 Task: Determine the distance from San Diego to Anza-Borrego Desert State Park.
Action: Mouse pressed left at (224, 79)
Screenshot: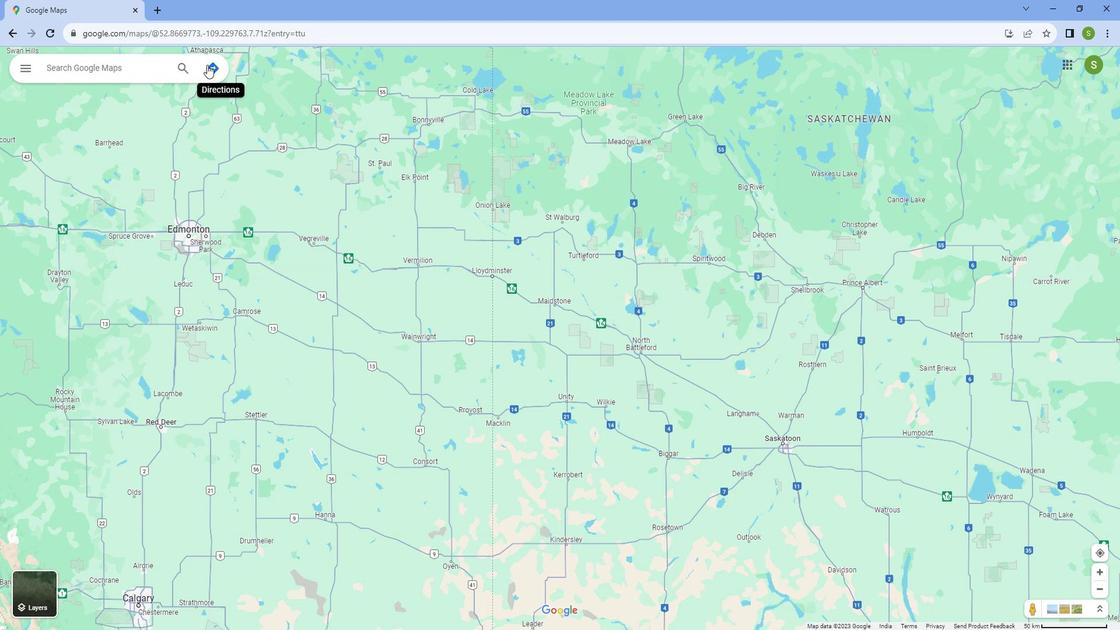
Action: Mouse moved to (143, 113)
Screenshot: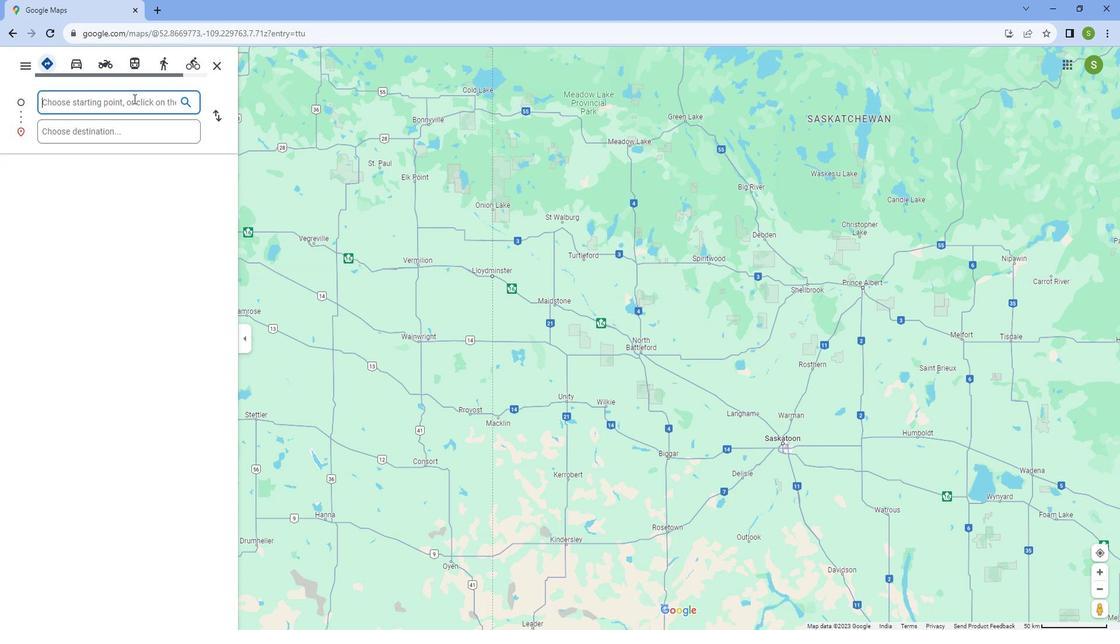 
Action: Mouse pressed left at (143, 113)
Screenshot: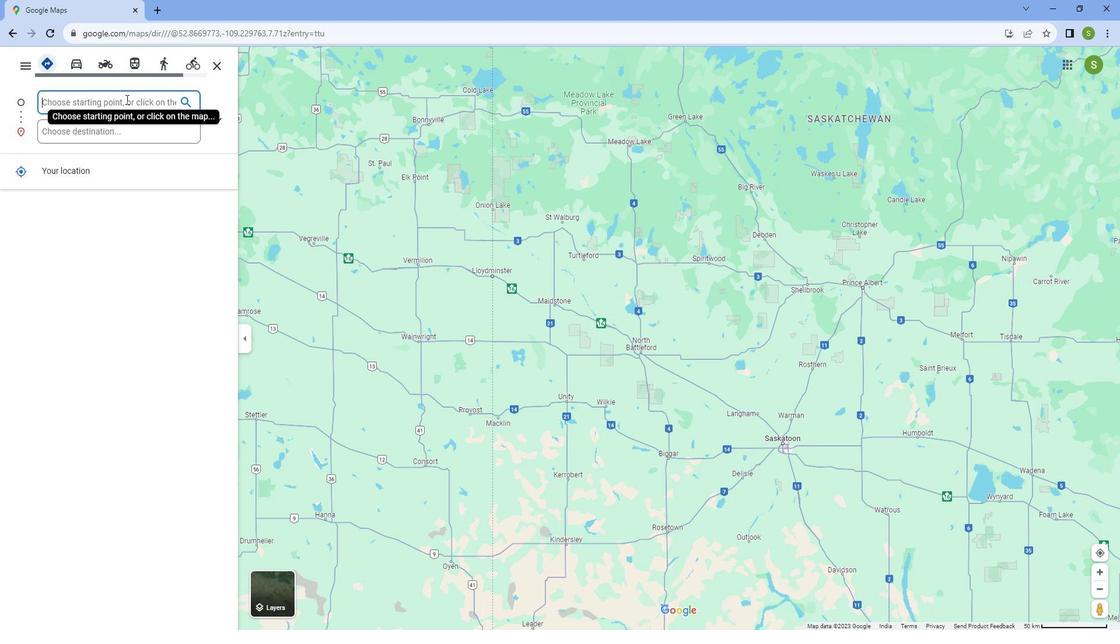 
Action: Key pressed <Key.caps_lock>S<Key.caps_lock>an<Key.space><Key.caps_lock>D<Key.caps_lock>iego
Screenshot: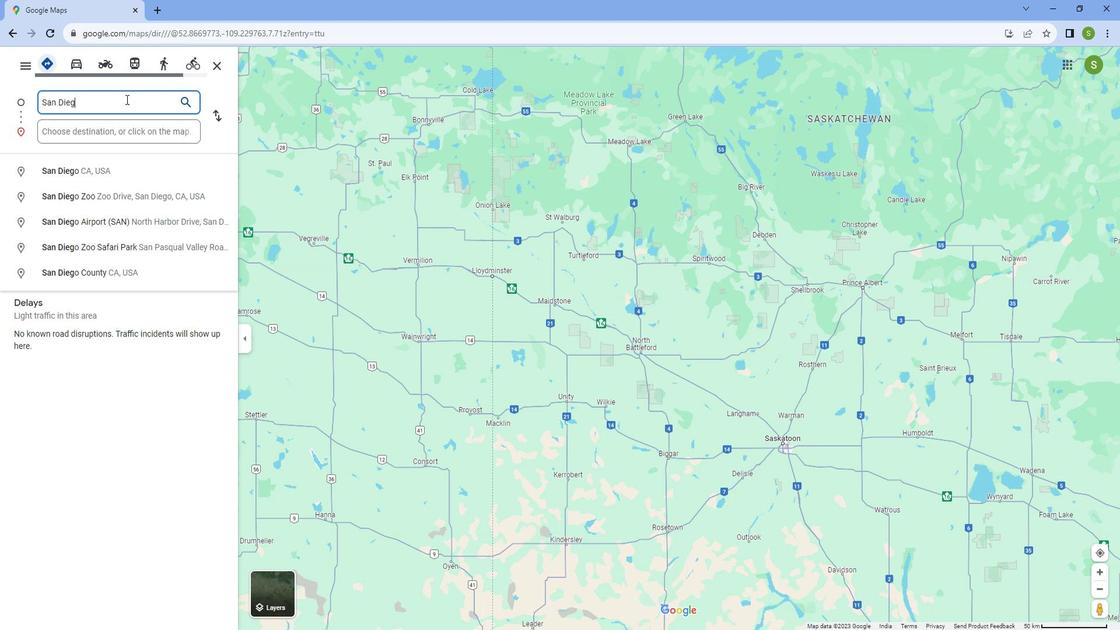 
Action: Mouse moved to (97, 171)
Screenshot: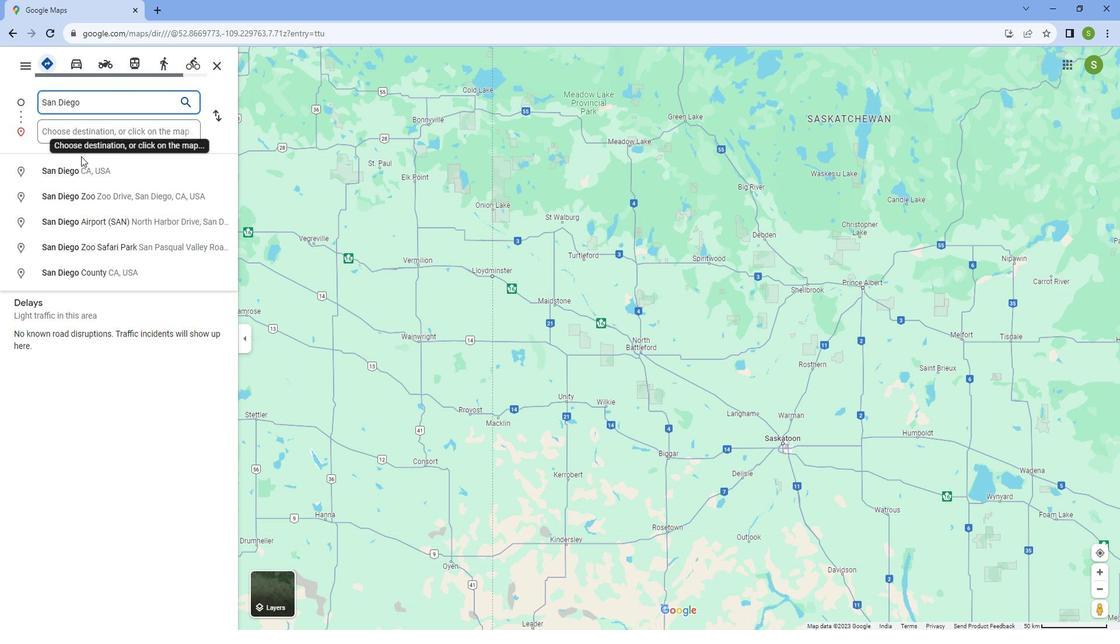 
Action: Mouse pressed left at (97, 171)
Screenshot: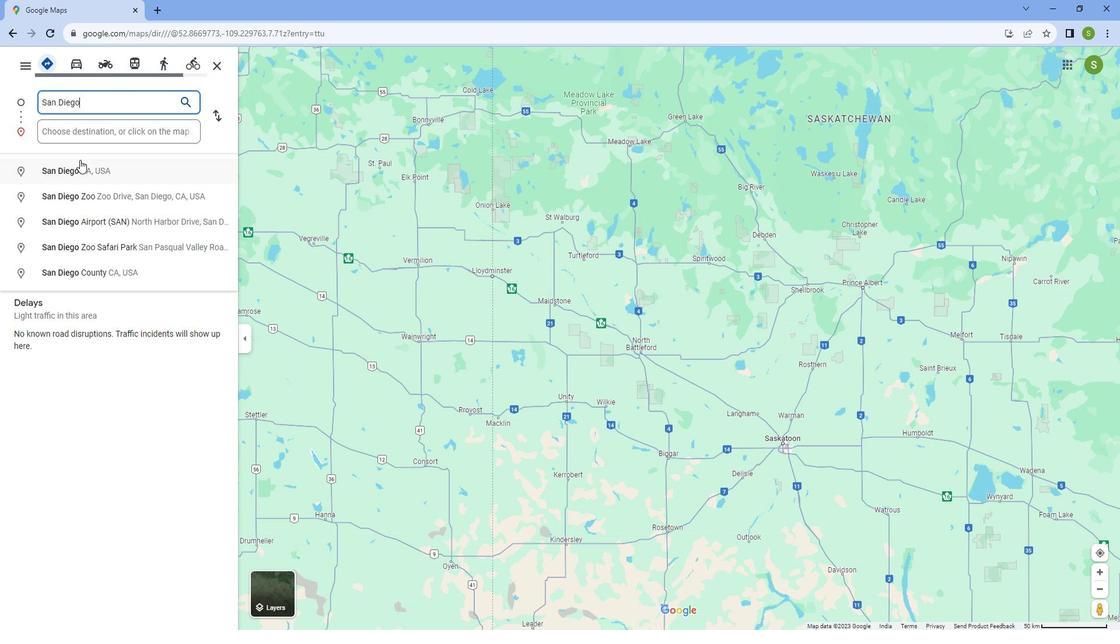 
Action: Mouse moved to (110, 140)
Screenshot: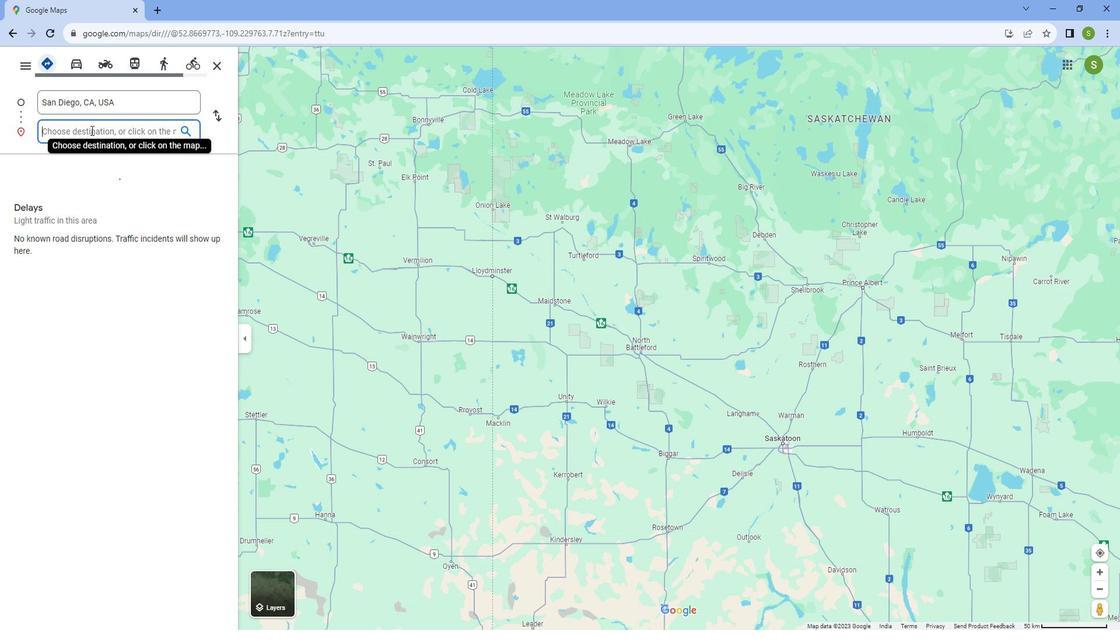 
Action: Mouse pressed left at (110, 140)
Screenshot: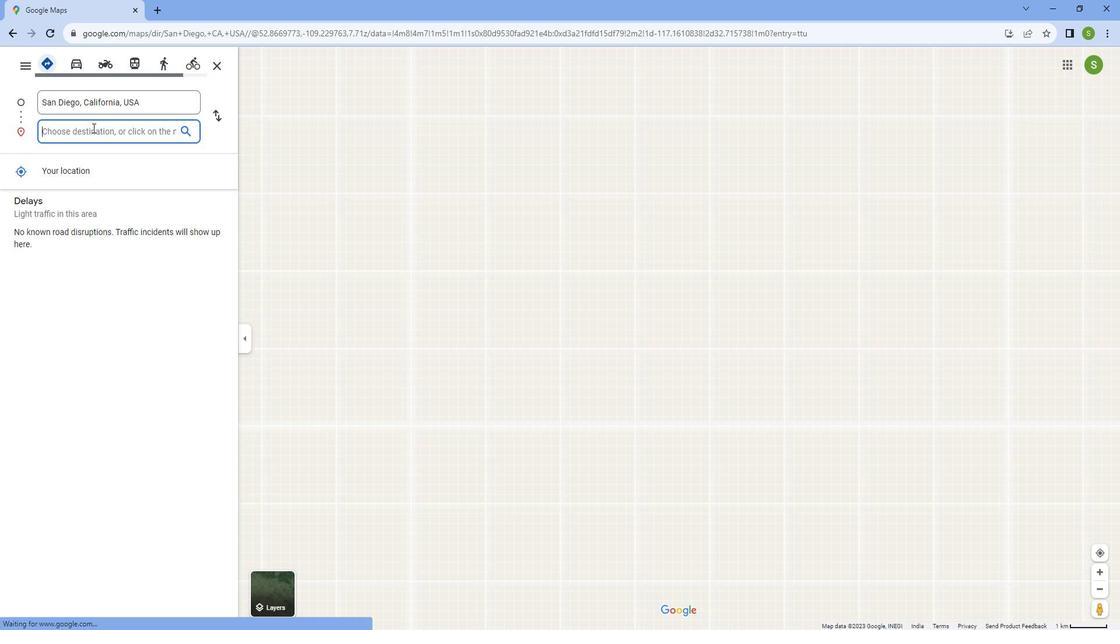 
Action: Key pressed <Key.caps_lock>A<Key.caps_lock>nza<Key.space><Key.caps_lock>B<Key.caps_lock>orrego<Key.space><Key.caps_lock>D<Key.caps_lock>eset<Key.space><Key.caps_lock>S<Key.caps_lock>tate<Key.space><Key.caps_lock>P<Key.caps_lock>ark
Screenshot: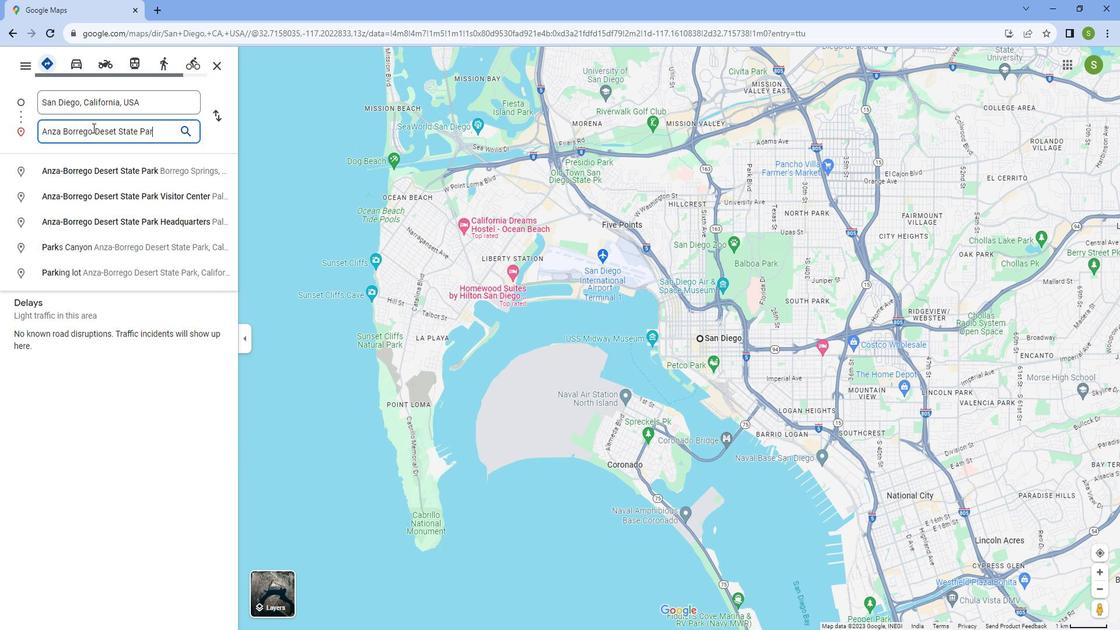 
Action: Mouse moved to (119, 172)
Screenshot: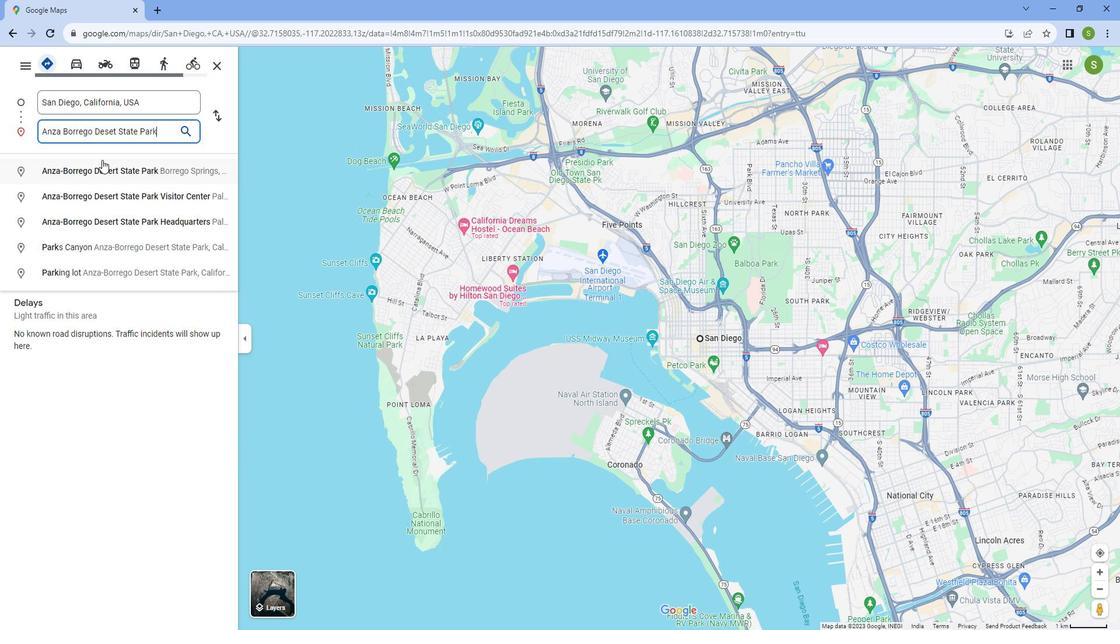 
Action: Mouse pressed left at (119, 172)
Screenshot: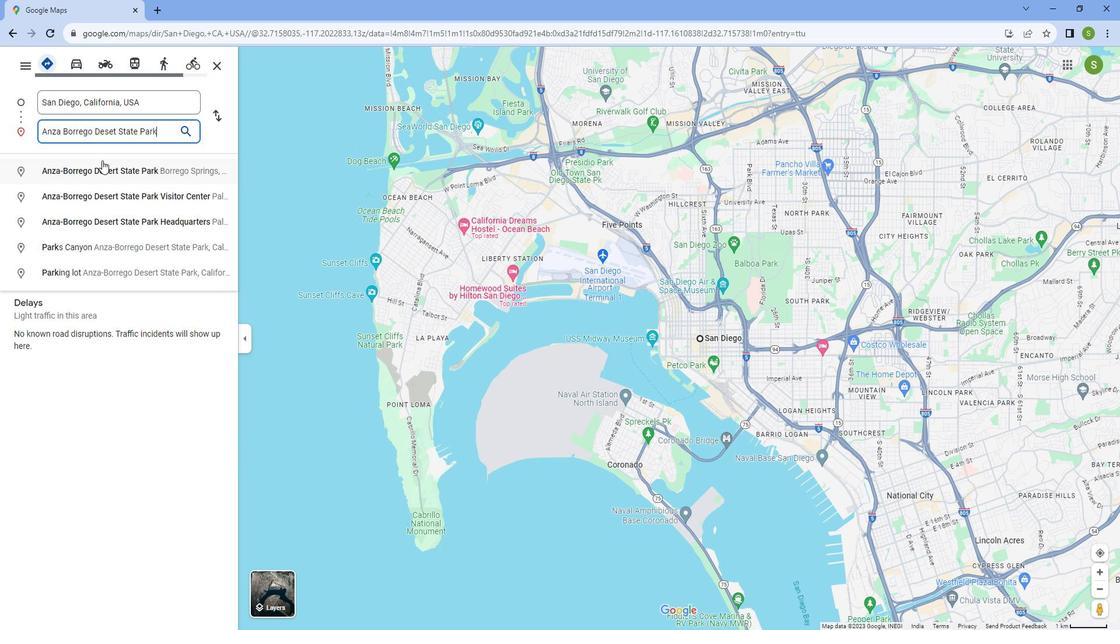 
Action: Mouse moved to (474, 588)
Screenshot: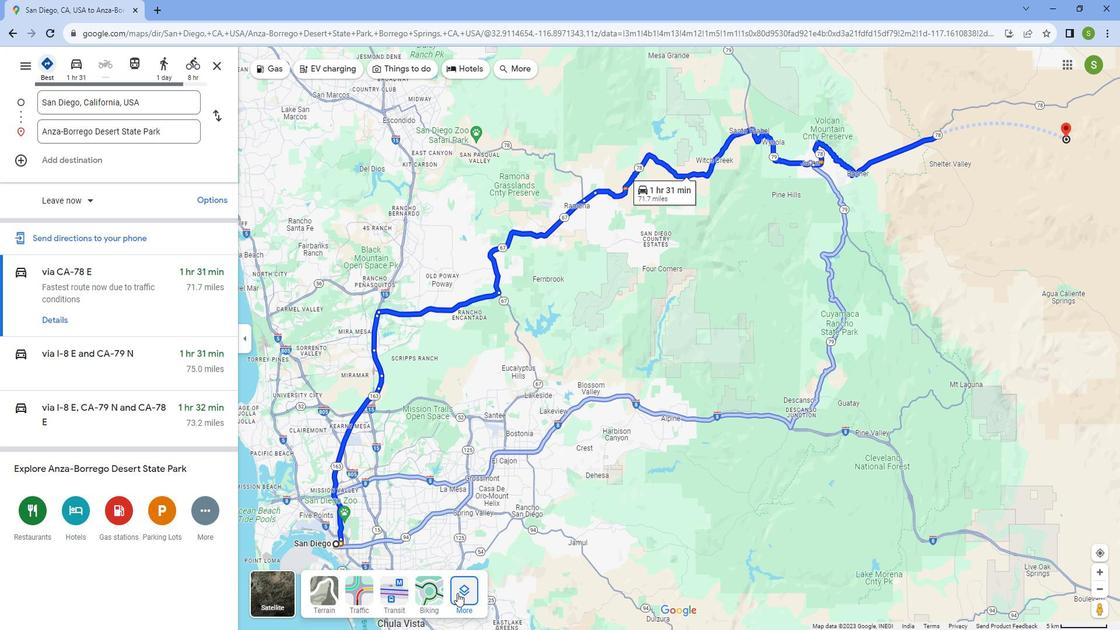 
Action: Mouse pressed left at (474, 588)
Screenshot: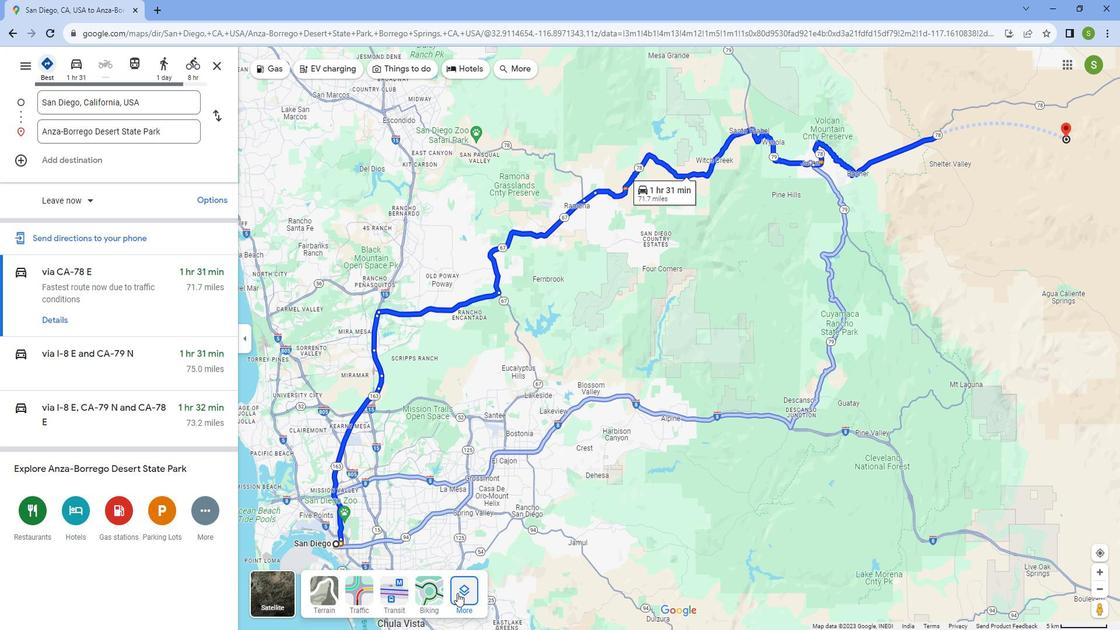 
Action: Mouse moved to (378, 488)
Screenshot: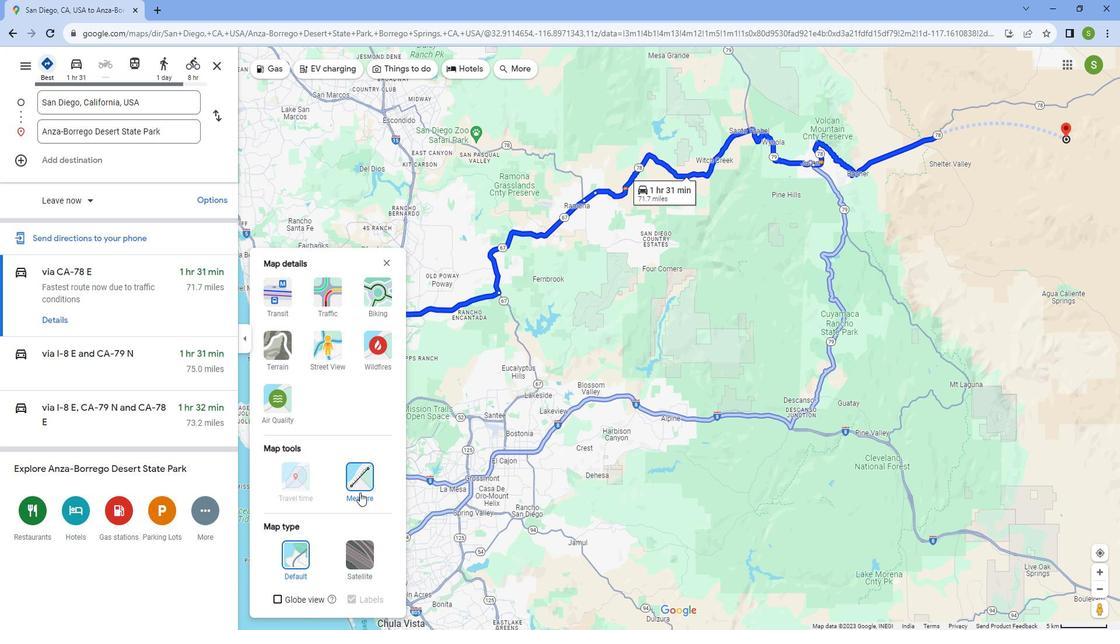 
Action: Mouse pressed left at (378, 488)
Screenshot: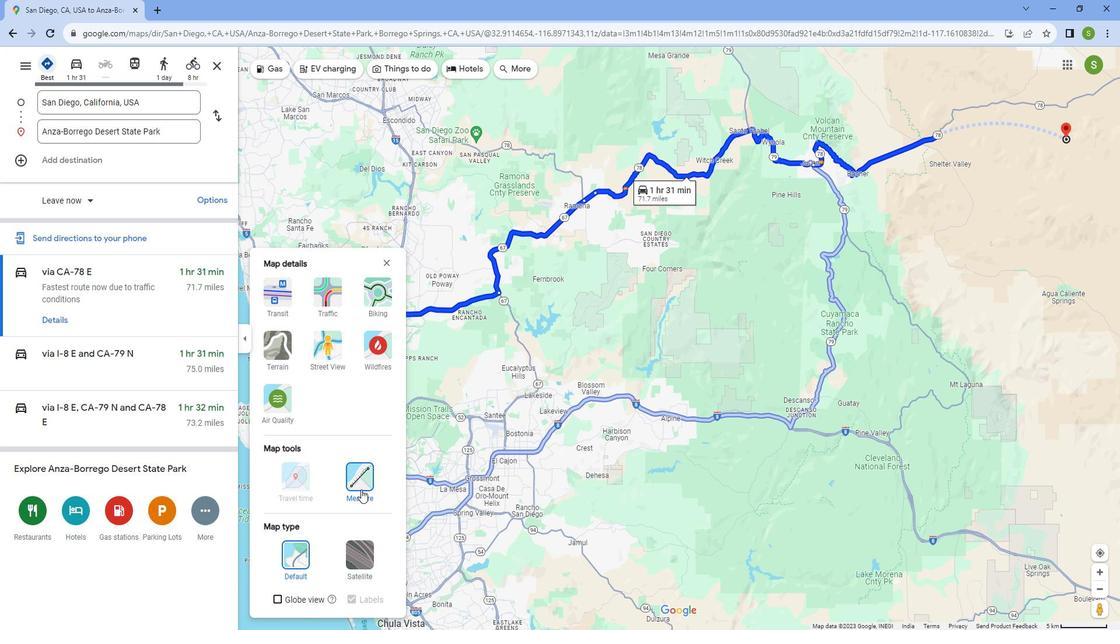 
Action: Mouse moved to (519, 486)
Screenshot: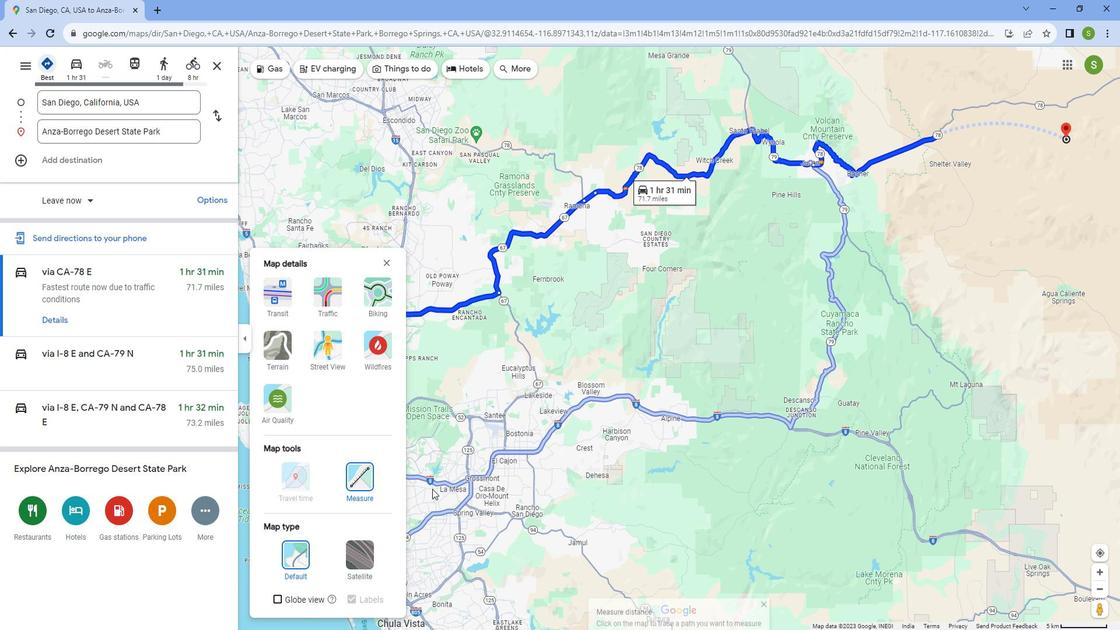 
Action: Mouse scrolled (519, 485) with delta (0, 0)
Screenshot: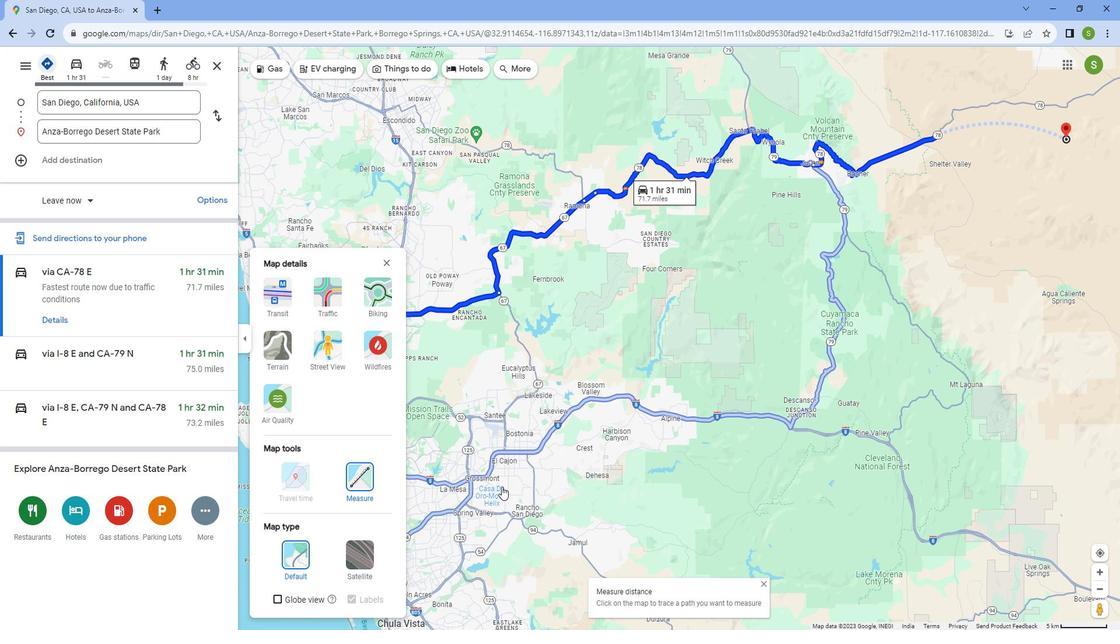 
Action: Mouse scrolled (519, 485) with delta (0, 0)
Screenshot: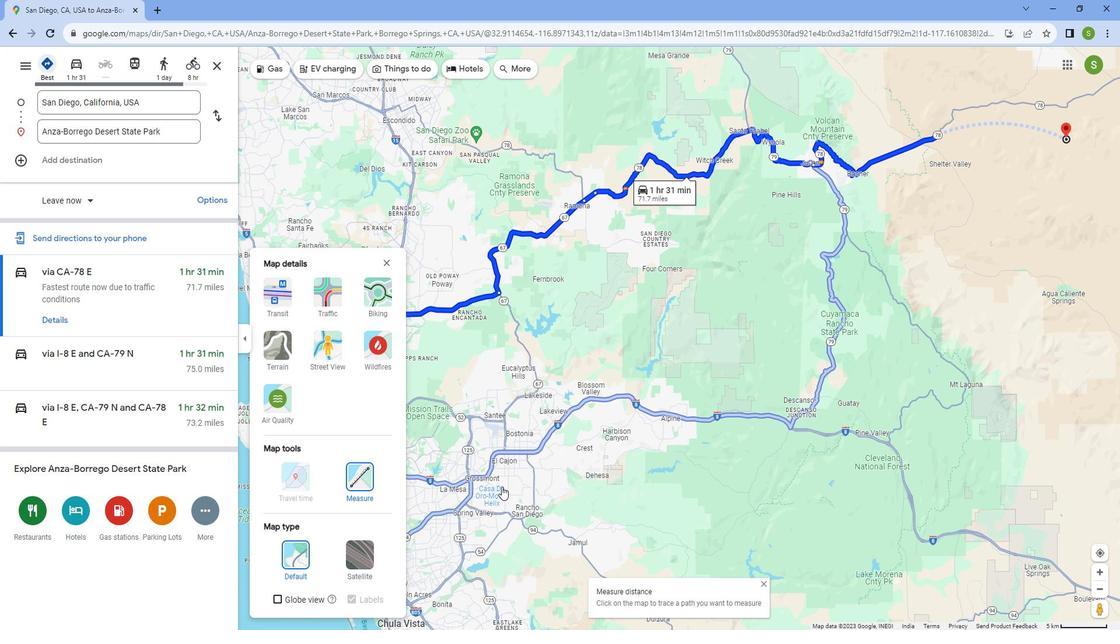 
Action: Mouse scrolled (519, 485) with delta (0, 0)
Screenshot: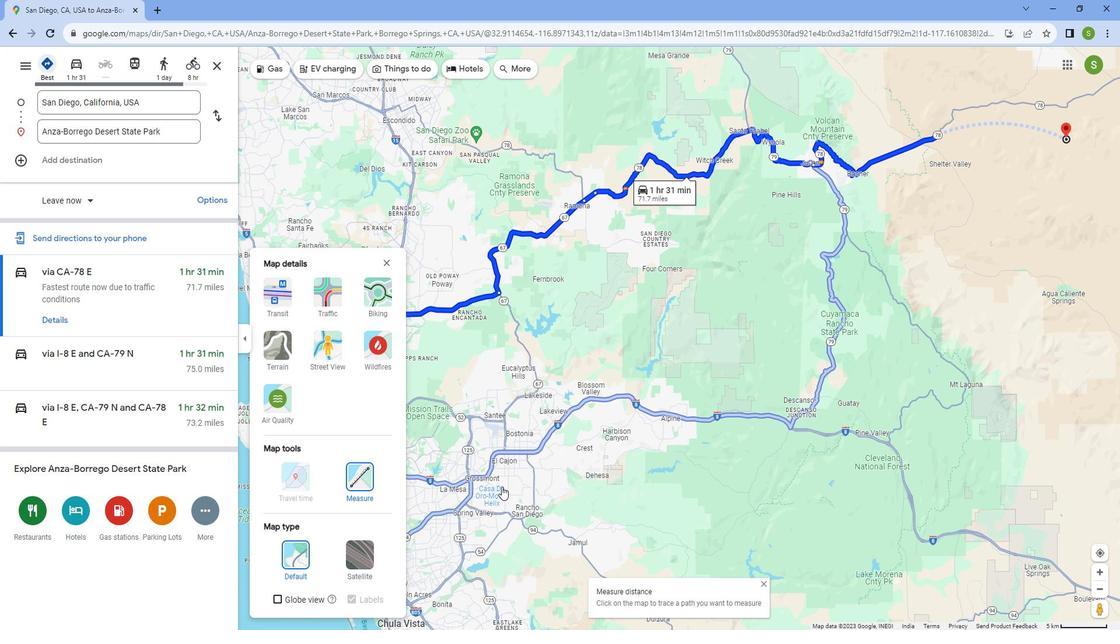 
Action: Mouse scrolled (519, 485) with delta (0, 0)
Screenshot: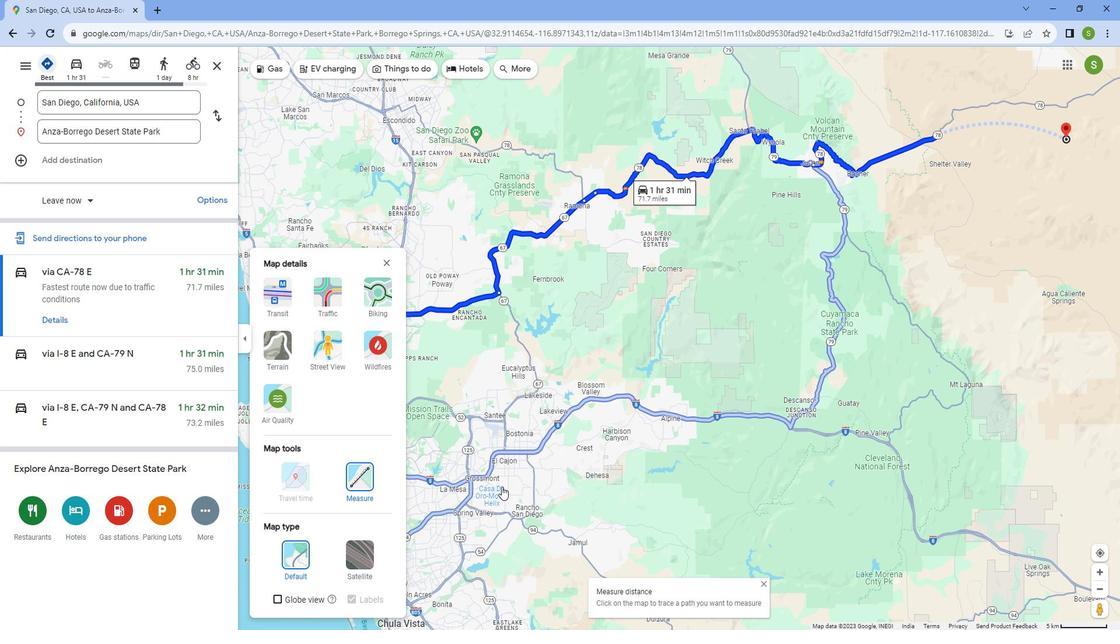 
Action: Mouse scrolled (519, 485) with delta (0, 0)
Screenshot: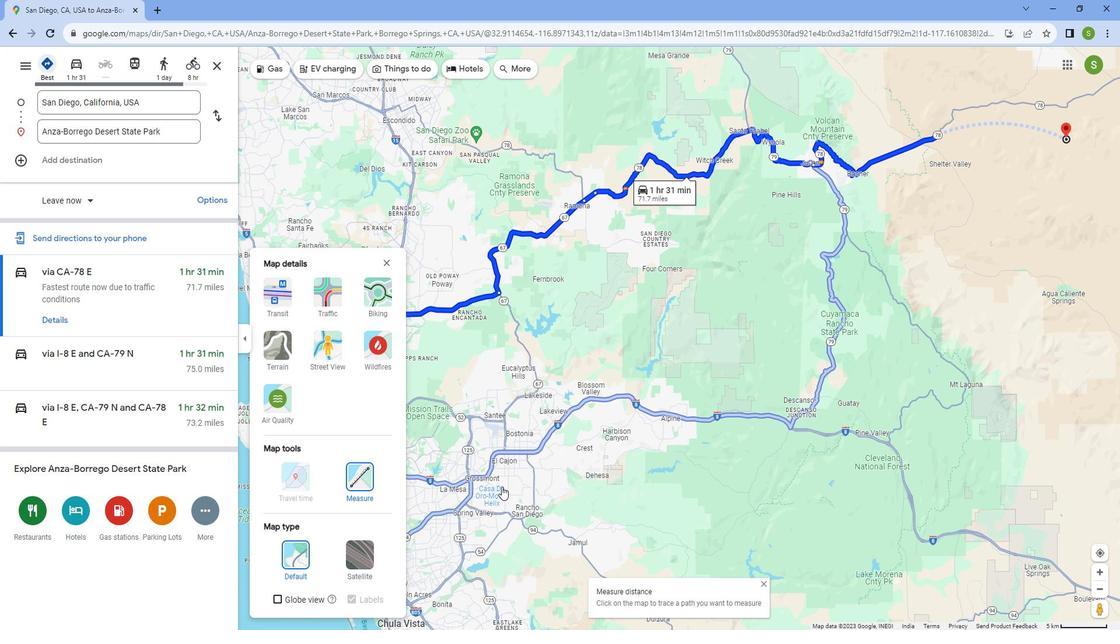 
Action: Mouse scrolled (519, 485) with delta (0, 0)
Screenshot: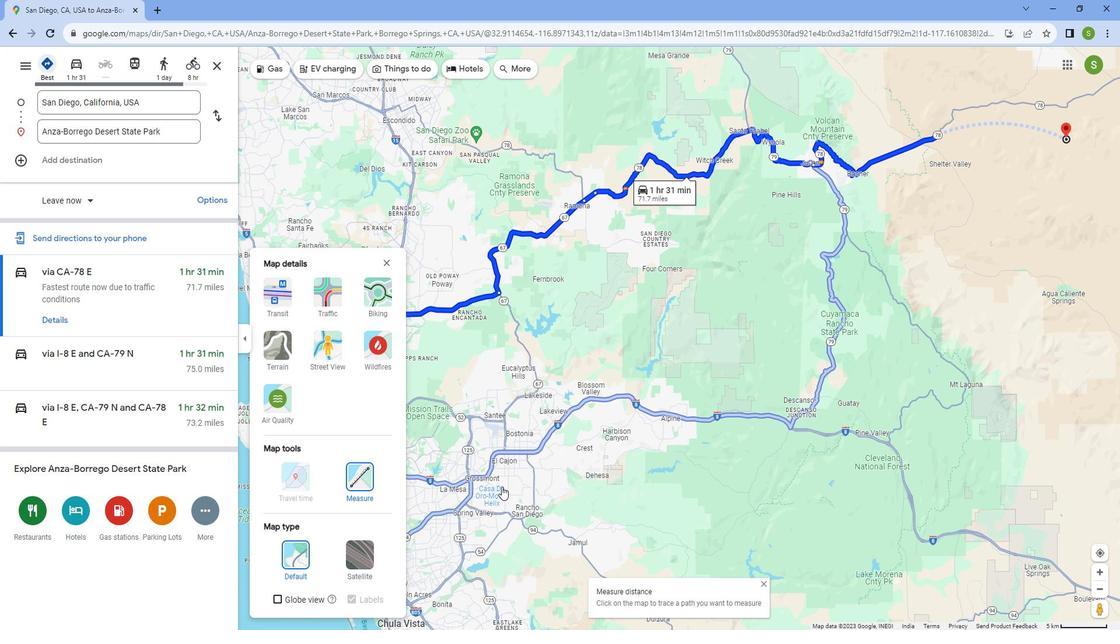 
Action: Mouse scrolled (519, 485) with delta (0, 0)
Screenshot: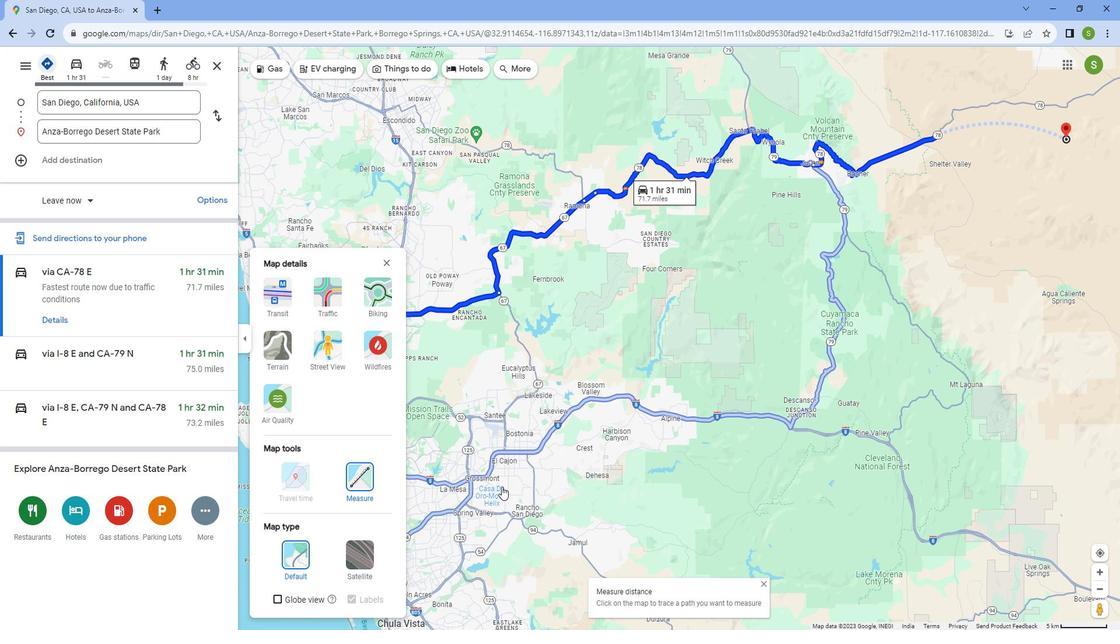 
Action: Mouse scrolled (519, 485) with delta (0, 0)
Screenshot: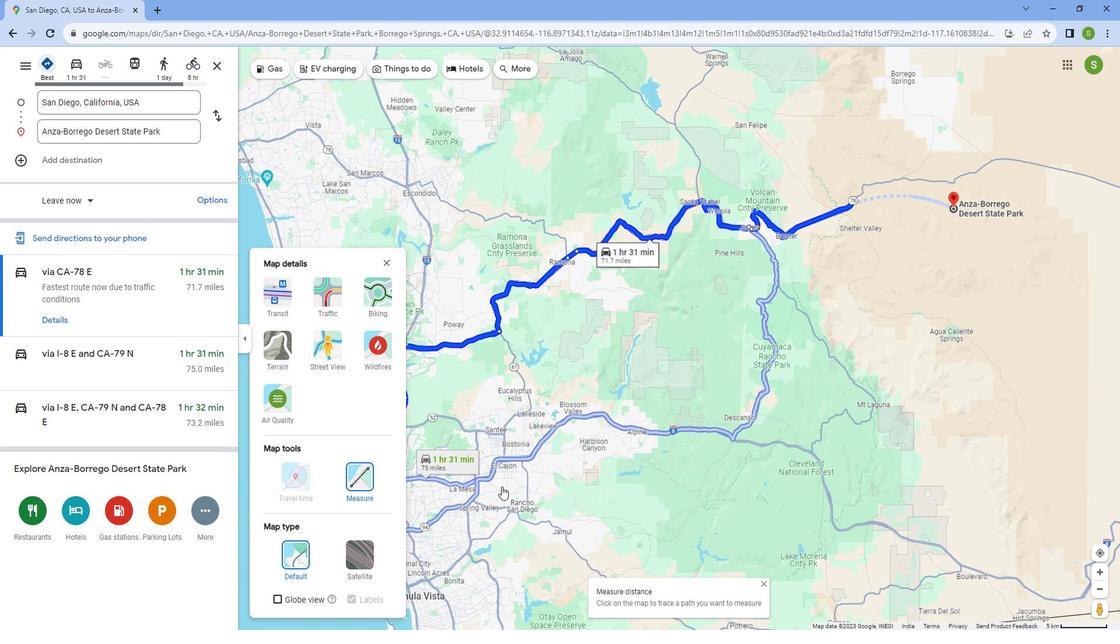 
Action: Mouse scrolled (519, 485) with delta (0, 0)
Screenshot: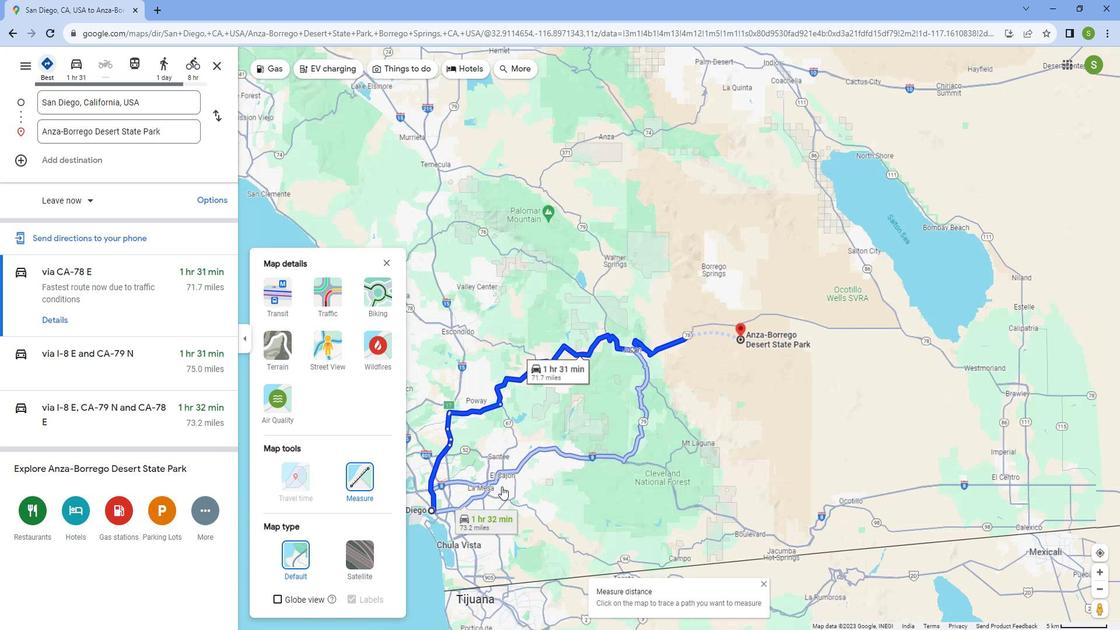 
Action: Mouse scrolled (519, 485) with delta (0, 0)
Screenshot: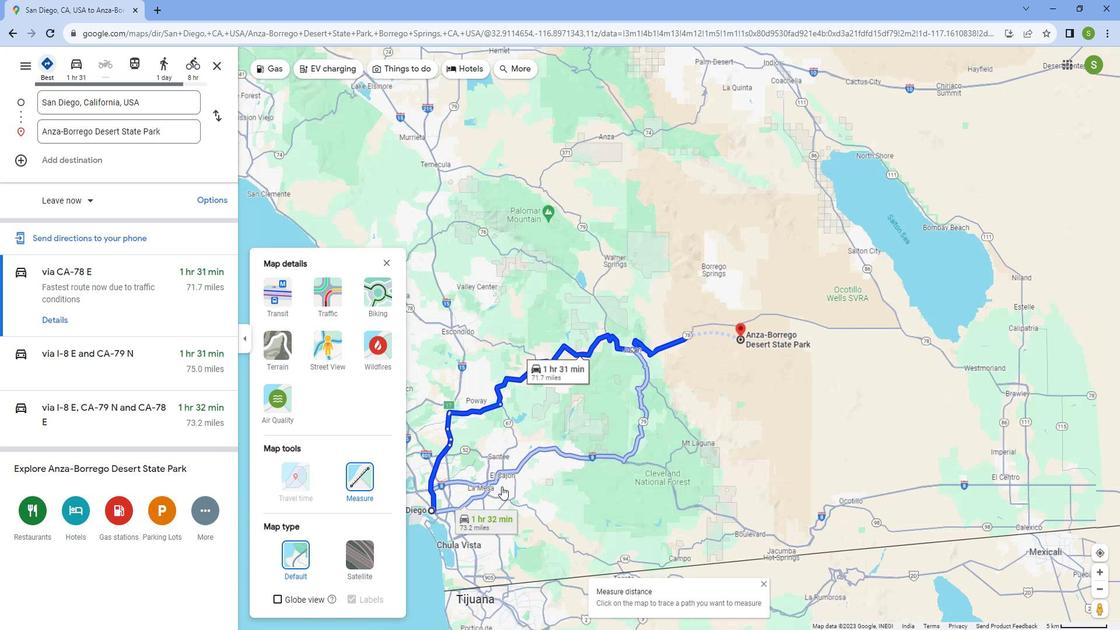 
Action: Mouse scrolled (519, 485) with delta (0, 0)
Screenshot: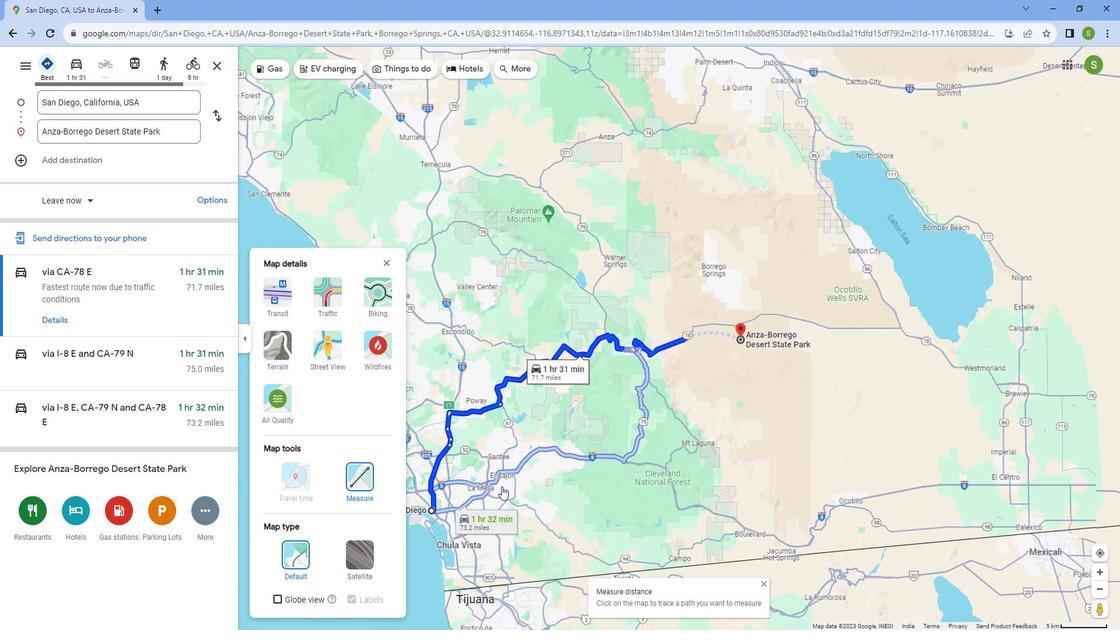 
Action: Mouse scrolled (519, 485) with delta (0, 0)
Screenshot: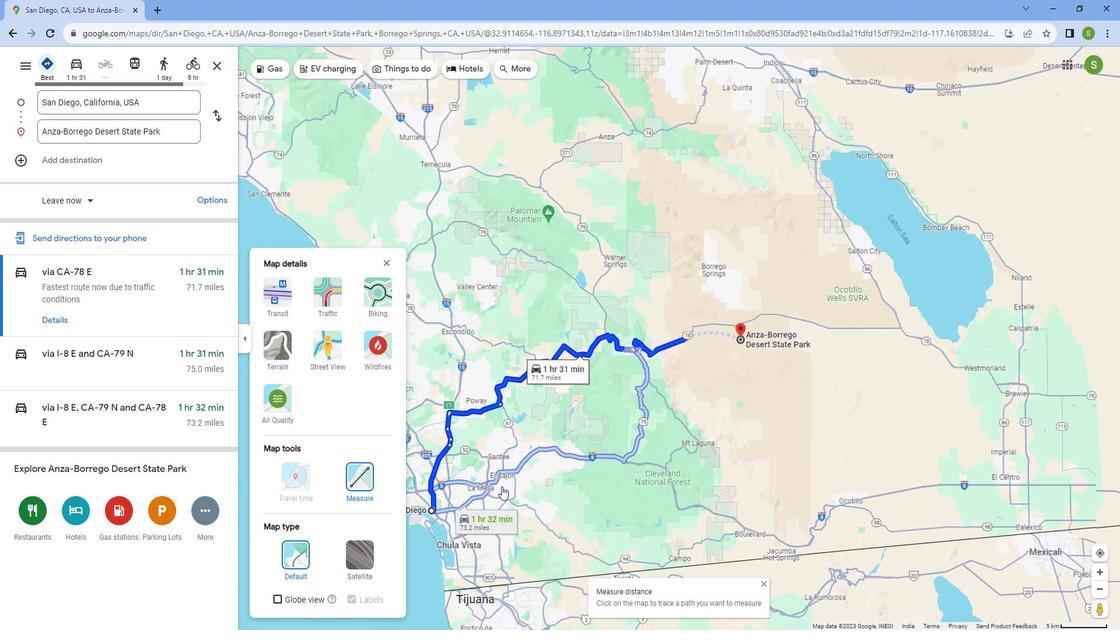 
Action: Mouse moved to (477, 500)
Screenshot: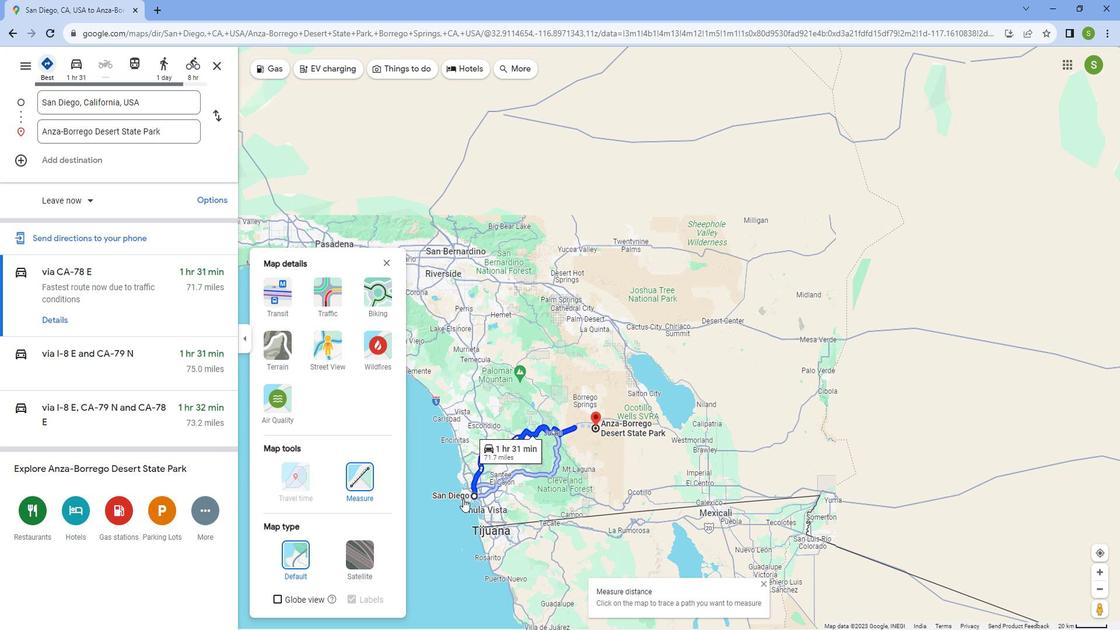 
Action: Mouse scrolled (477, 501) with delta (0, 0)
Screenshot: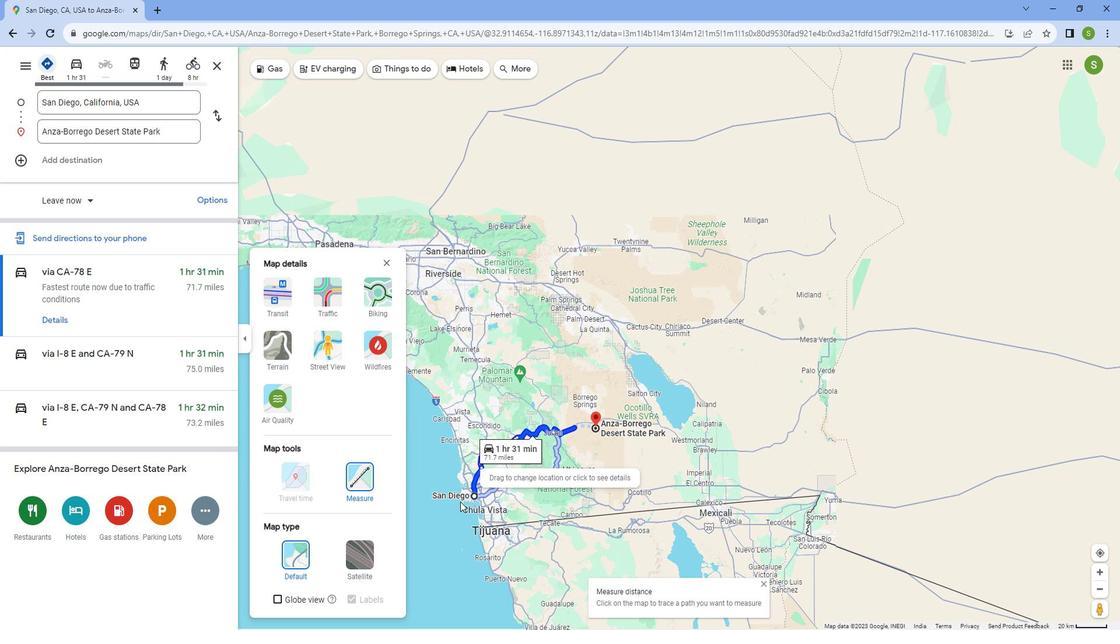 
Action: Mouse moved to (477, 502)
Screenshot: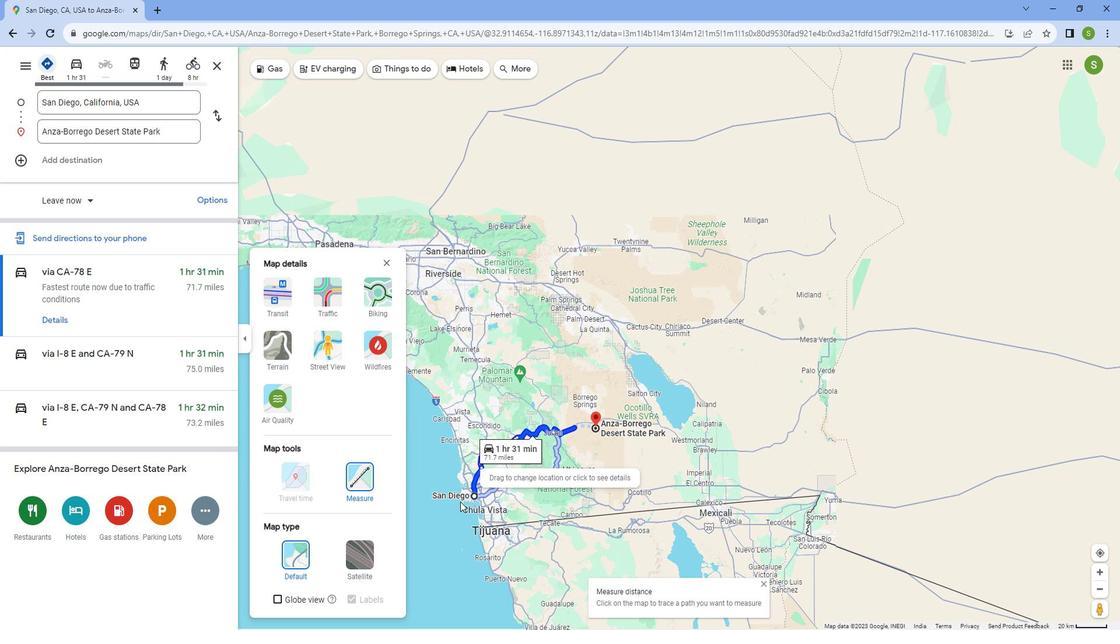 
Action: Mouse scrolled (477, 502) with delta (0, 0)
Screenshot: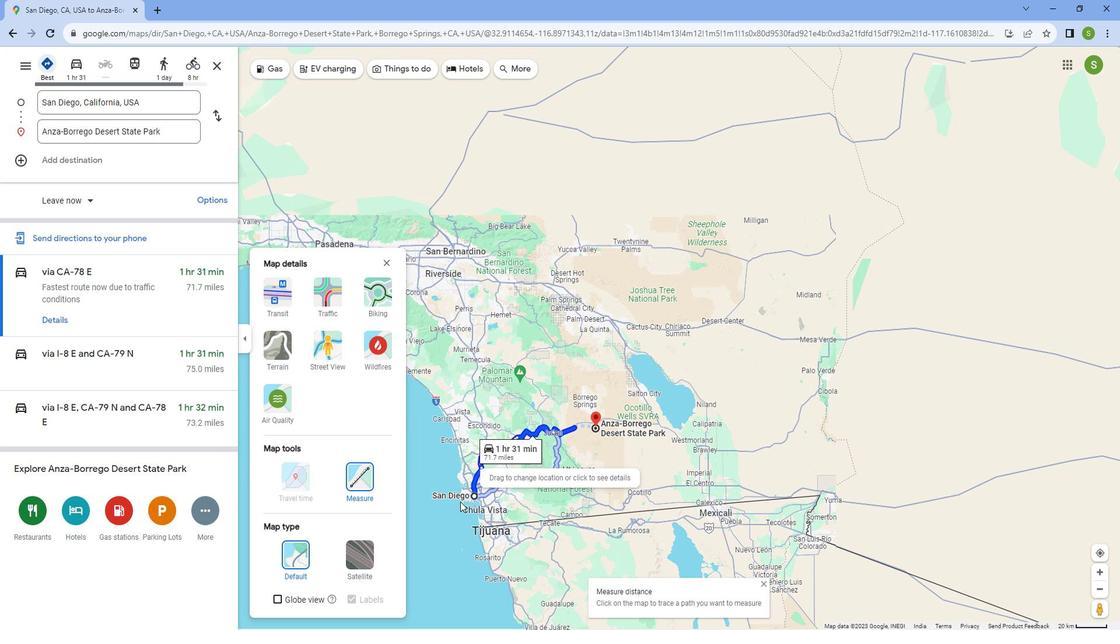 
Action: Mouse moved to (477, 502)
Screenshot: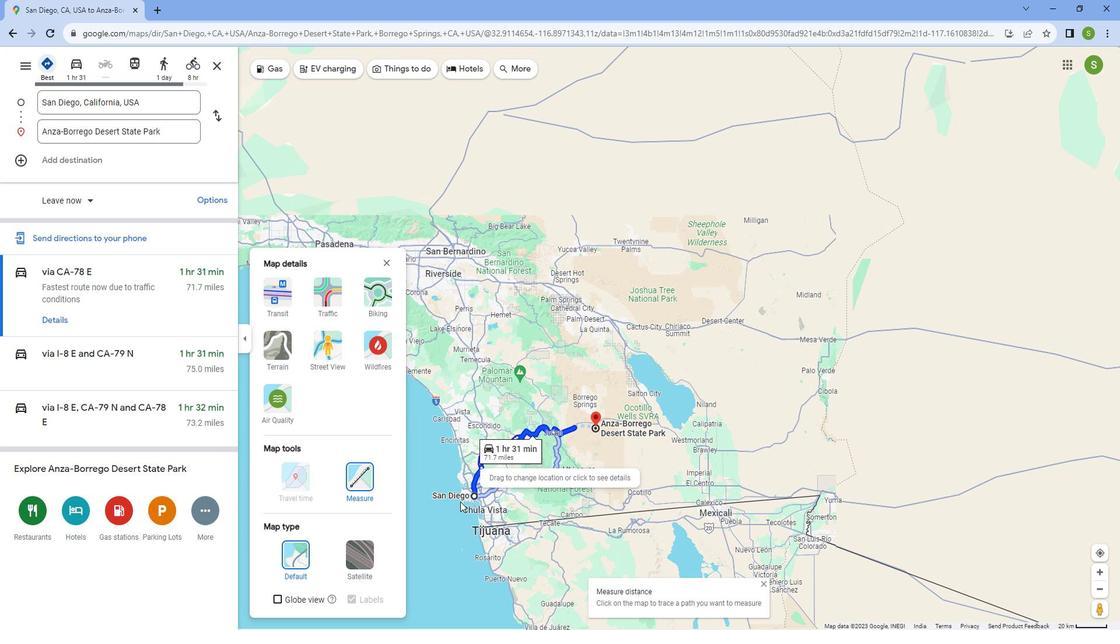 
Action: Mouse scrolled (477, 502) with delta (0, 0)
Screenshot: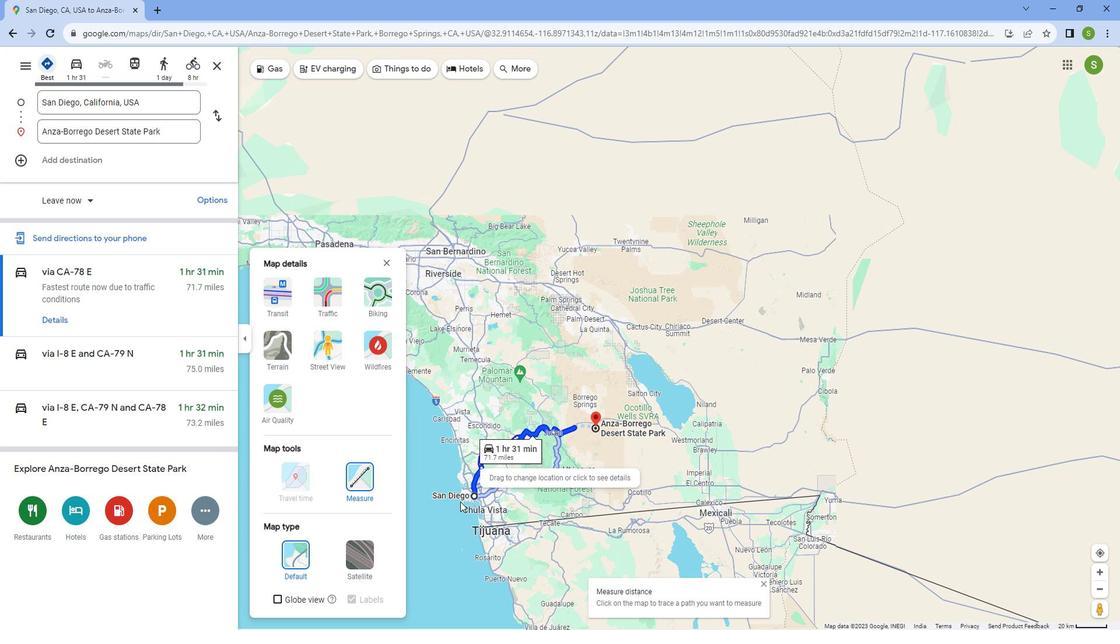 
Action: Mouse moved to (475, 502)
Screenshot: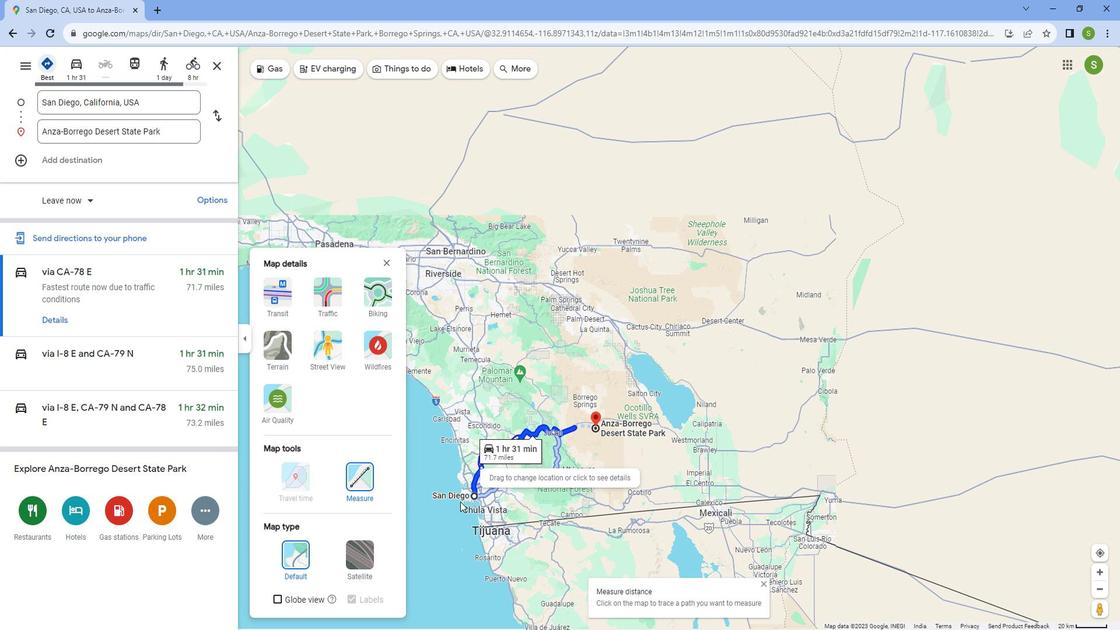 
Action: Mouse scrolled (475, 503) with delta (0, 0)
Screenshot: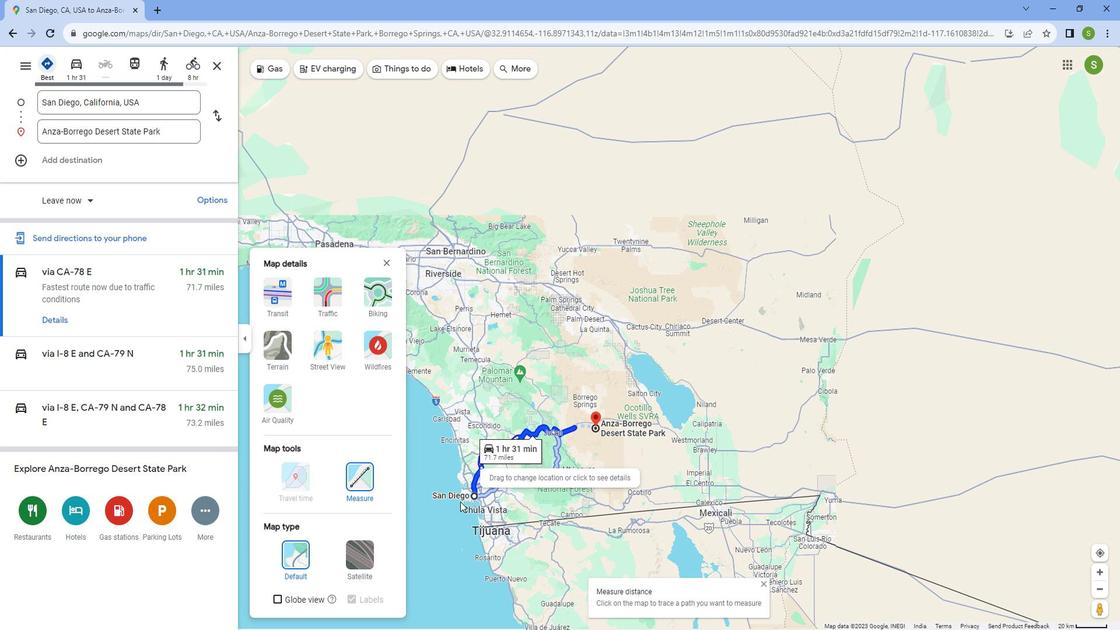 
Action: Mouse moved to (473, 503)
Screenshot: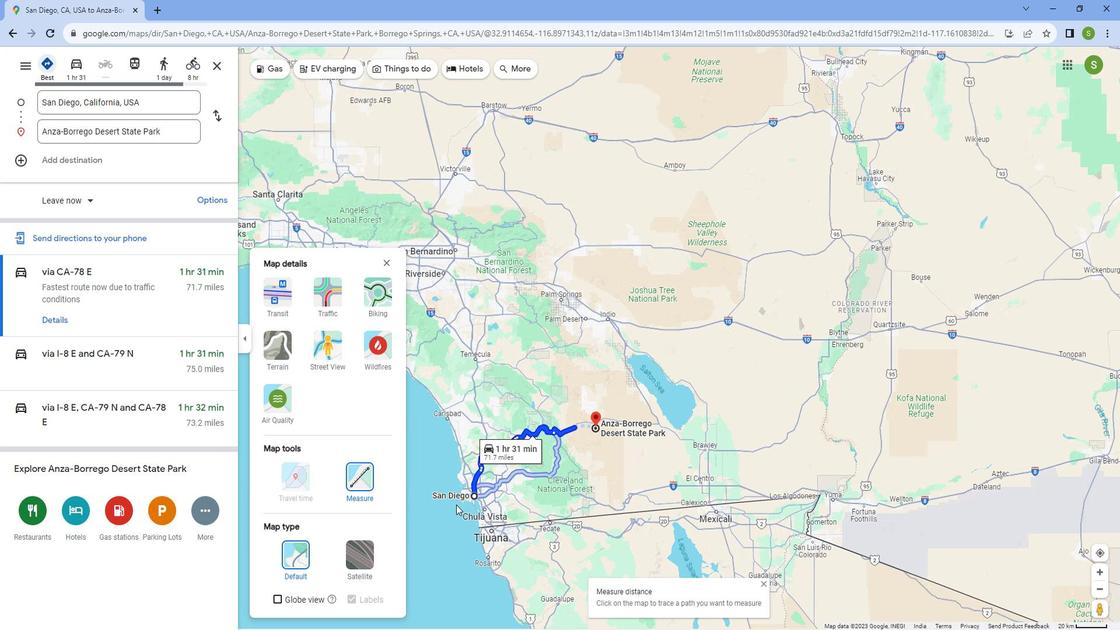 
Action: Mouse scrolled (473, 504) with delta (0, 0)
Screenshot: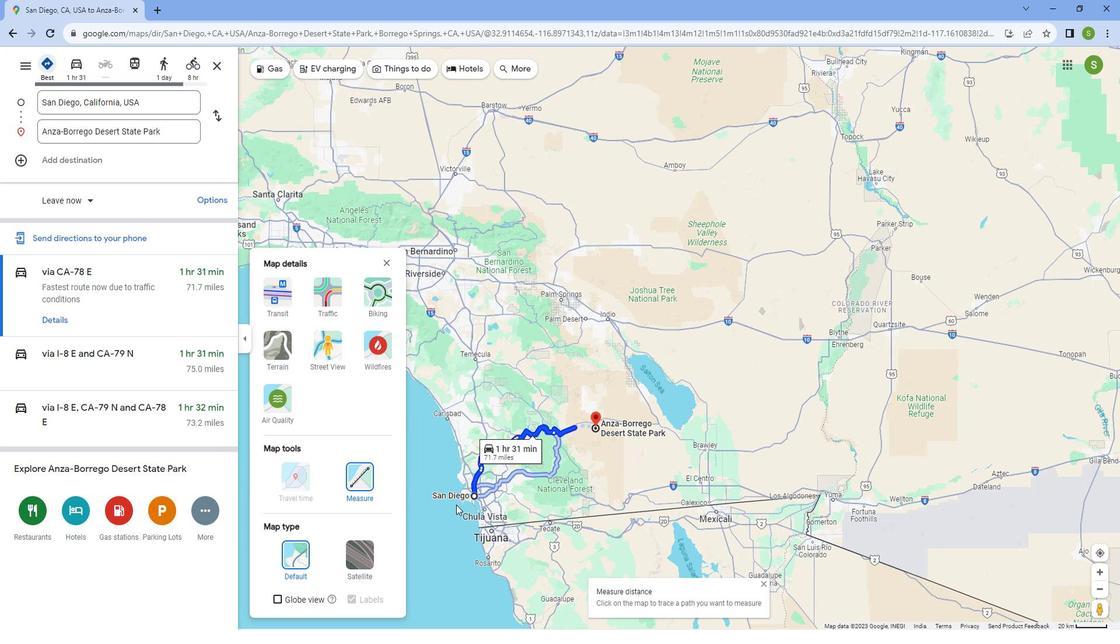 
Action: Mouse moved to (473, 503)
Screenshot: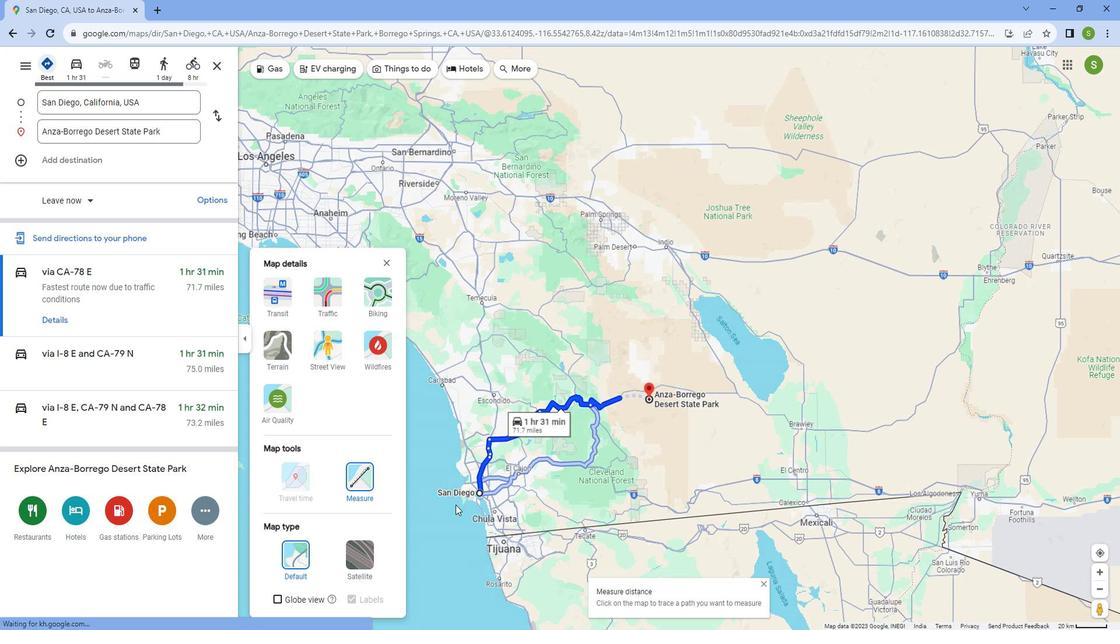 
Action: Mouse scrolled (473, 504) with delta (0, 0)
Screenshot: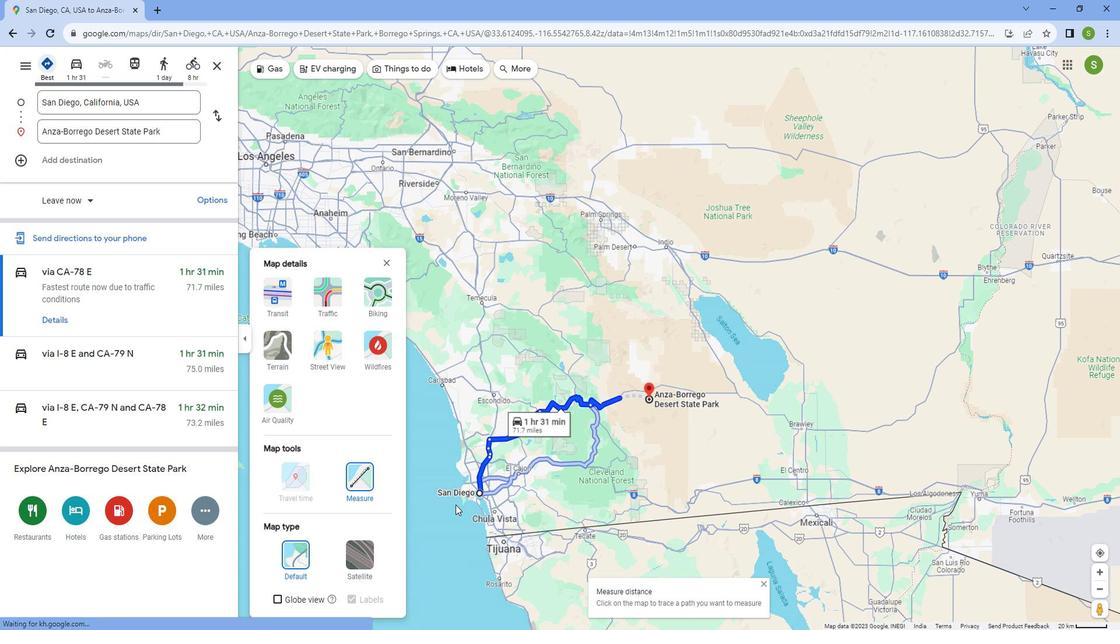 
Action: Mouse scrolled (473, 504) with delta (0, 0)
Screenshot: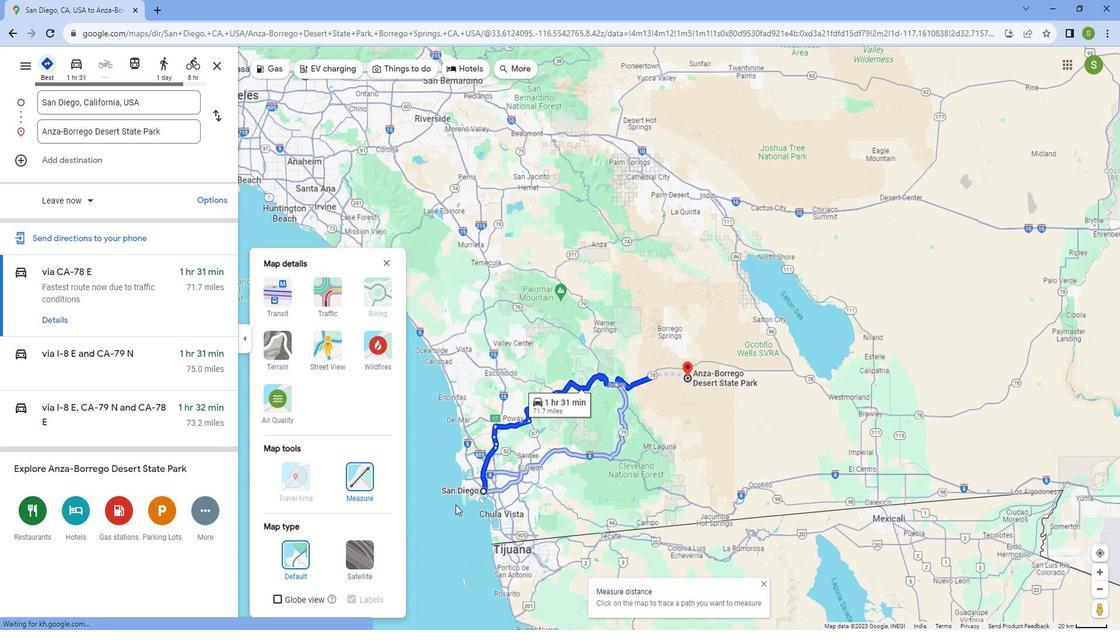 
Action: Mouse scrolled (473, 504) with delta (0, 0)
Screenshot: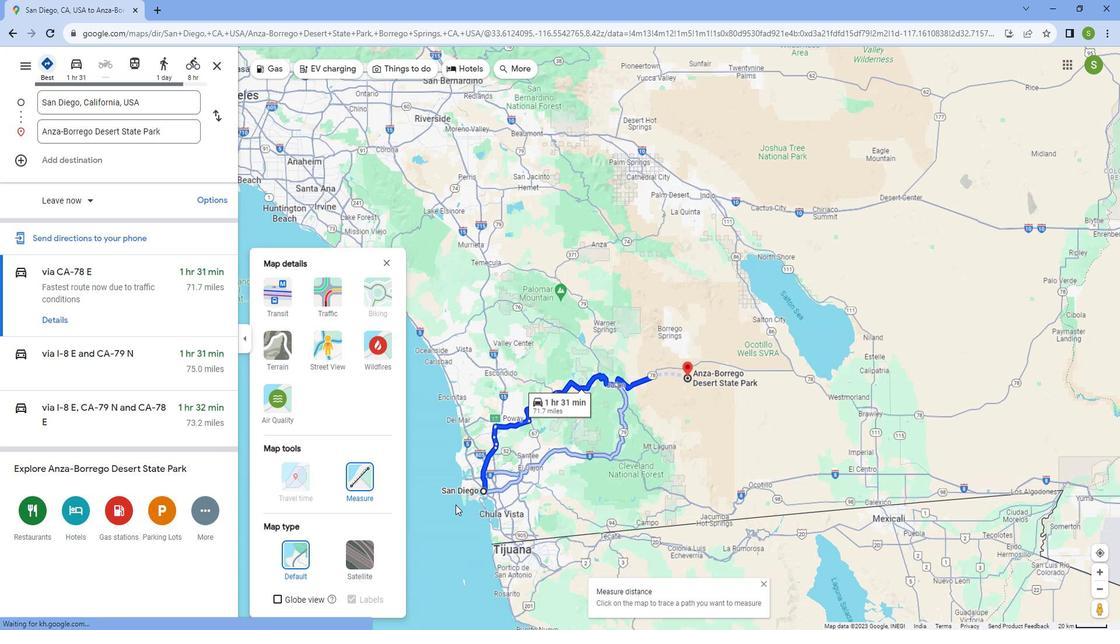 
Action: Mouse scrolled (473, 504) with delta (0, 0)
Screenshot: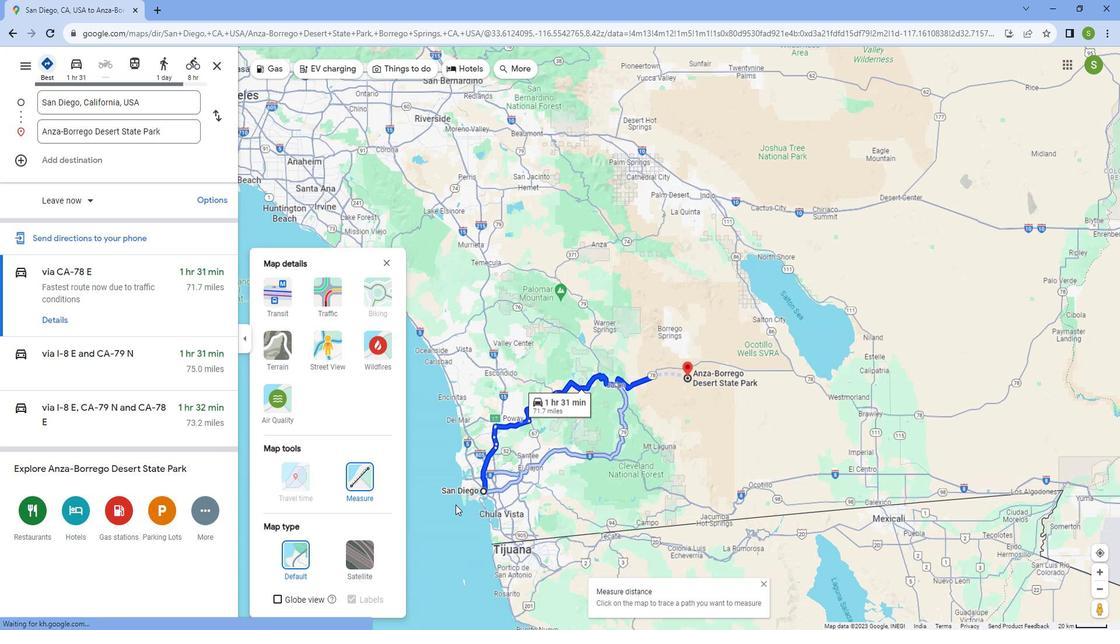 
Action: Mouse scrolled (473, 504) with delta (0, 0)
Screenshot: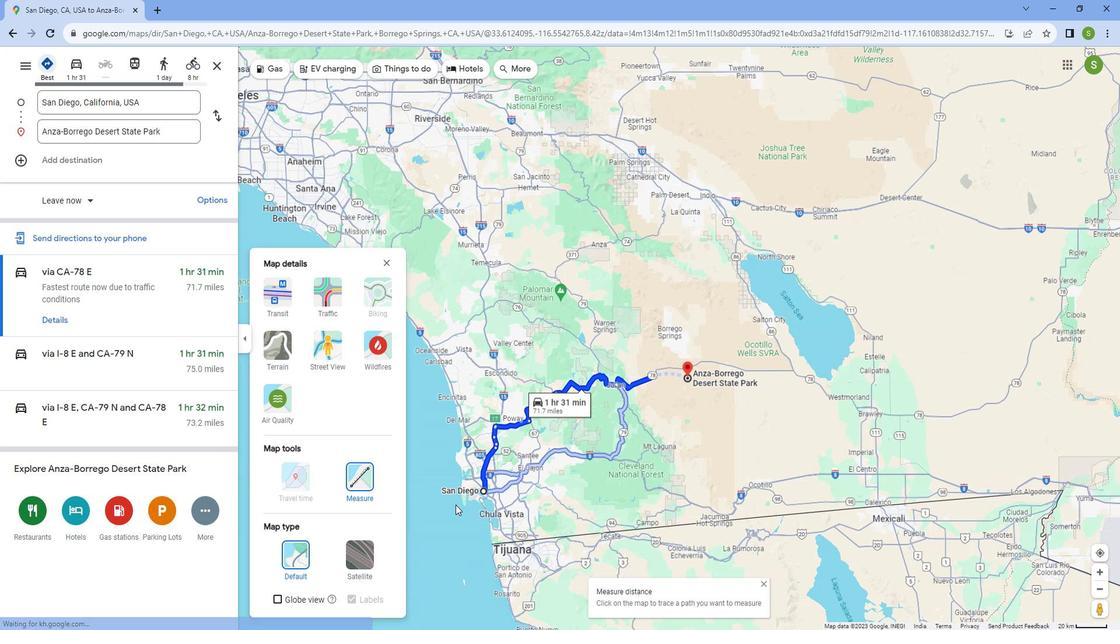 
Action: Mouse scrolled (473, 504) with delta (0, 0)
Screenshot: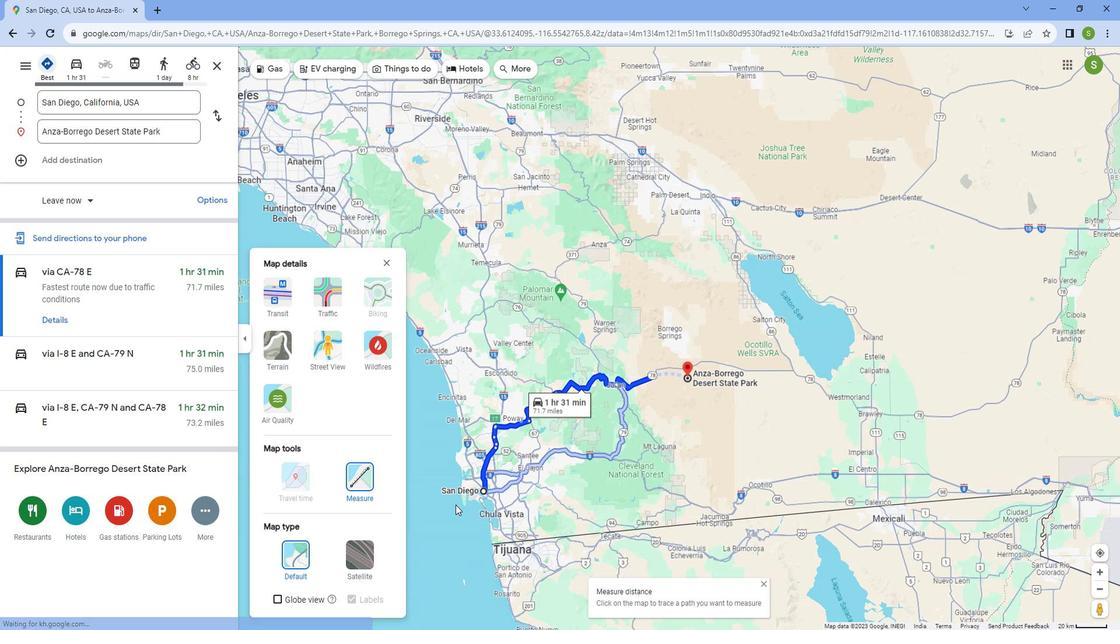 
Action: Mouse scrolled (473, 504) with delta (0, 0)
Screenshot: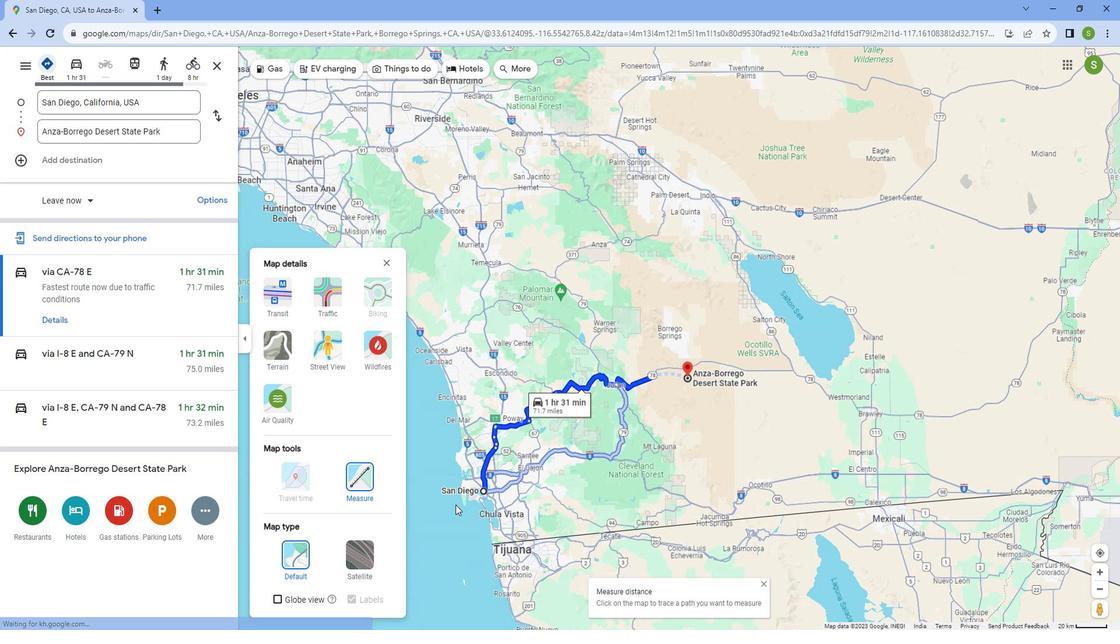 
Action: Mouse scrolled (473, 504) with delta (0, 0)
Screenshot: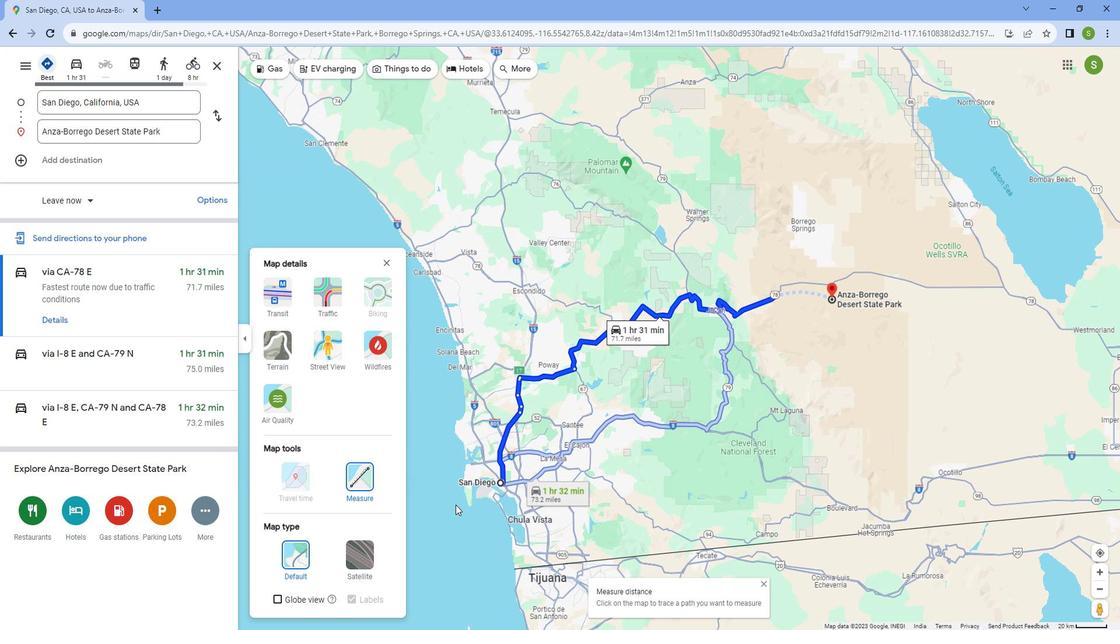 
Action: Mouse scrolled (473, 504) with delta (0, 0)
Screenshot: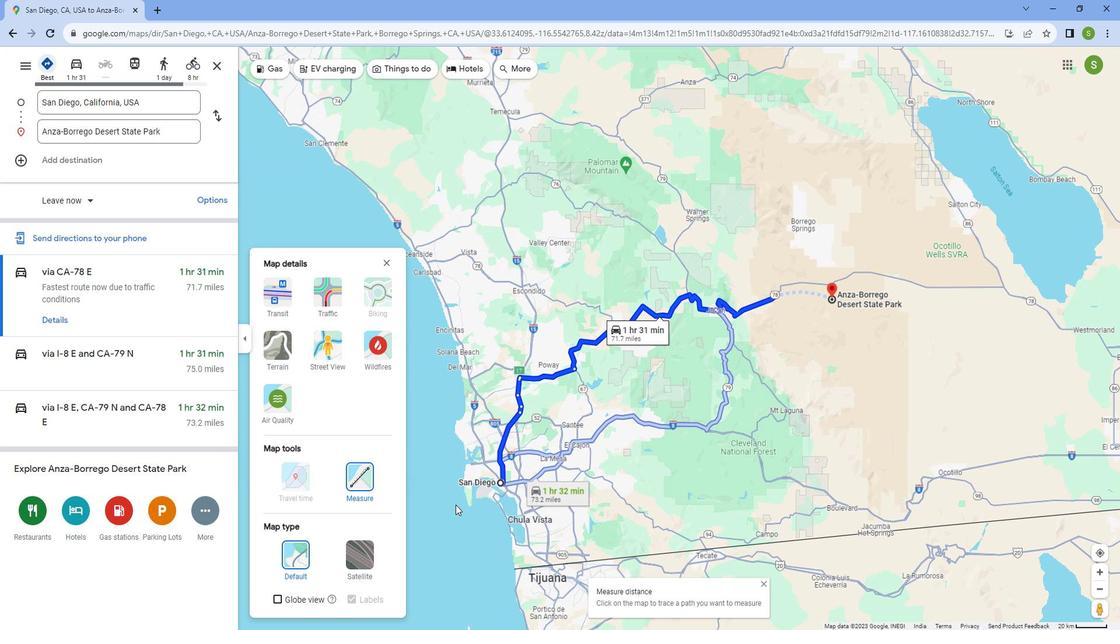 
Action: Mouse scrolled (473, 504) with delta (0, 0)
Screenshot: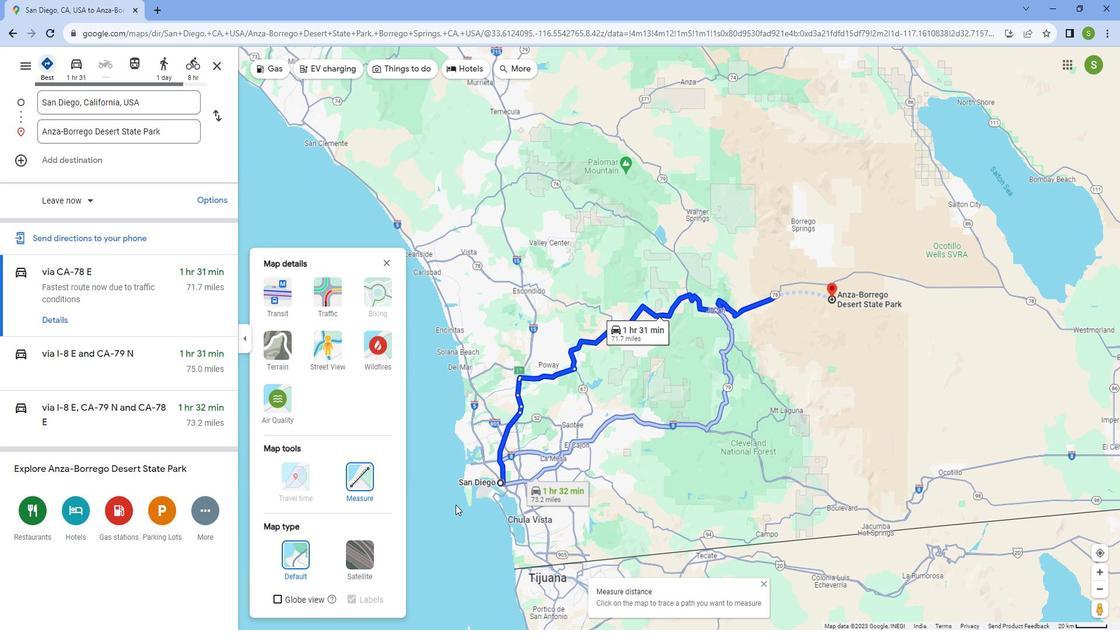 
Action: Mouse scrolled (473, 504) with delta (0, 0)
Screenshot: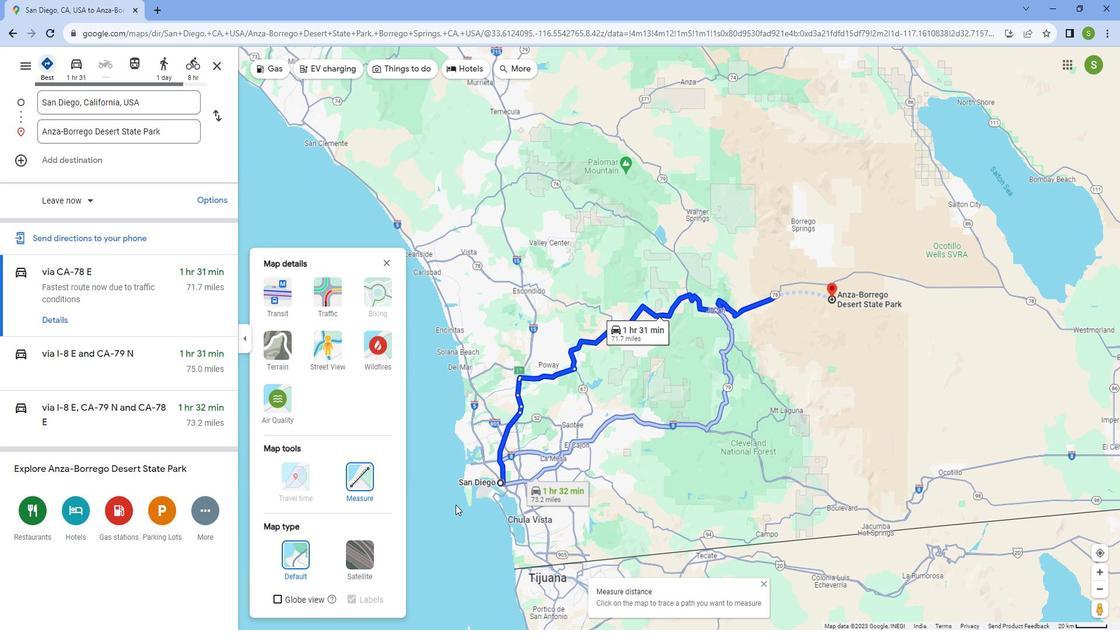 
Action: Mouse scrolled (473, 504) with delta (0, 0)
Screenshot: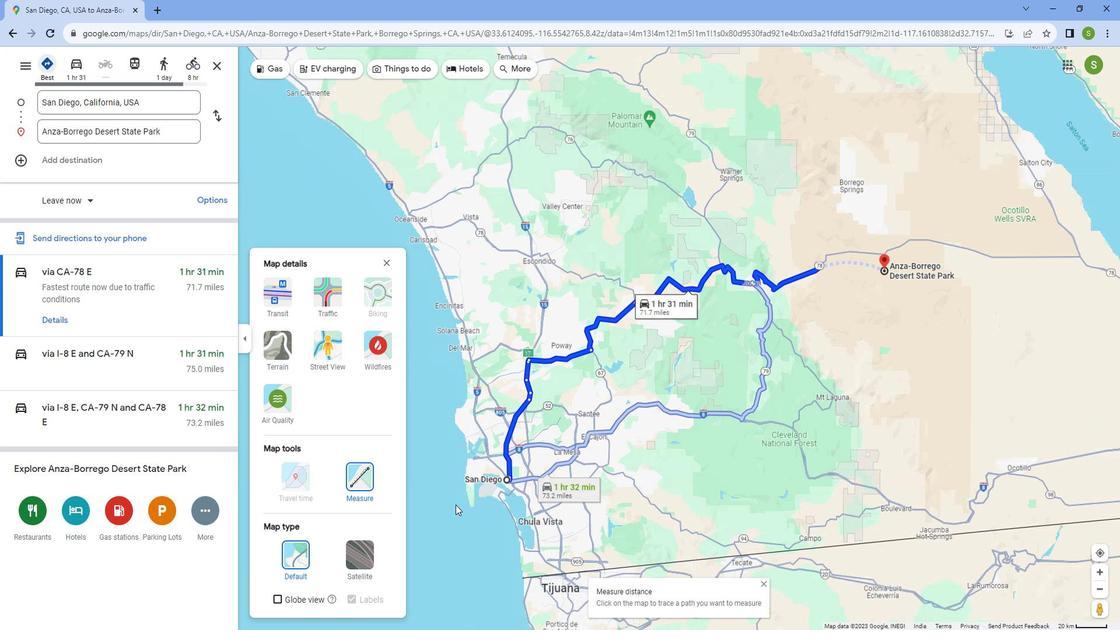 
Action: Mouse scrolled (473, 504) with delta (0, 0)
Screenshot: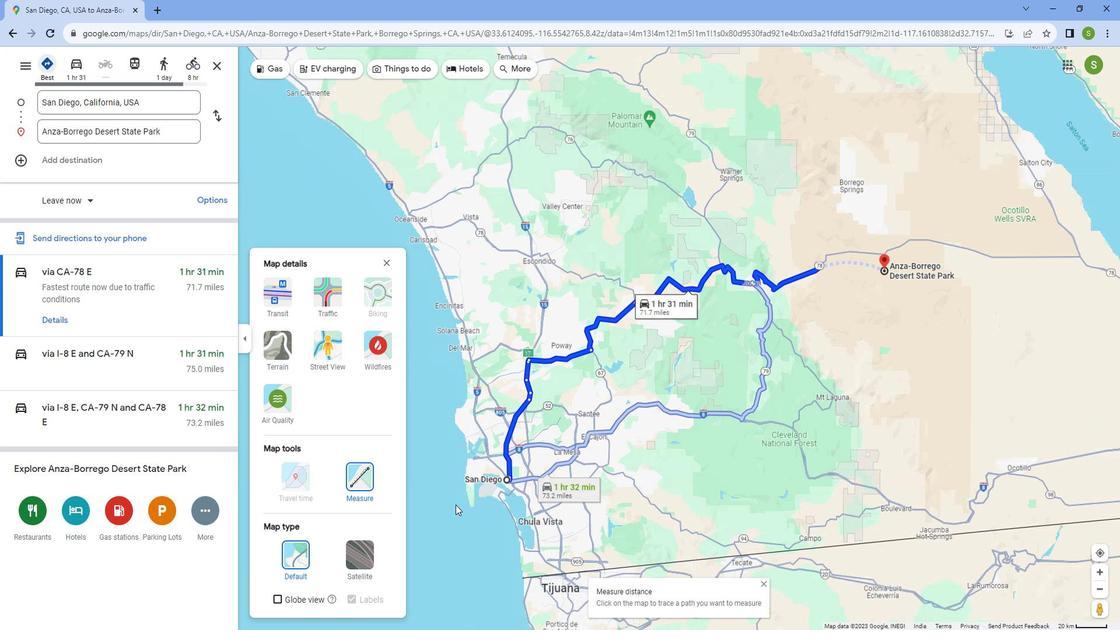 
Action: Mouse scrolled (473, 504) with delta (0, 0)
Screenshot: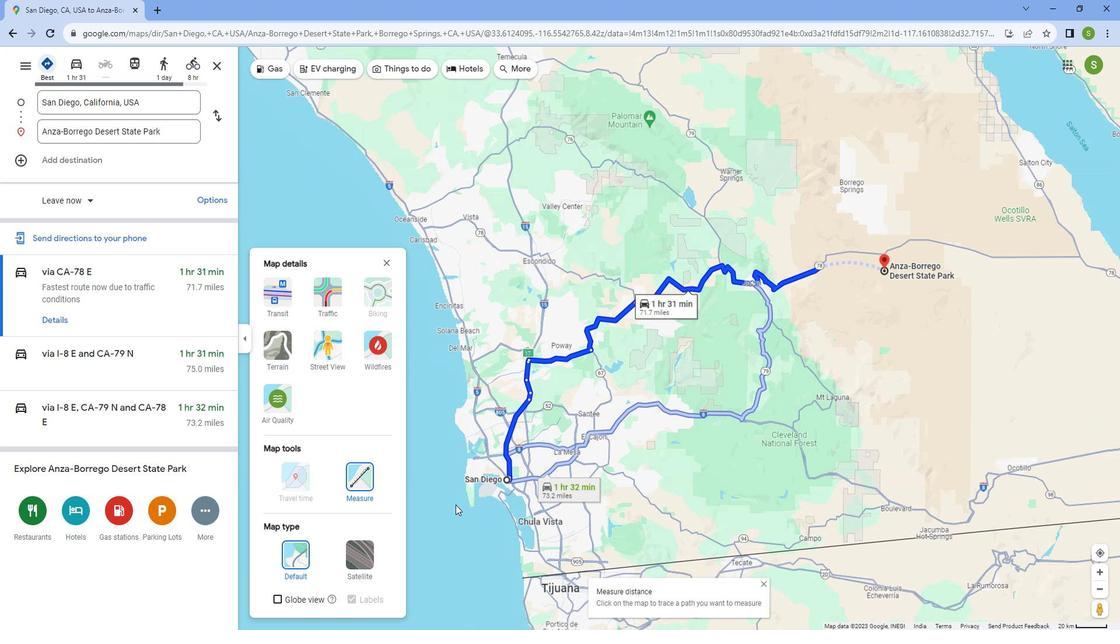
Action: Mouse moved to (473, 500)
Screenshot: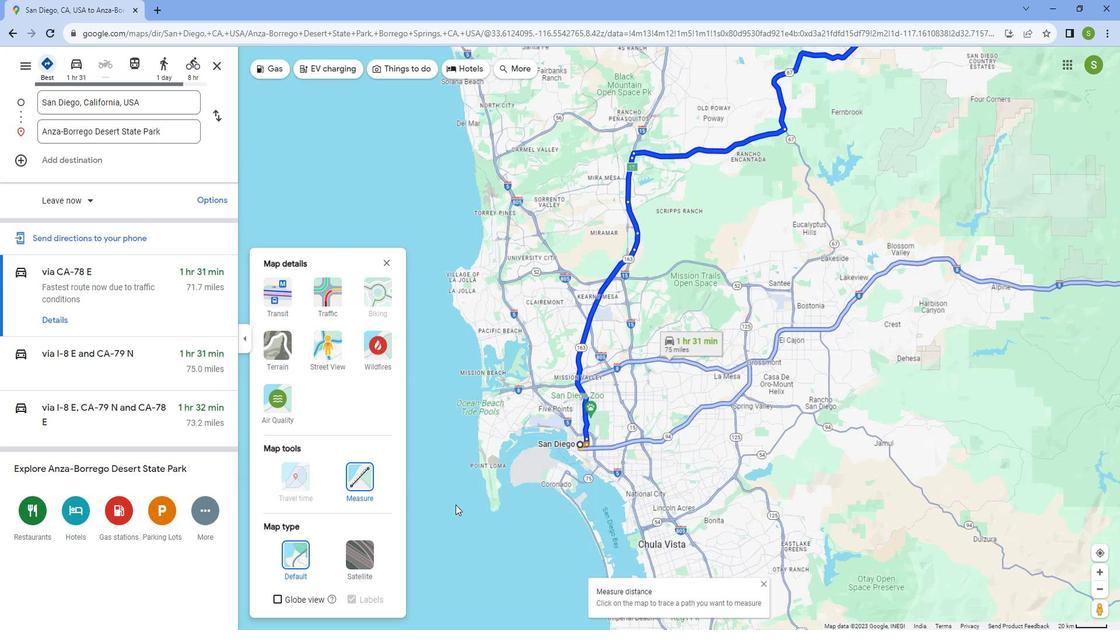 
Action: Mouse scrolled (473, 501) with delta (0, 0)
Screenshot: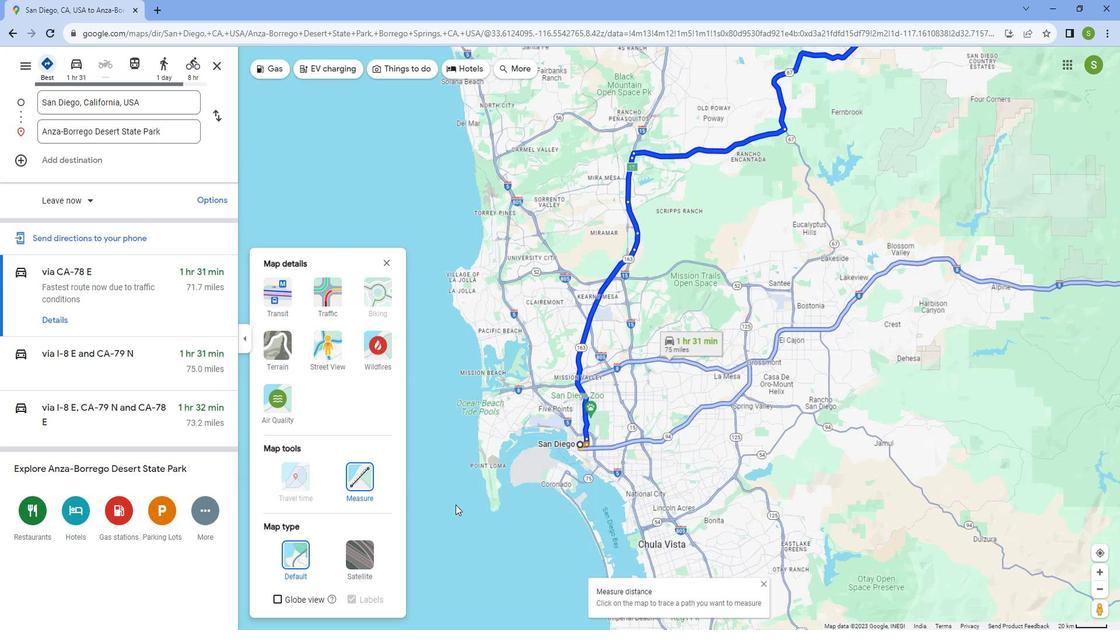 
Action: Mouse scrolled (473, 501) with delta (0, 0)
Screenshot: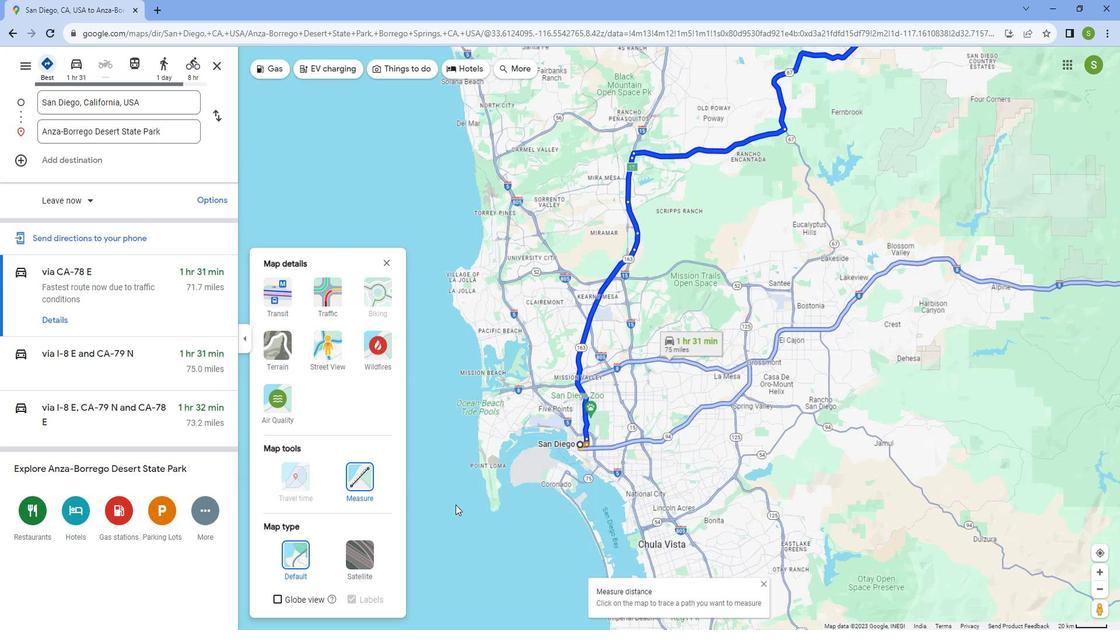 
Action: Mouse scrolled (473, 501) with delta (0, 0)
Screenshot: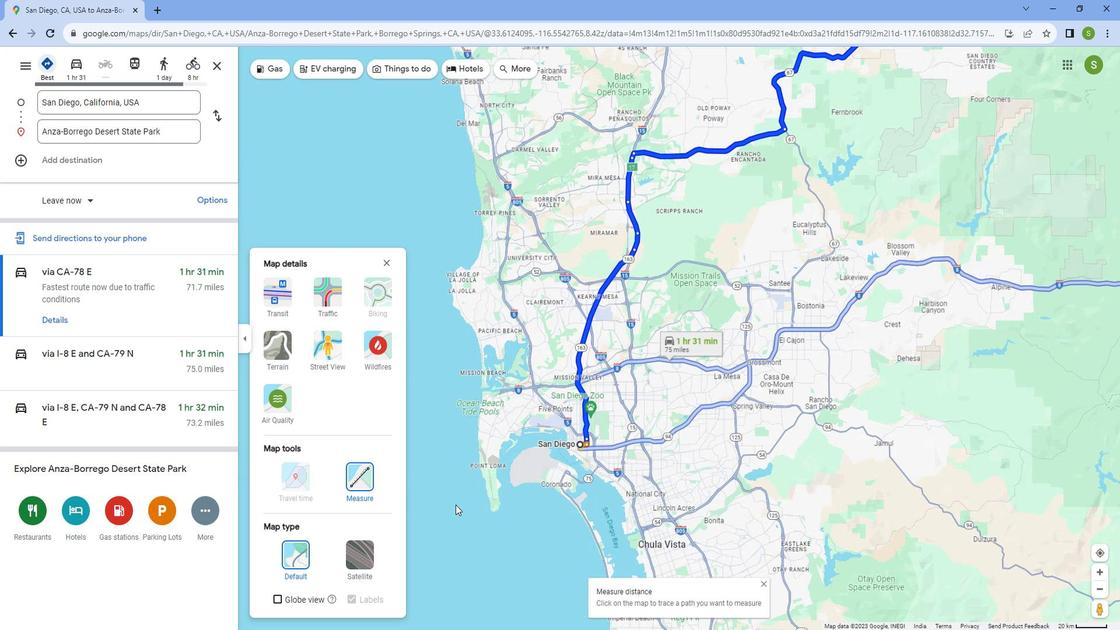 
Action: Mouse scrolled (473, 501) with delta (0, 0)
Screenshot: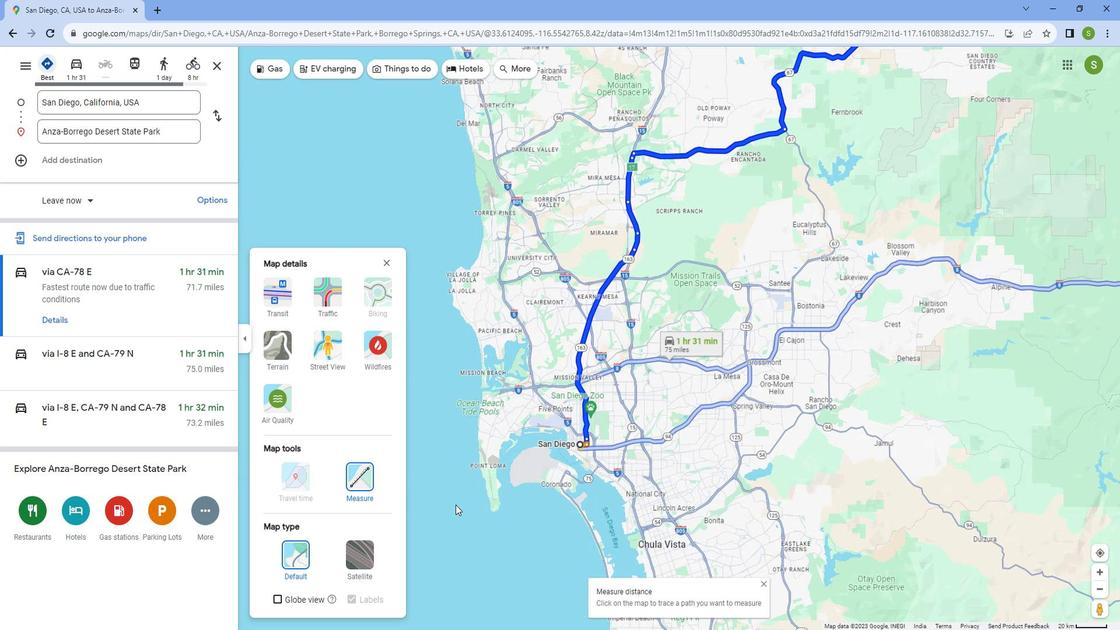 
Action: Mouse scrolled (473, 501) with delta (0, 0)
Screenshot: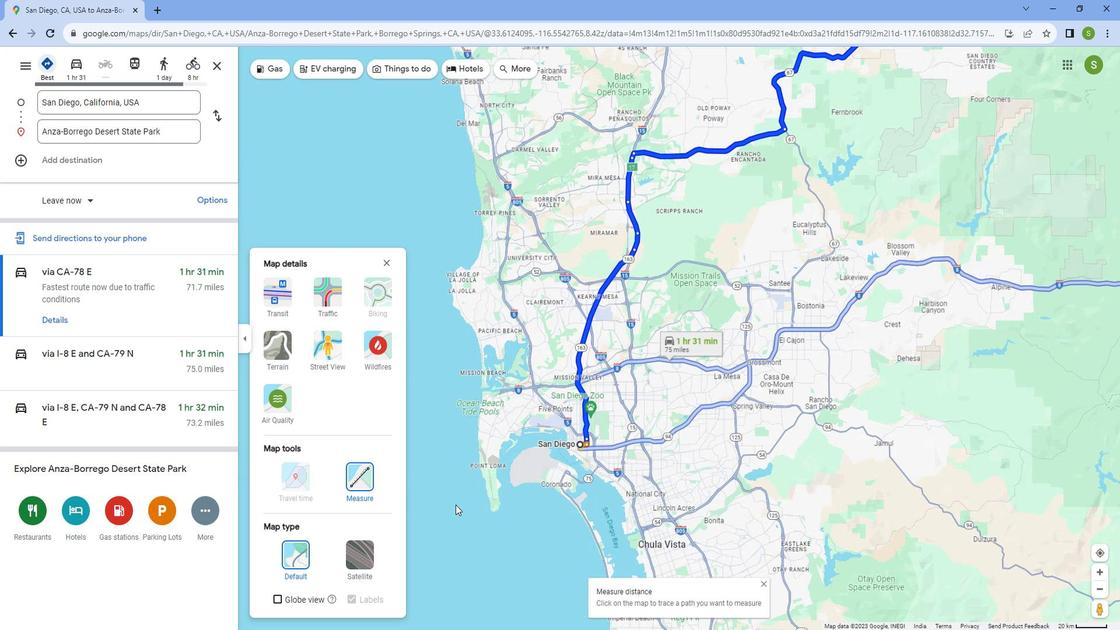 
Action: Mouse scrolled (473, 501) with delta (0, 0)
Screenshot: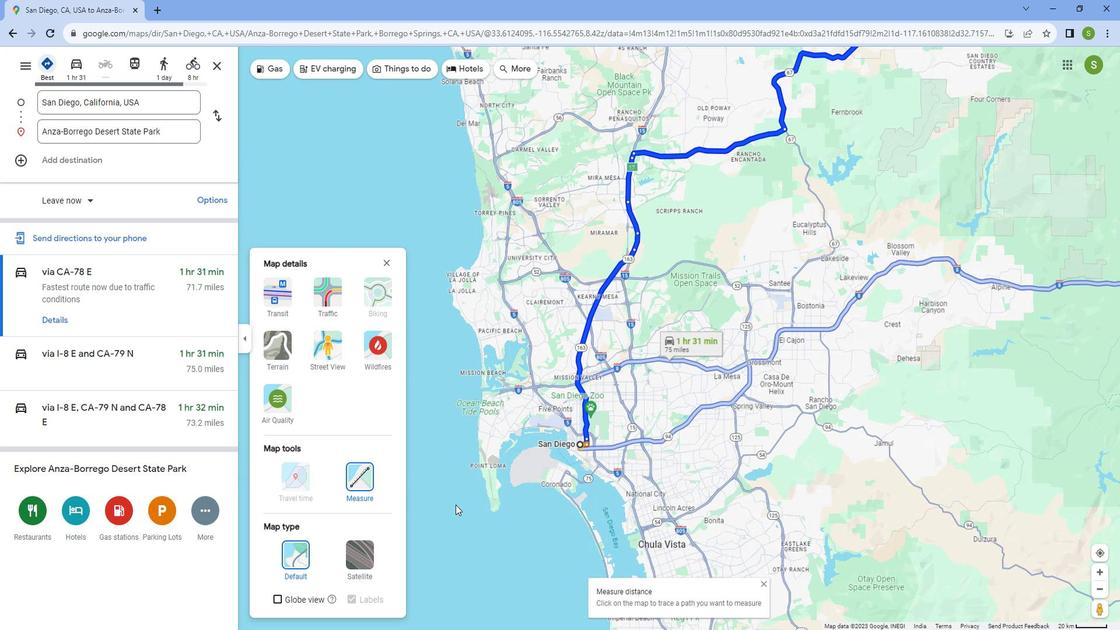
Action: Mouse scrolled (473, 501) with delta (0, 0)
Screenshot: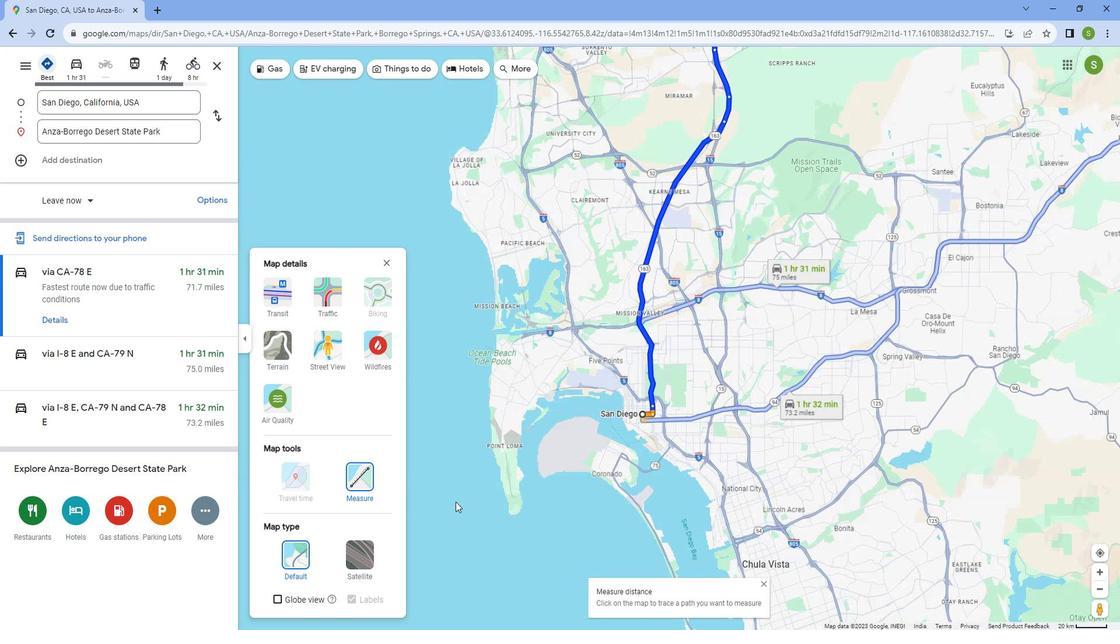 
Action: Mouse moved to (862, 357)
Screenshot: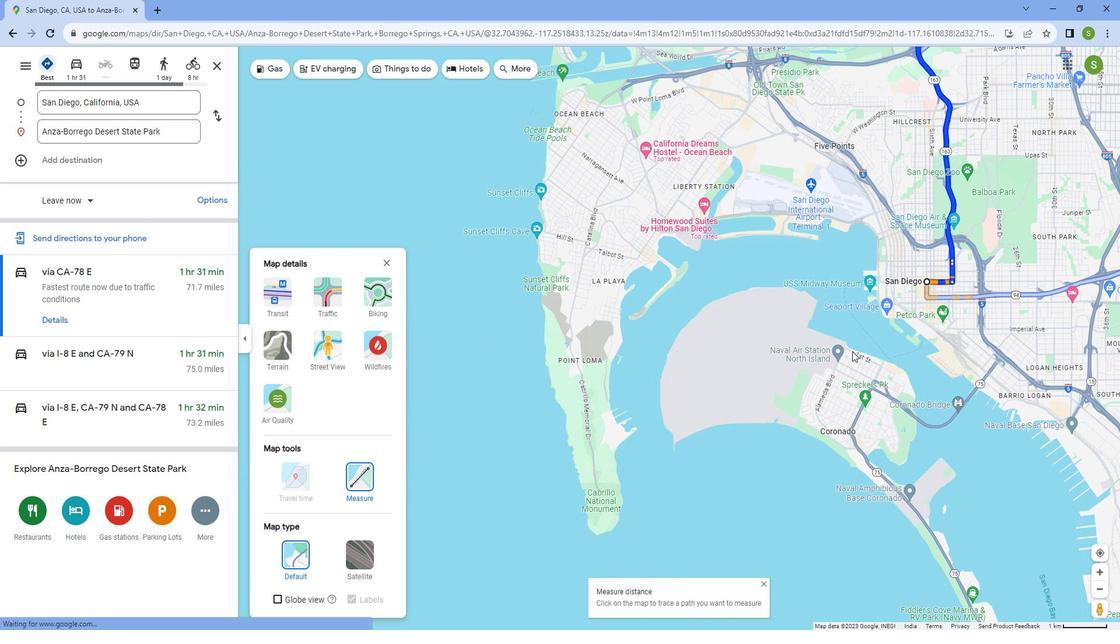 
Action: Mouse pressed left at (862, 357)
Screenshot: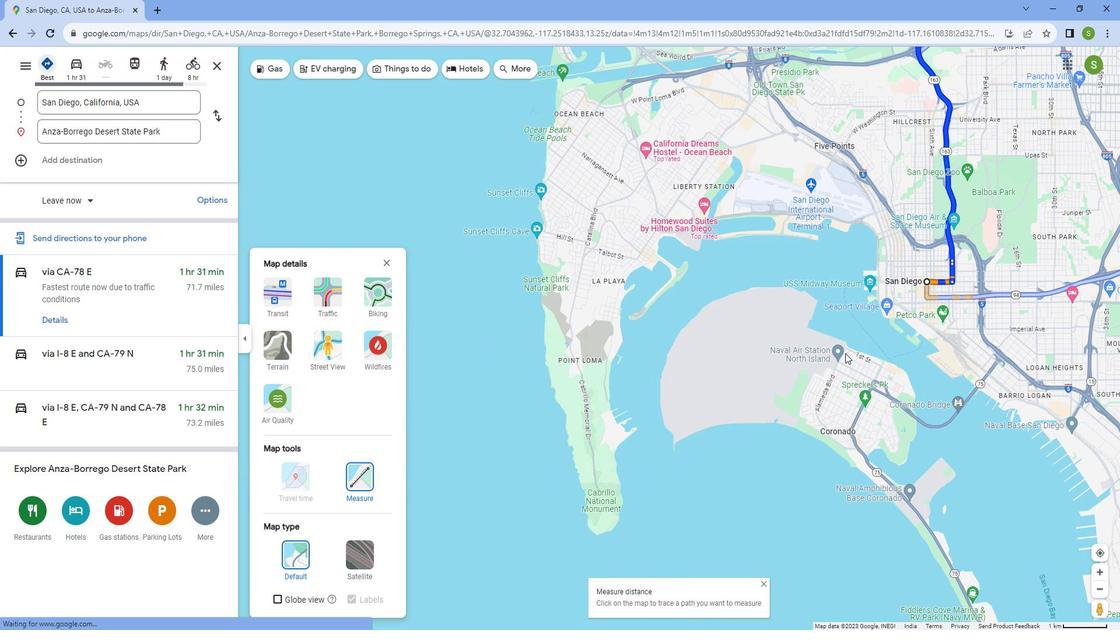 
Action: Mouse moved to (611, 379)
Screenshot: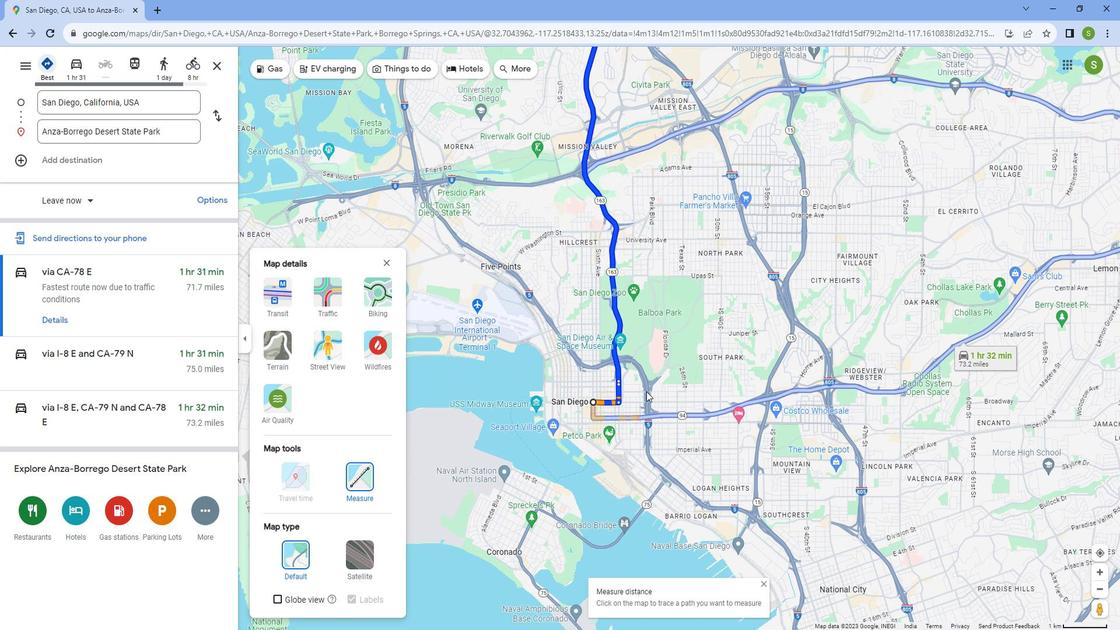 
Action: Mouse scrolled (611, 380) with delta (0, 0)
Screenshot: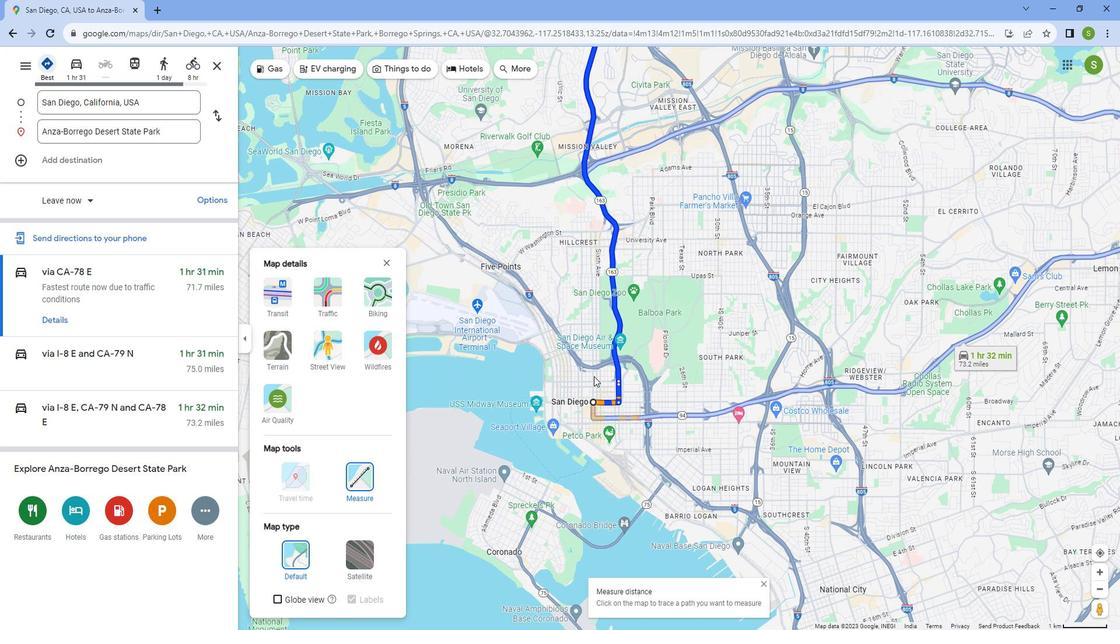 
Action: Mouse scrolled (611, 380) with delta (0, 0)
Screenshot: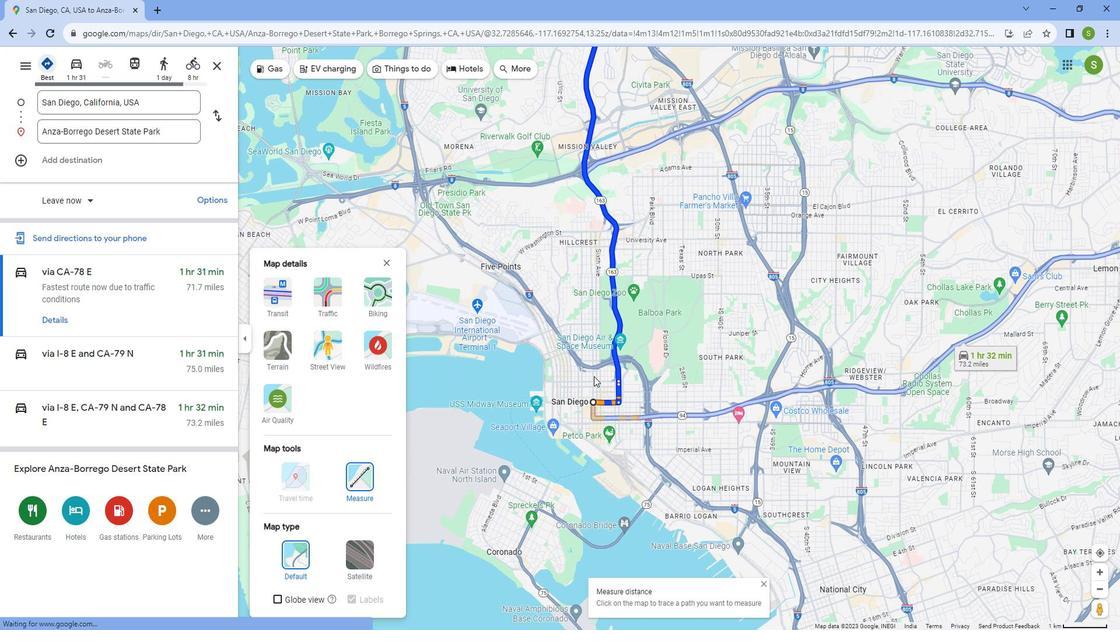 
Action: Mouse scrolled (611, 380) with delta (0, 0)
Screenshot: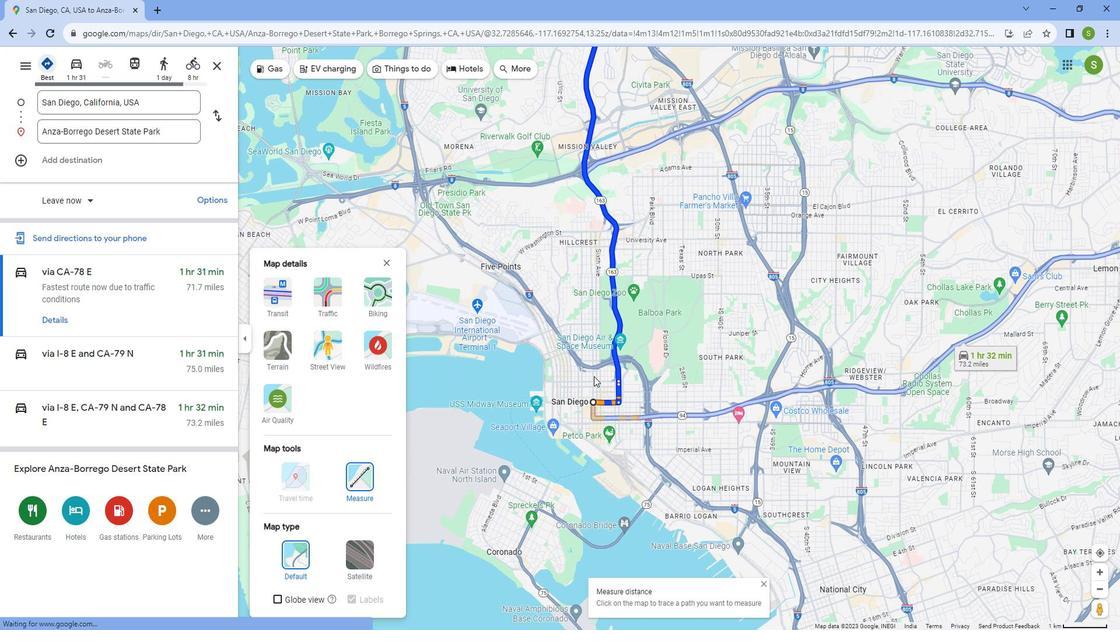 
Action: Mouse scrolled (611, 380) with delta (0, 0)
Screenshot: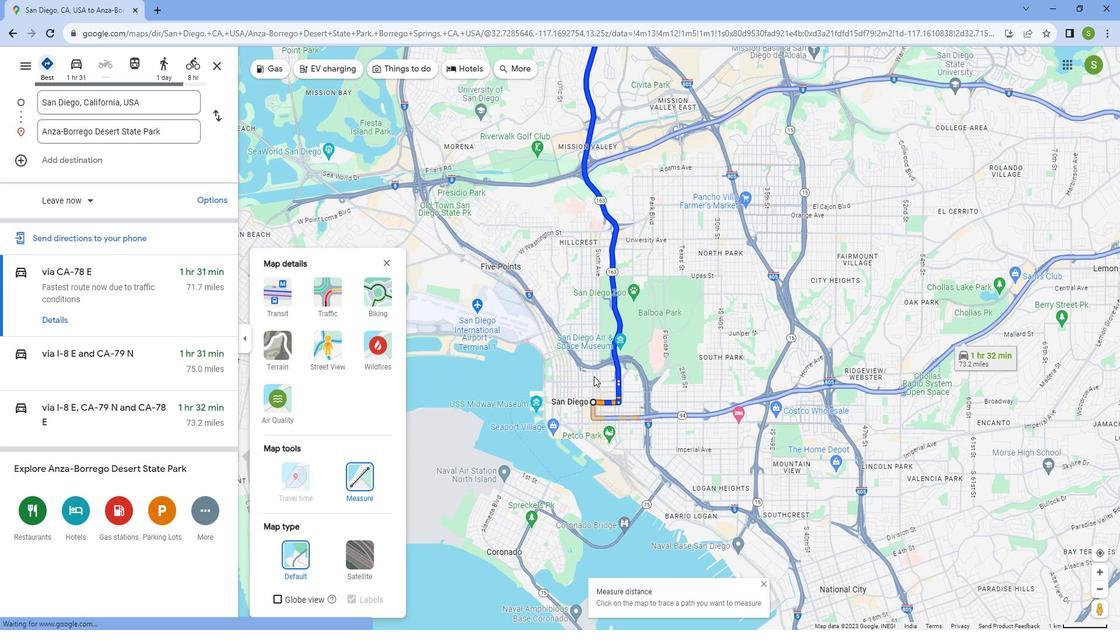 
Action: Mouse scrolled (611, 380) with delta (0, 0)
Screenshot: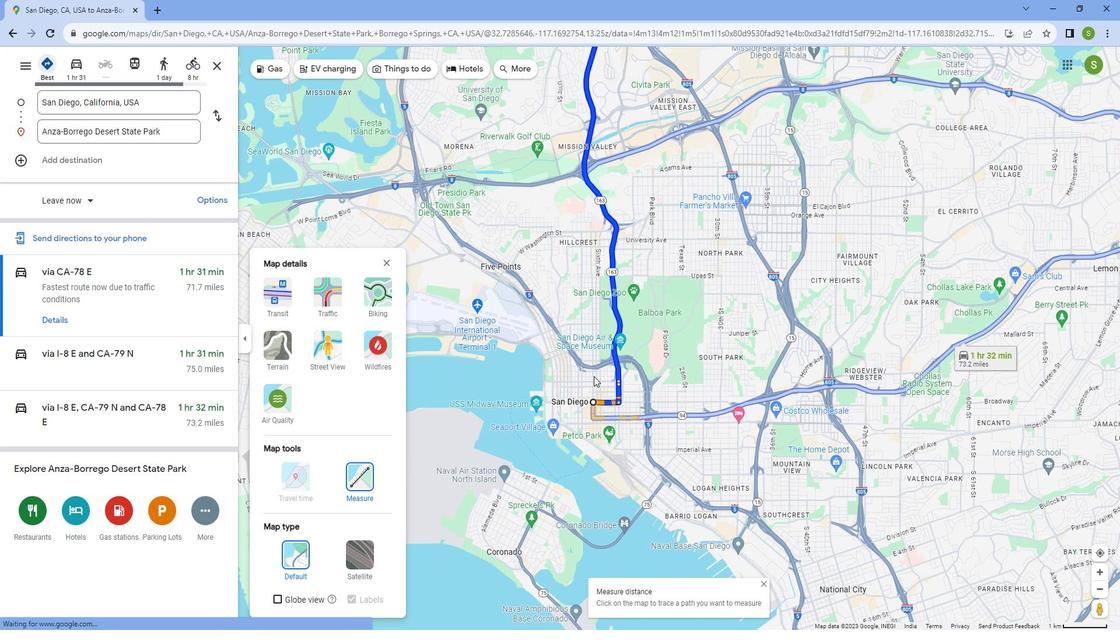 
Action: Mouse scrolled (611, 380) with delta (0, 0)
Screenshot: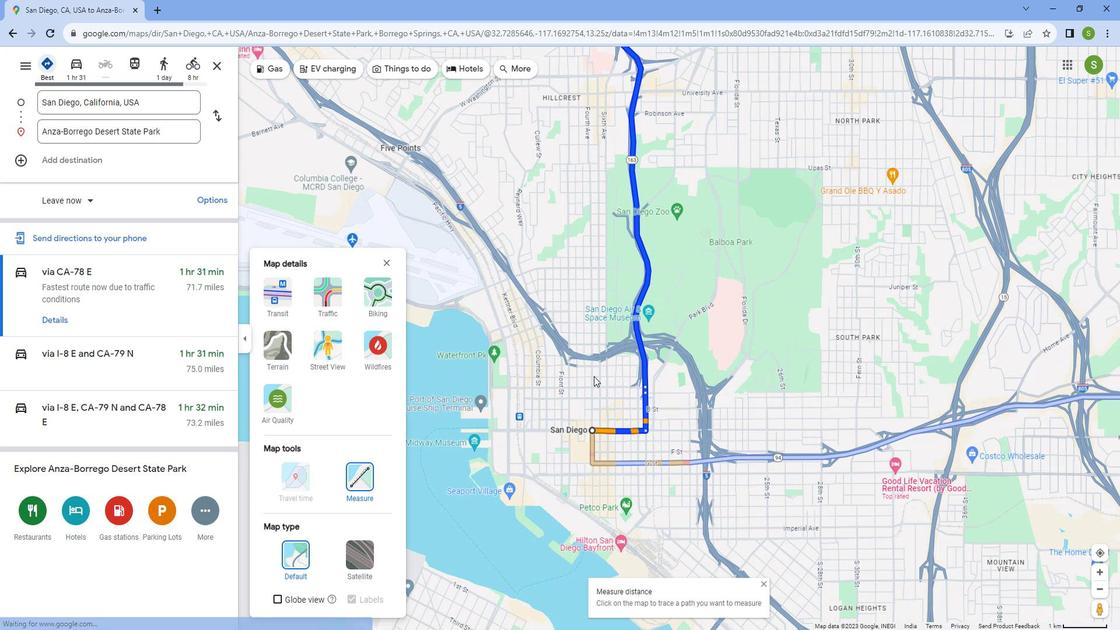 
Action: Mouse scrolled (611, 380) with delta (0, 0)
Screenshot: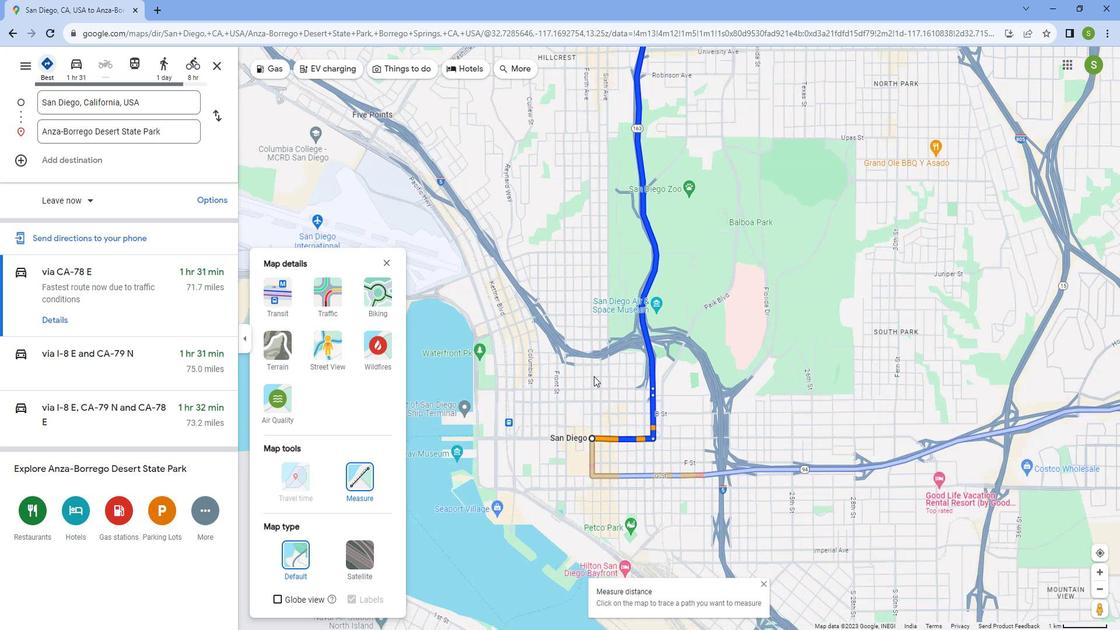 
Action: Mouse scrolled (611, 380) with delta (0, 0)
Screenshot: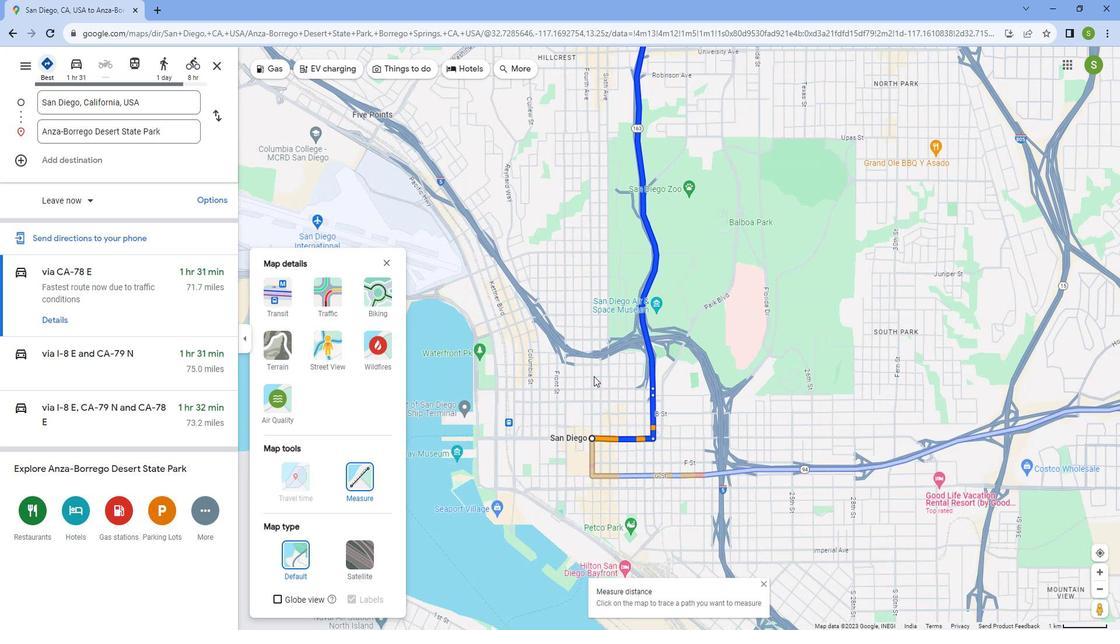 
Action: Mouse scrolled (611, 380) with delta (0, 0)
Screenshot: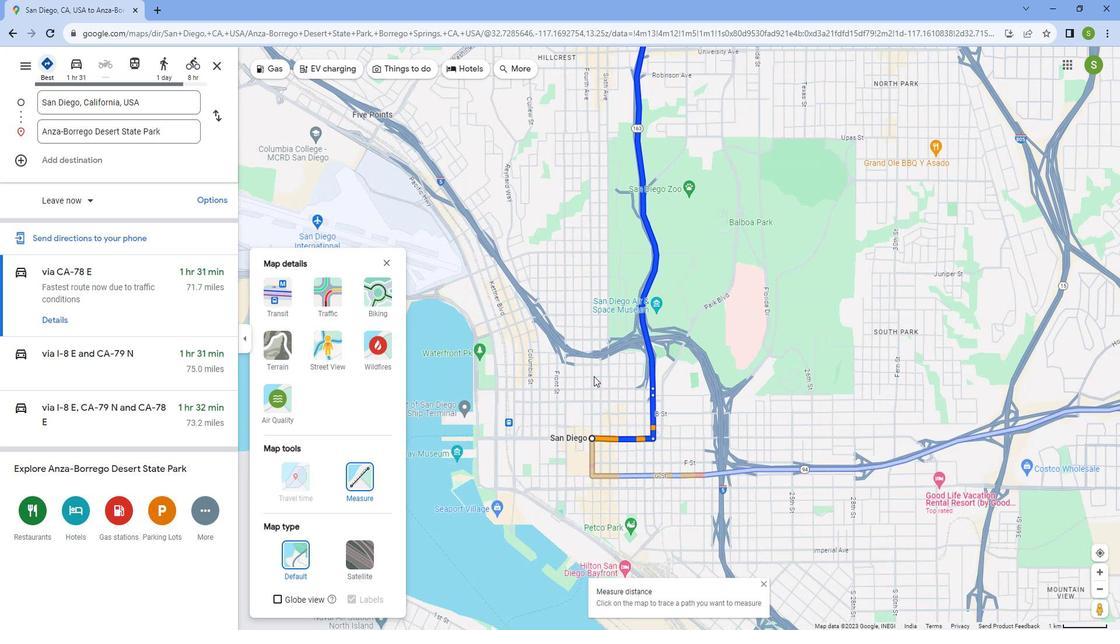
Action: Mouse scrolled (611, 380) with delta (0, 0)
Screenshot: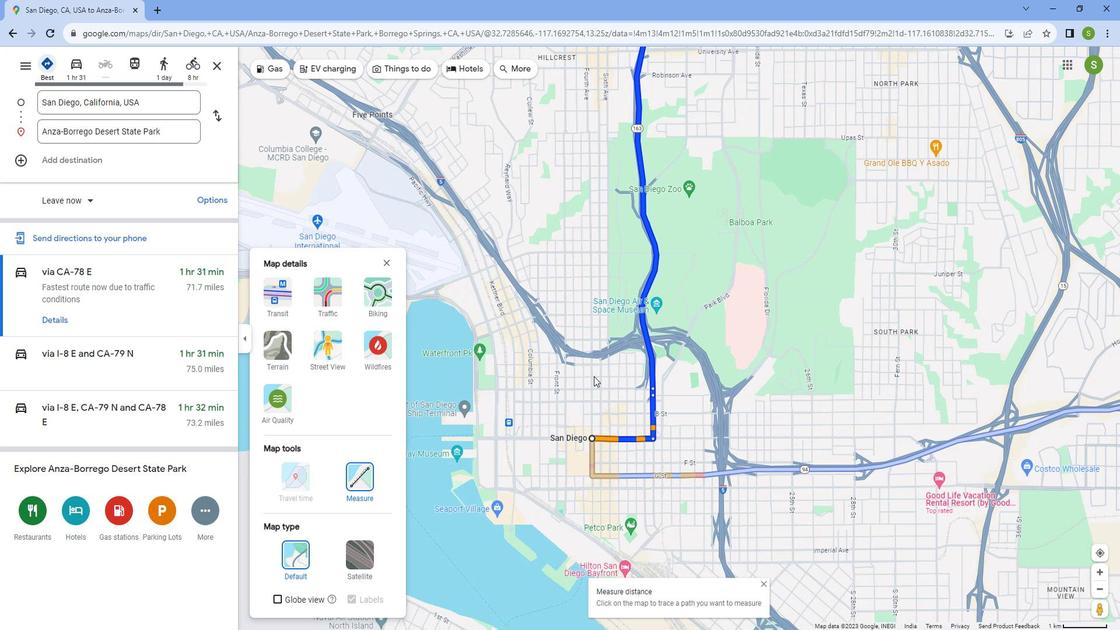 
Action: Mouse scrolled (611, 380) with delta (0, 0)
Screenshot: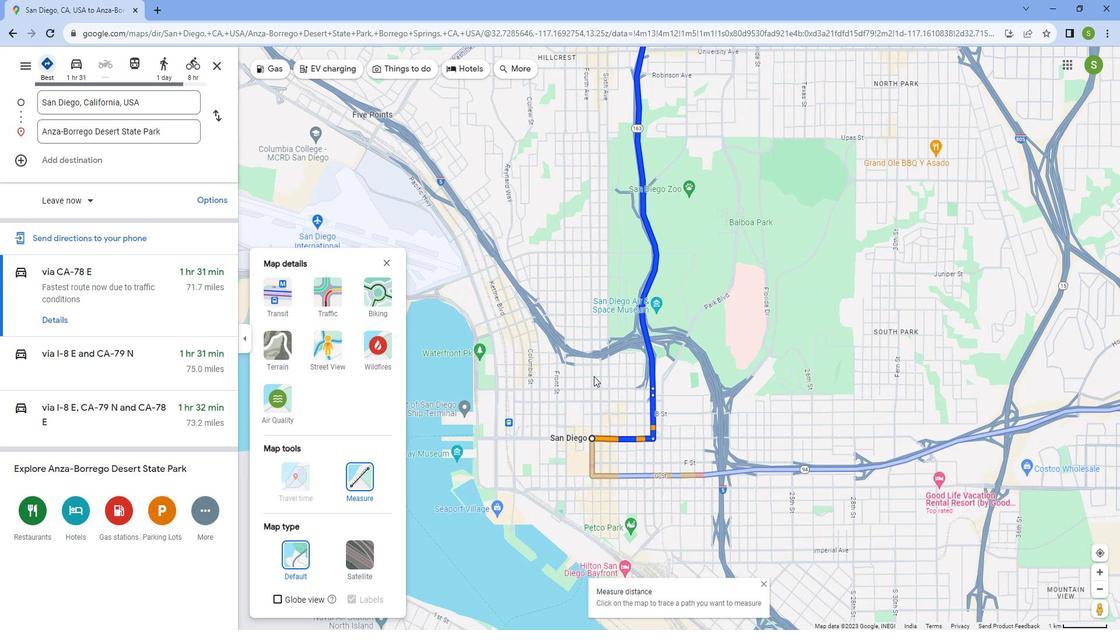 
Action: Mouse moved to (606, 547)
Screenshot: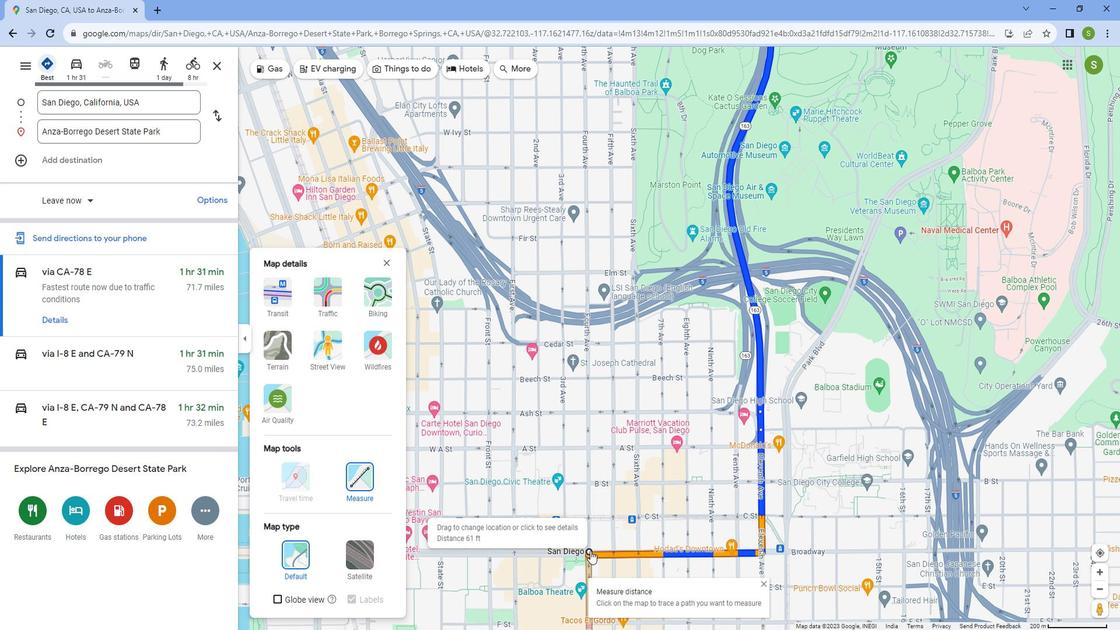 
Action: Mouse pressed left at (606, 547)
Screenshot: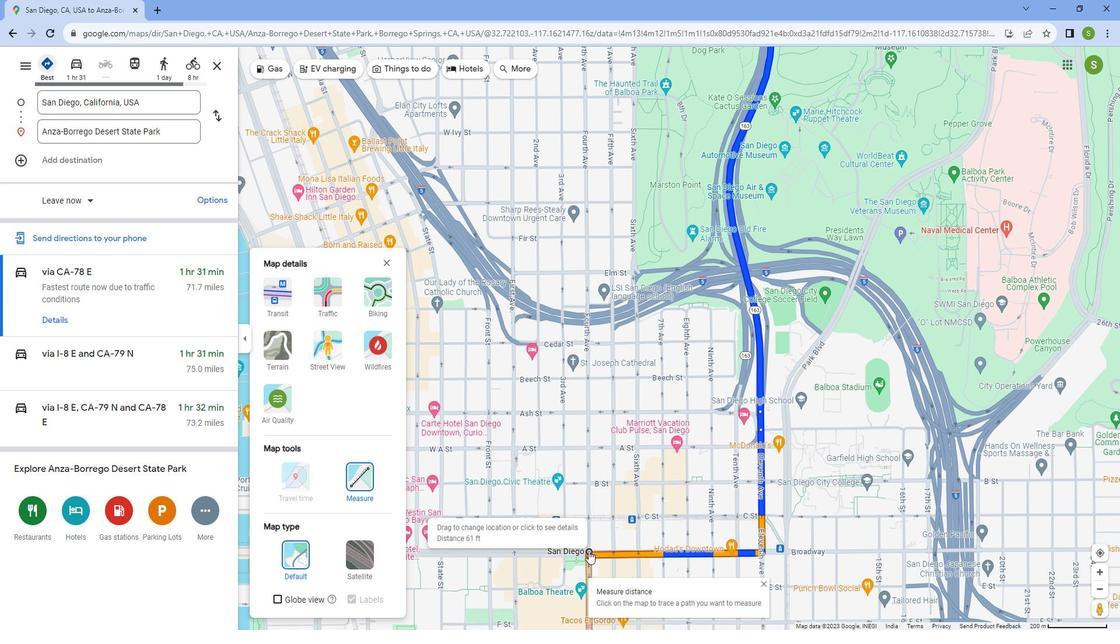 
Action: Mouse moved to (571, 365)
Screenshot: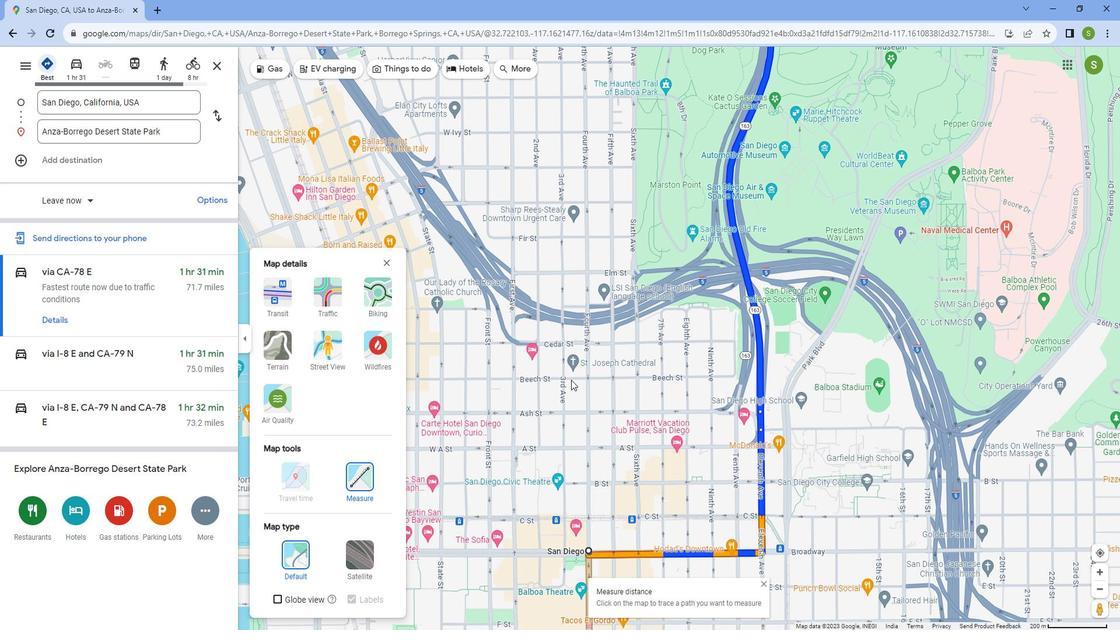 
Action: Mouse scrolled (571, 364) with delta (0, 0)
Screenshot: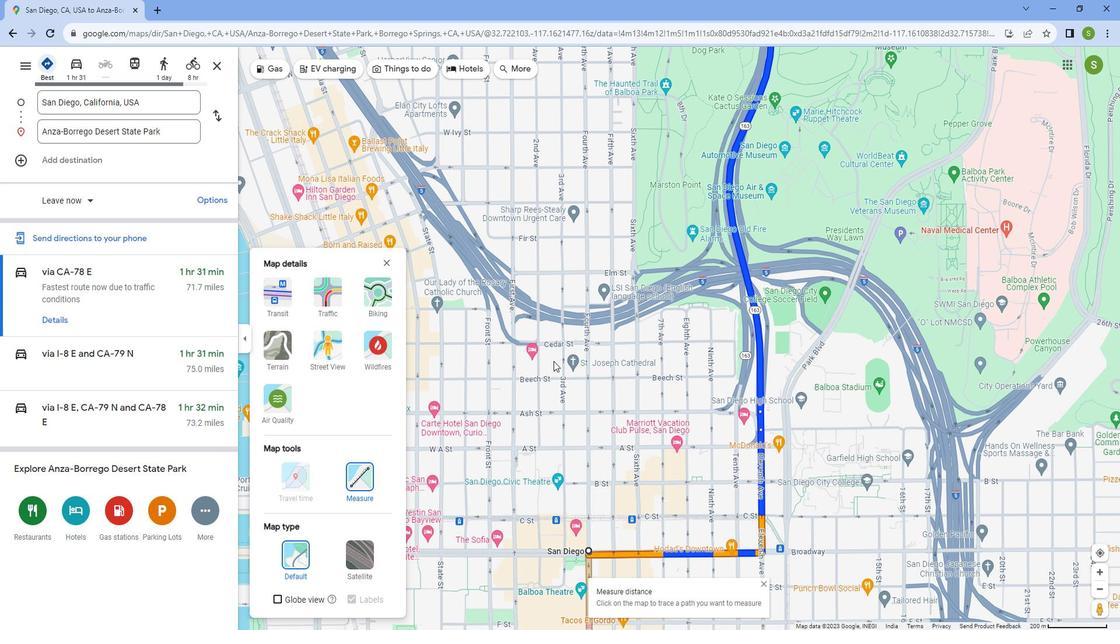
Action: Mouse scrolled (571, 364) with delta (0, 0)
Screenshot: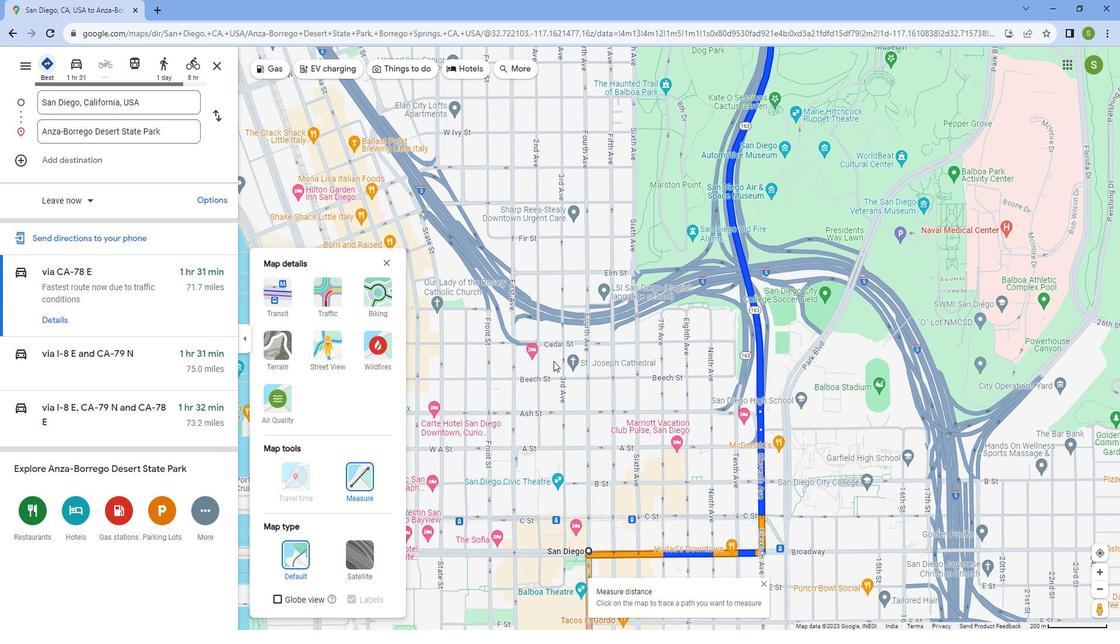 
Action: Mouse scrolled (571, 364) with delta (0, 0)
Screenshot: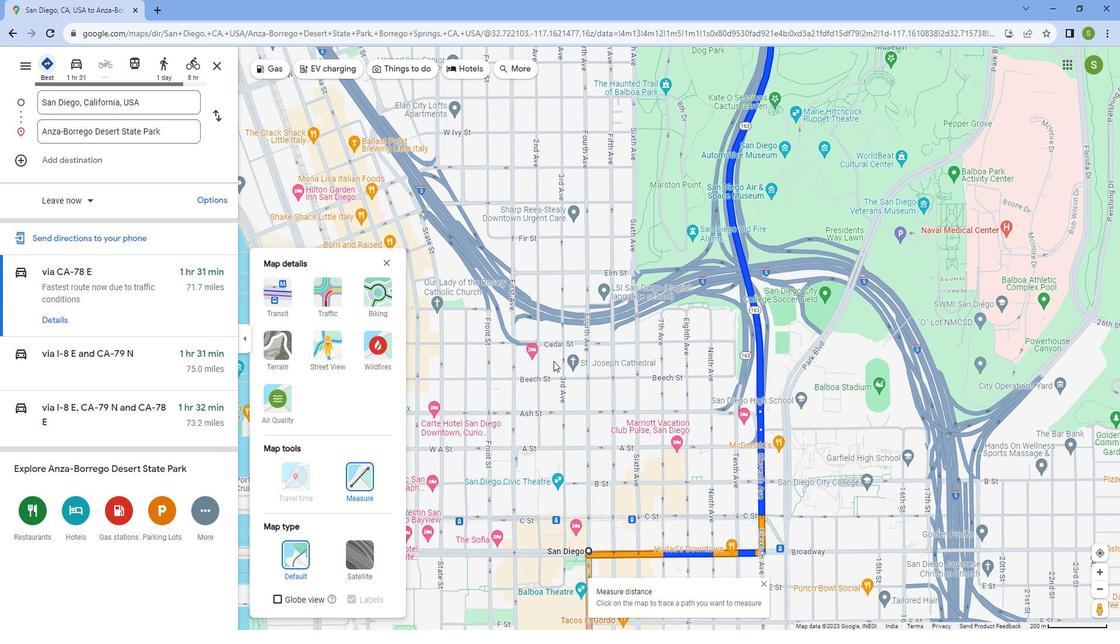 
Action: Mouse scrolled (571, 364) with delta (0, 0)
Screenshot: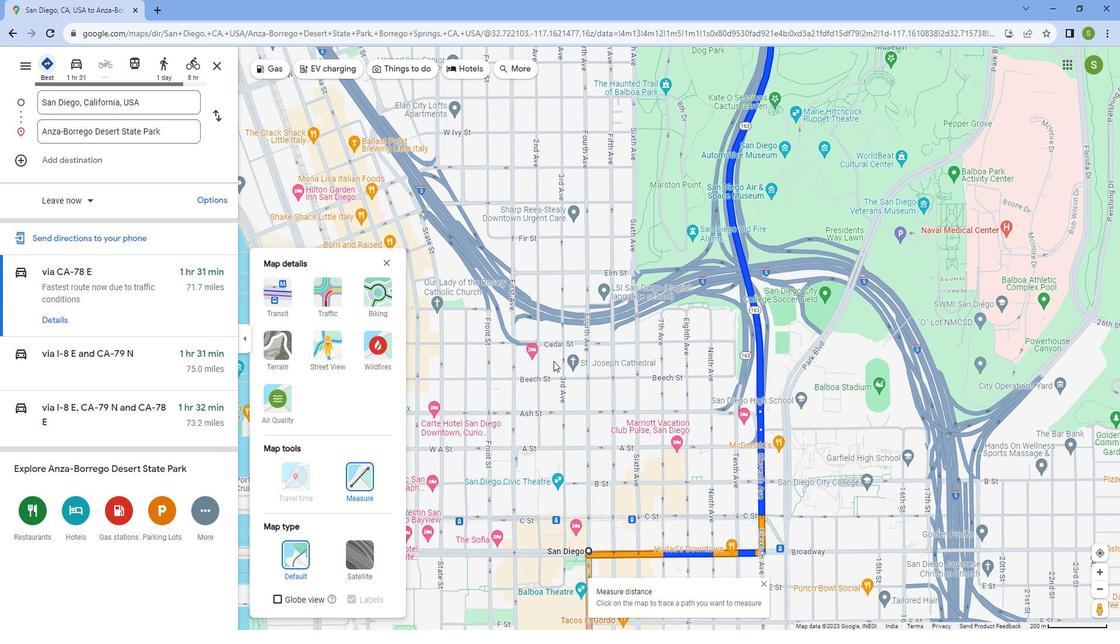 
Action: Mouse scrolled (571, 364) with delta (0, 0)
Screenshot: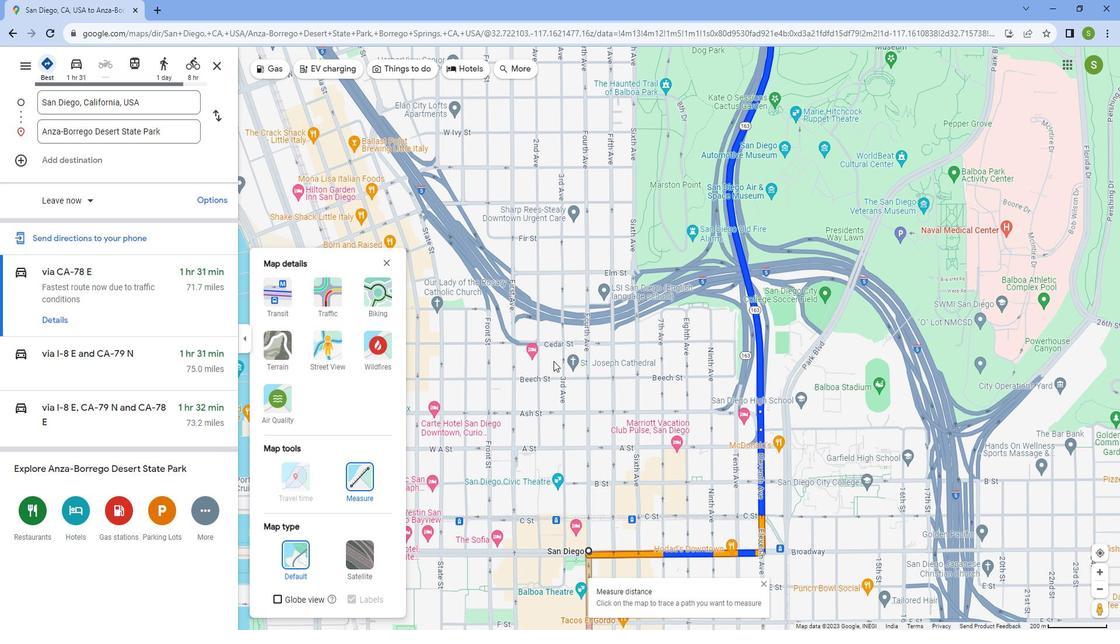 
Action: Mouse scrolled (571, 364) with delta (0, 0)
Screenshot: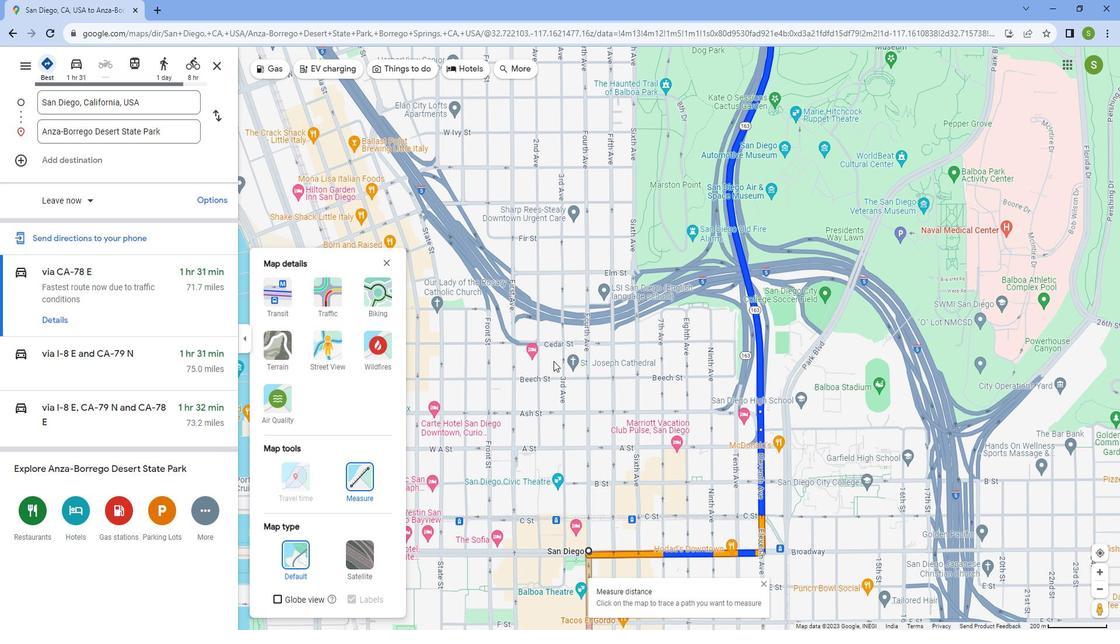 
Action: Mouse scrolled (571, 364) with delta (0, 0)
Screenshot: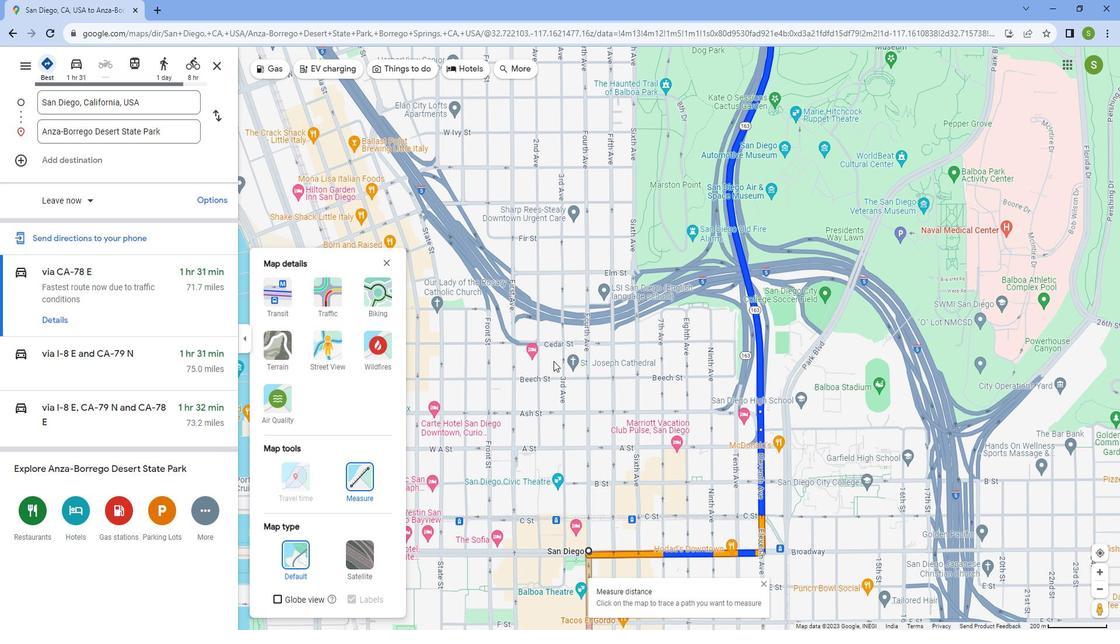 
Action: Mouse scrolled (571, 364) with delta (0, 0)
Screenshot: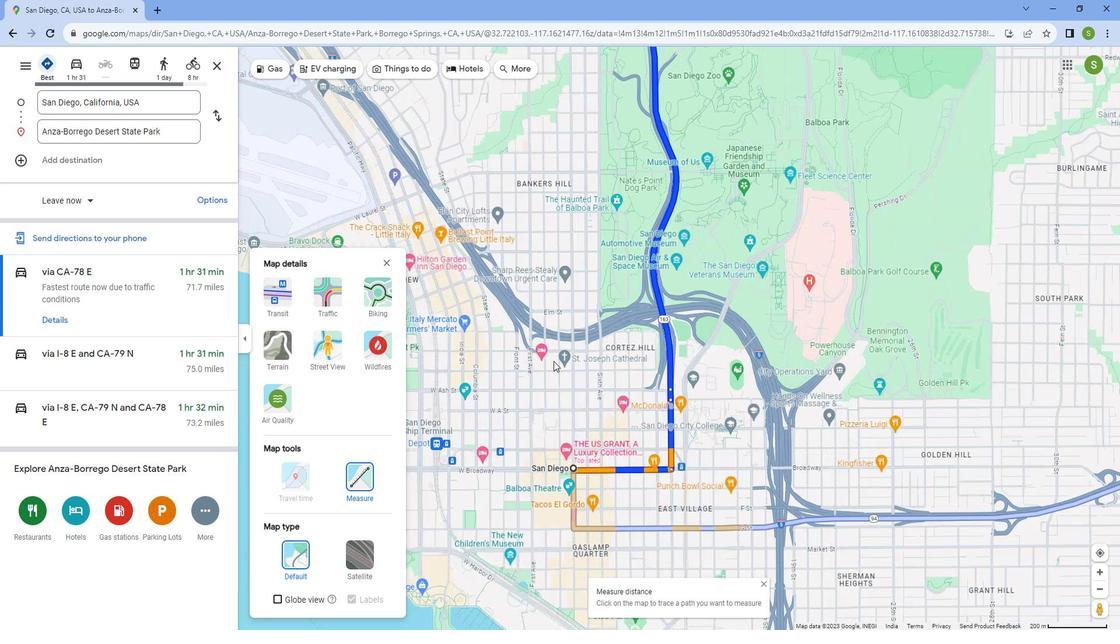 
Action: Mouse scrolled (571, 364) with delta (0, 0)
Screenshot: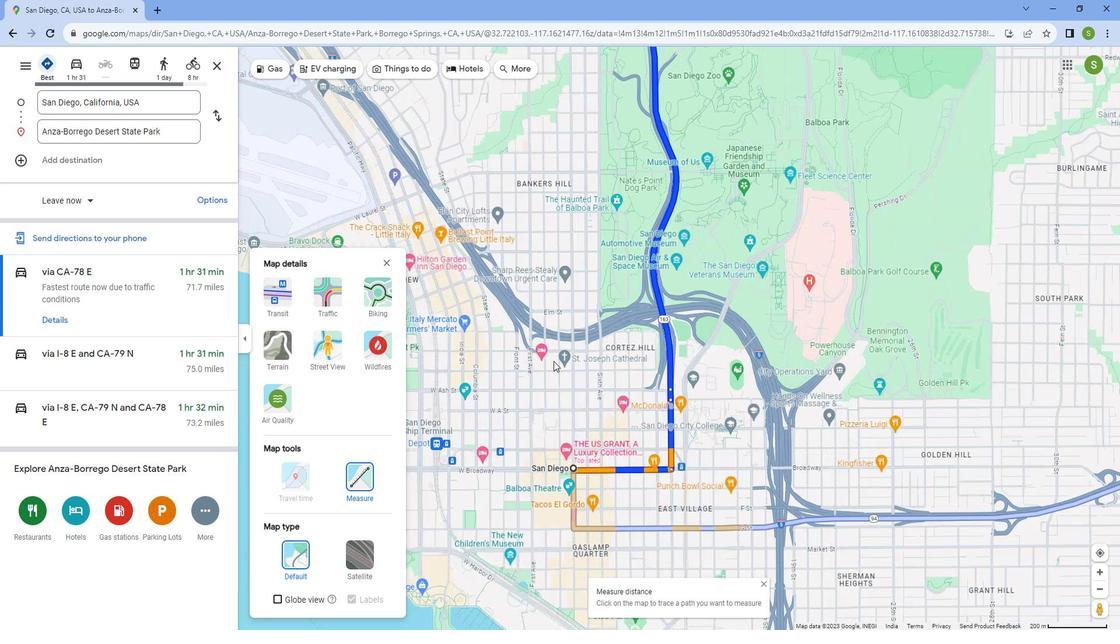 
Action: Mouse scrolled (571, 364) with delta (0, 0)
Screenshot: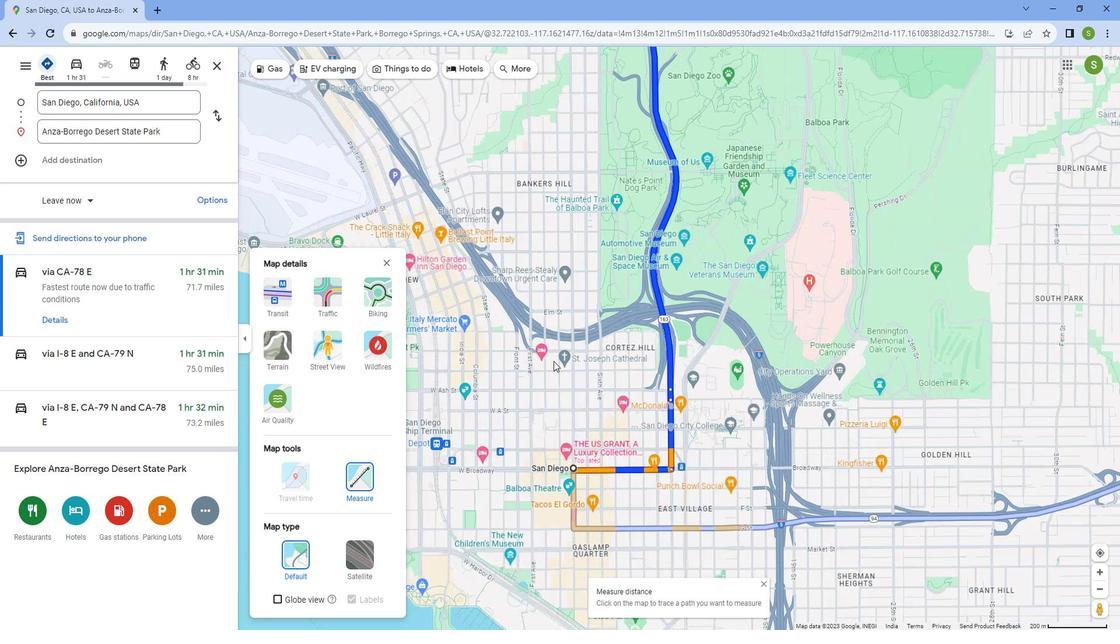 
Action: Mouse scrolled (571, 364) with delta (0, 0)
Screenshot: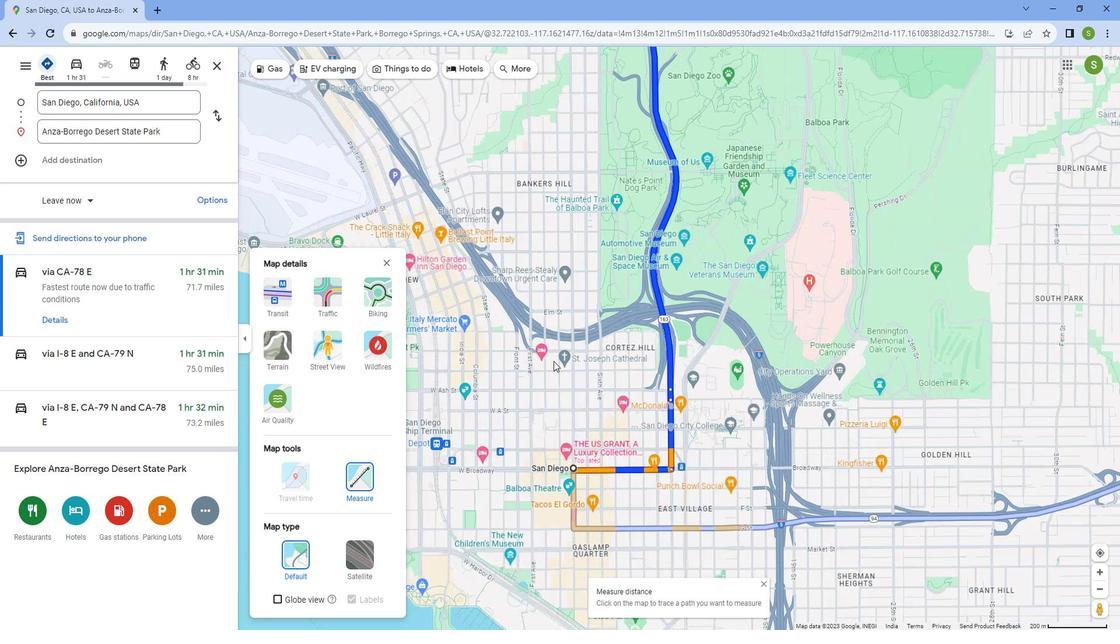 
Action: Mouse scrolled (571, 364) with delta (0, 0)
Screenshot: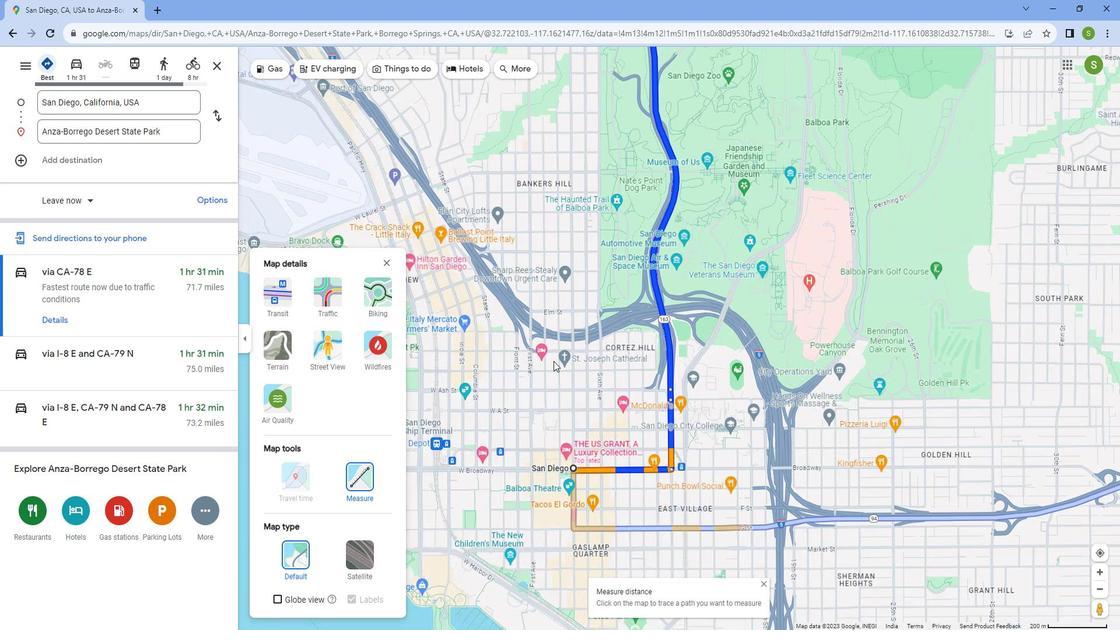 
Action: Mouse scrolled (571, 364) with delta (0, 0)
Screenshot: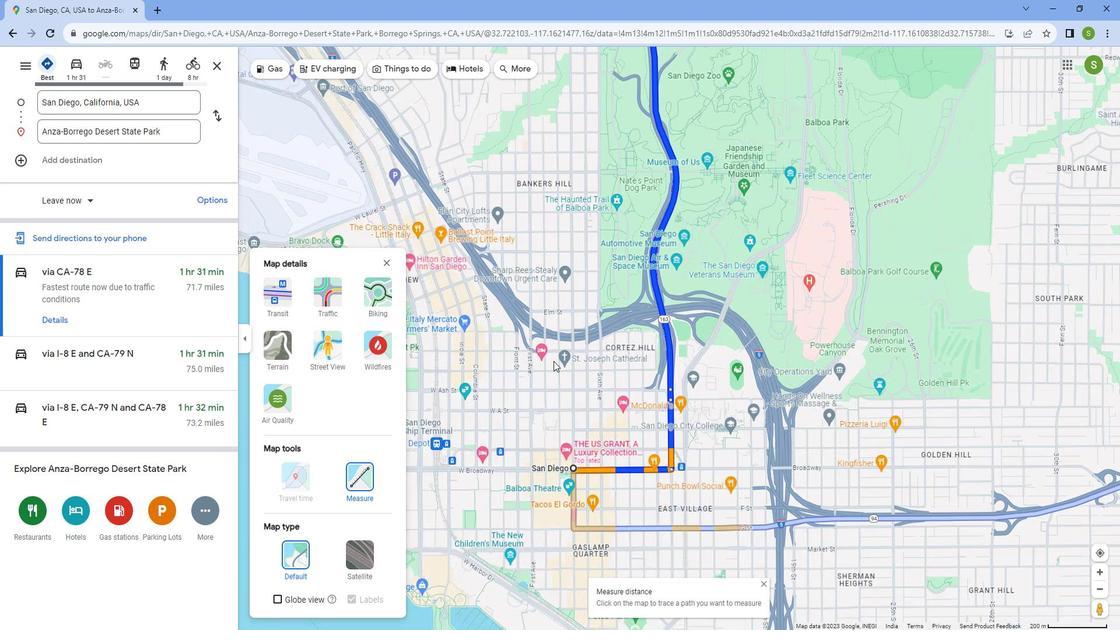 
Action: Mouse scrolled (571, 364) with delta (0, 0)
Screenshot: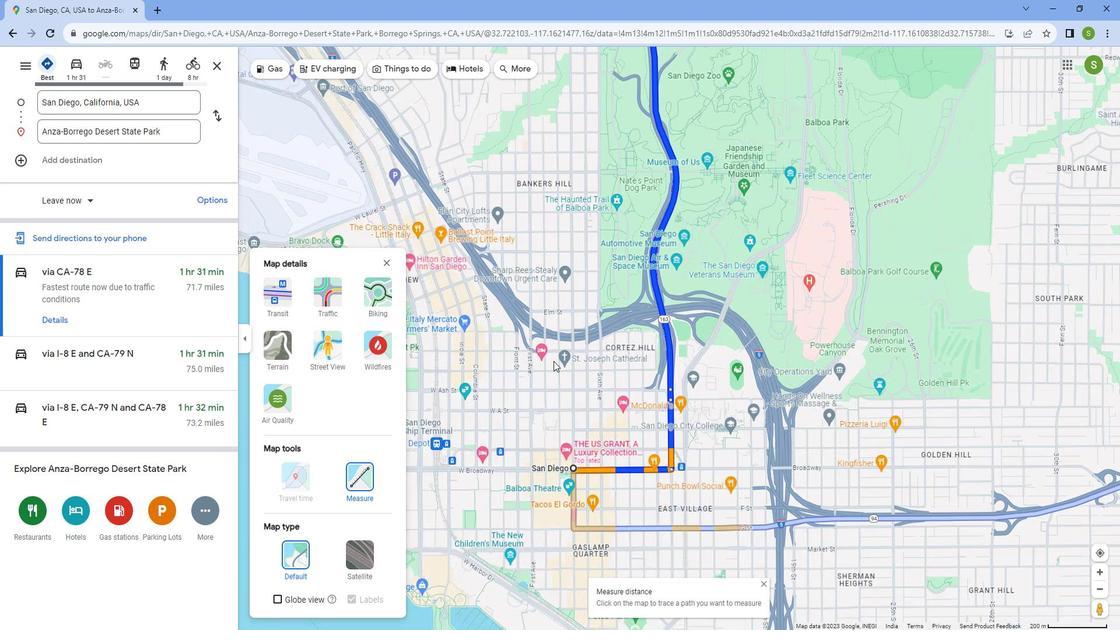
Action: Mouse scrolled (571, 364) with delta (0, 0)
Screenshot: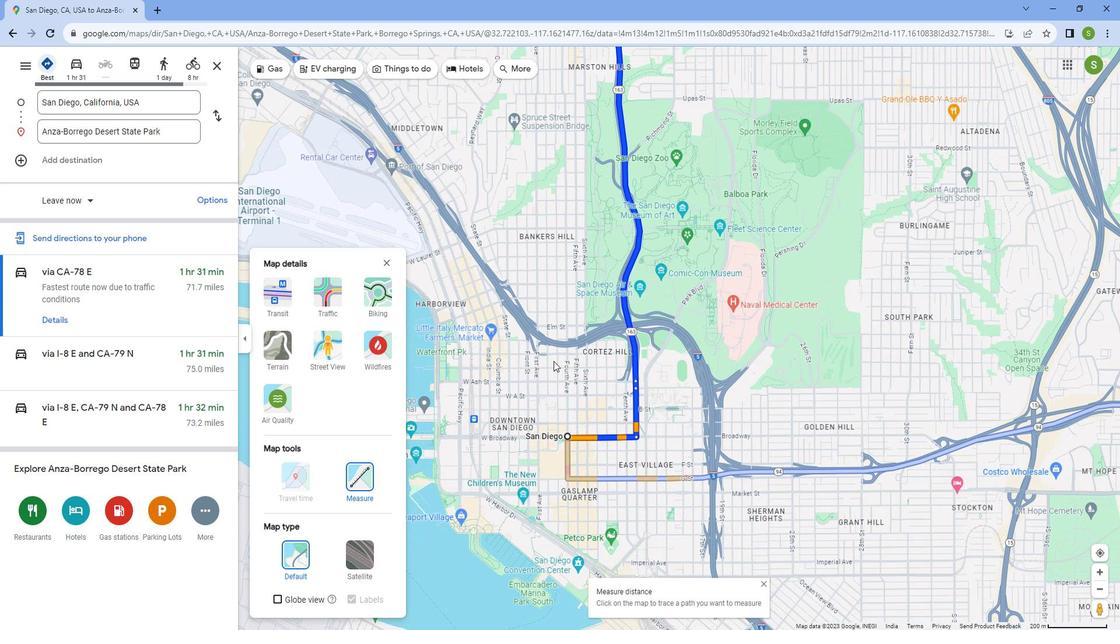 
Action: Mouse scrolled (571, 364) with delta (0, 0)
Screenshot: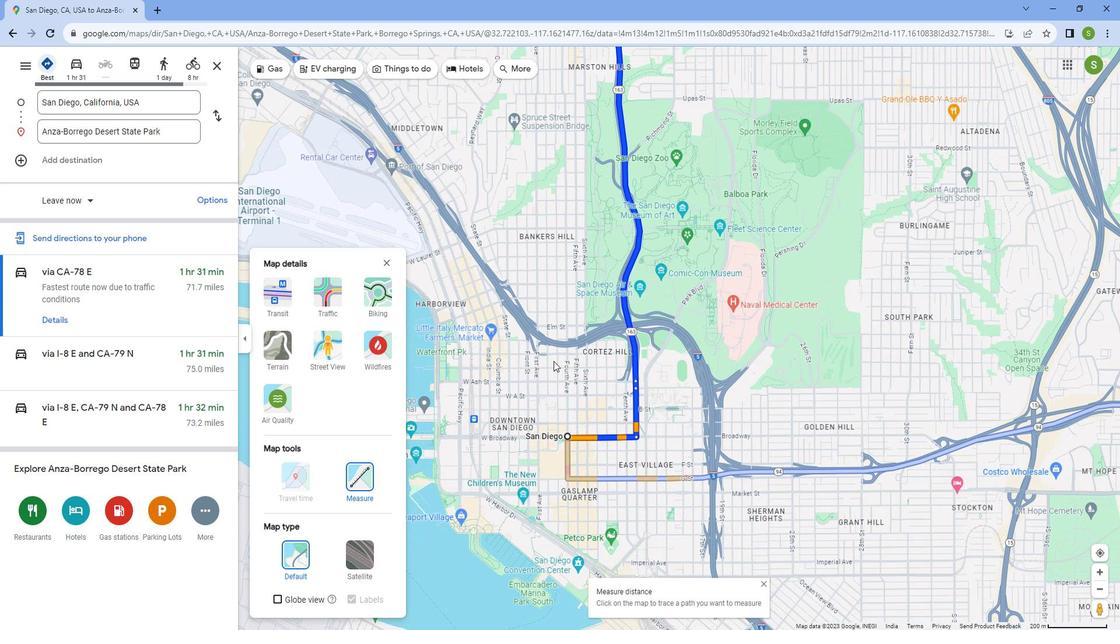 
Action: Mouse scrolled (571, 364) with delta (0, 0)
Screenshot: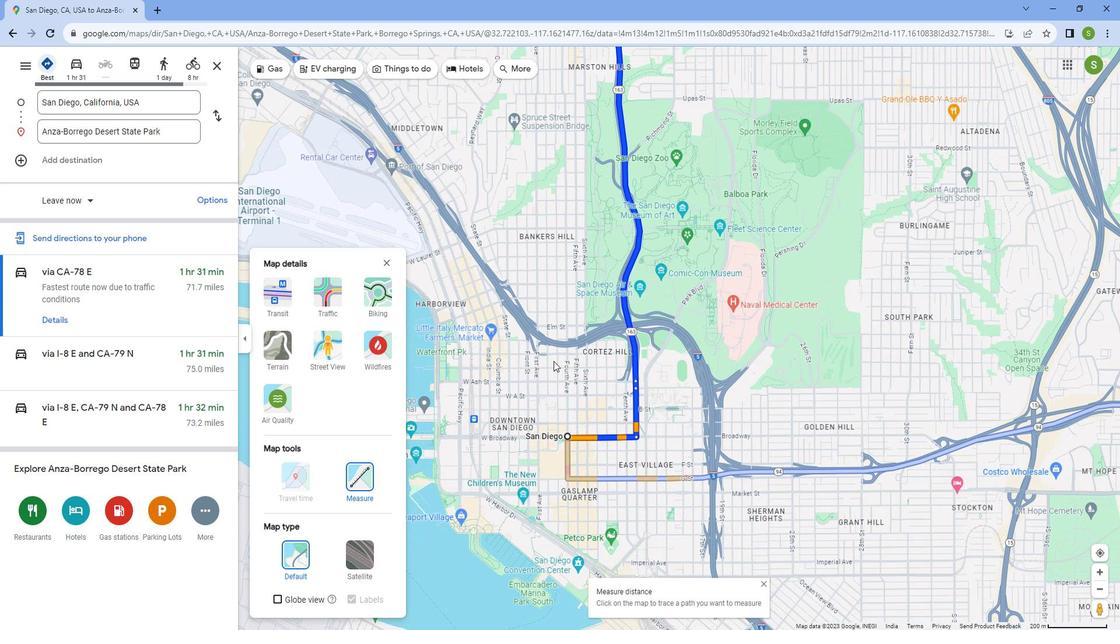 
Action: Mouse scrolled (571, 364) with delta (0, 0)
Screenshot: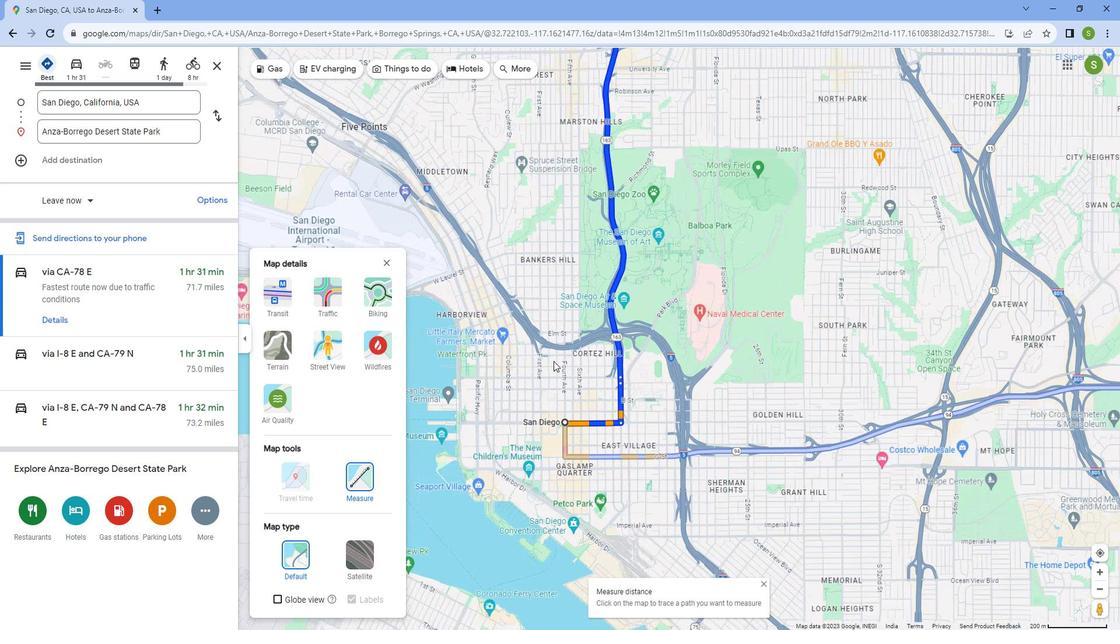
Action: Mouse scrolled (571, 364) with delta (0, 0)
Screenshot: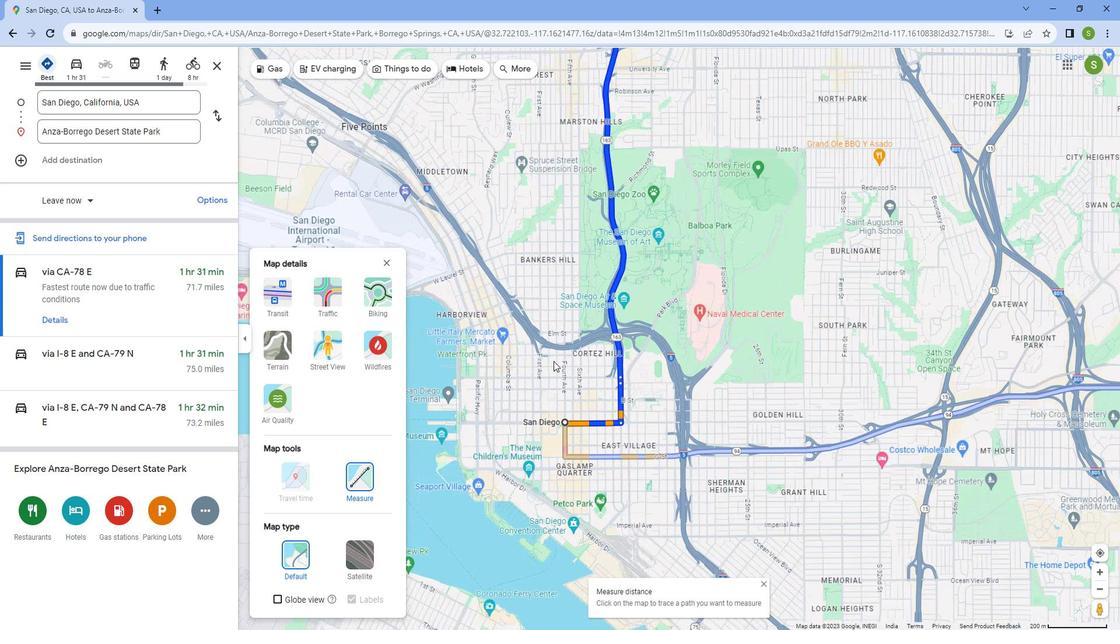 
Action: Mouse scrolled (571, 364) with delta (0, 0)
Screenshot: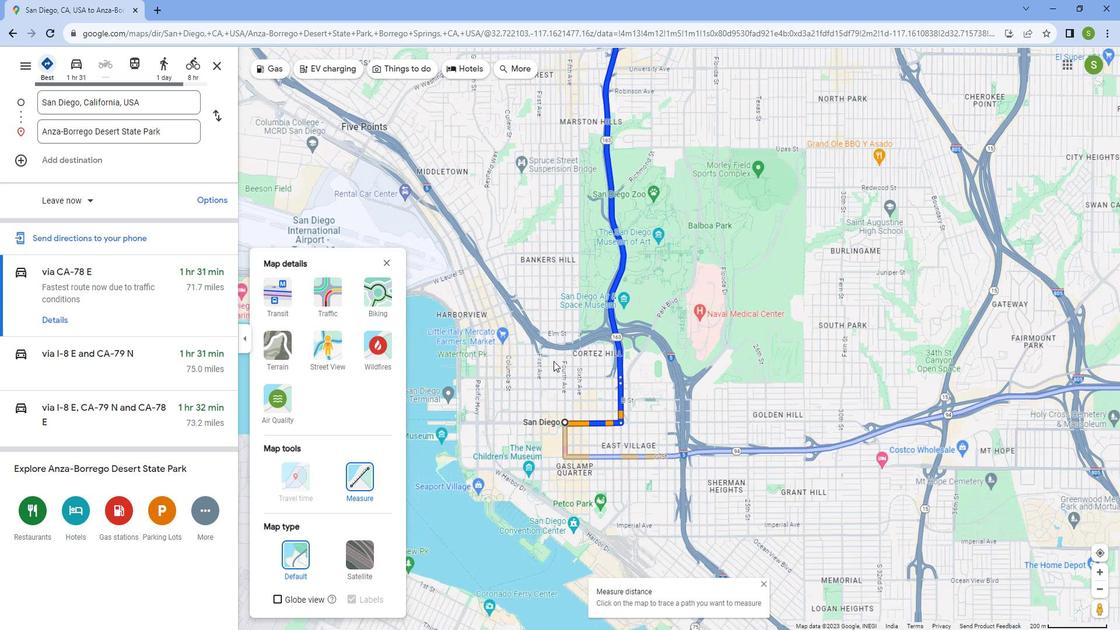 
Action: Mouse scrolled (571, 364) with delta (0, 0)
Screenshot: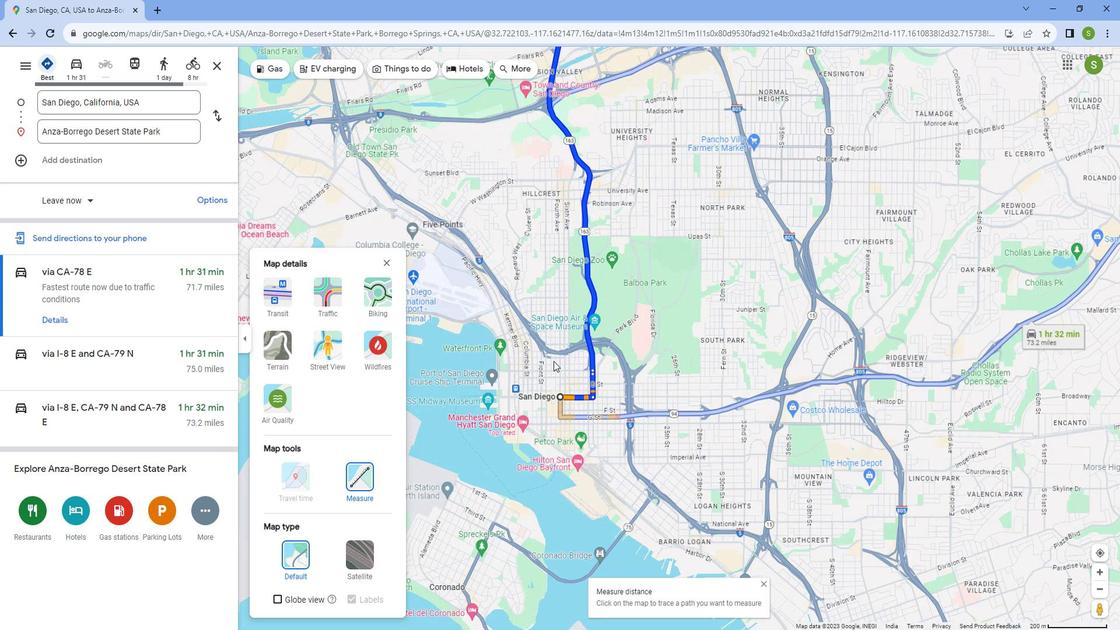 
Action: Mouse scrolled (571, 364) with delta (0, 0)
Screenshot: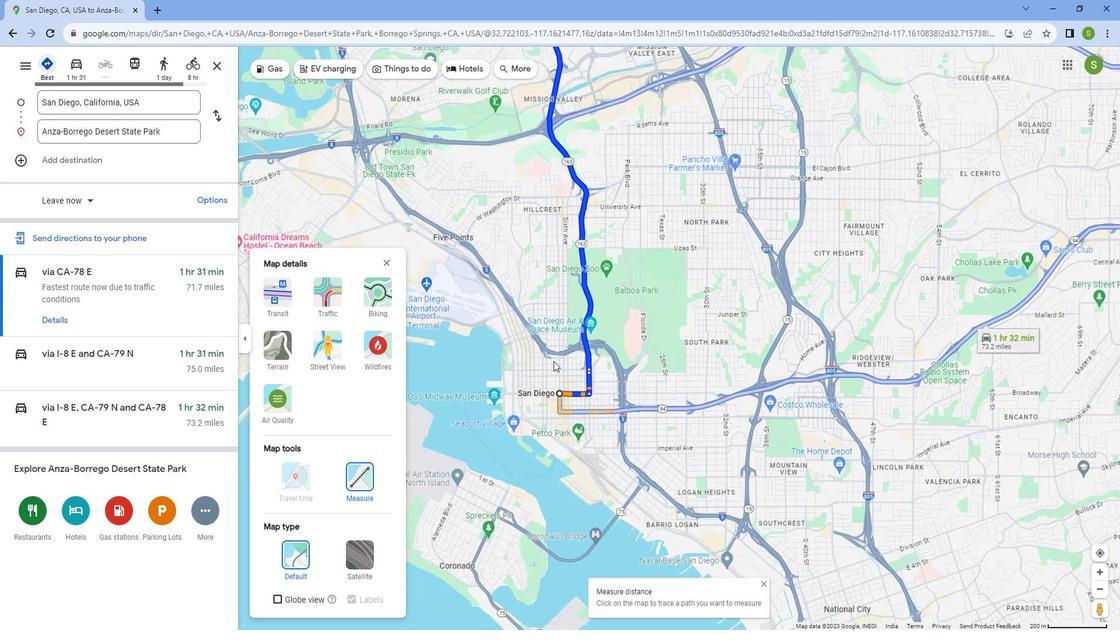 
Action: Mouse scrolled (571, 364) with delta (0, 0)
Screenshot: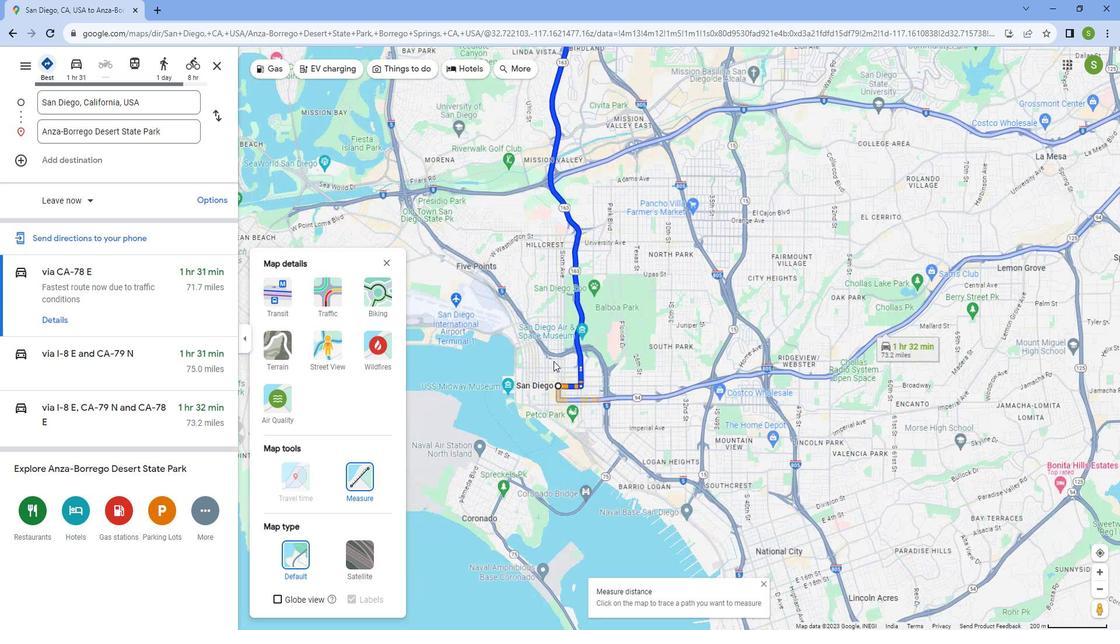 
Action: Mouse moved to (799, 303)
Screenshot: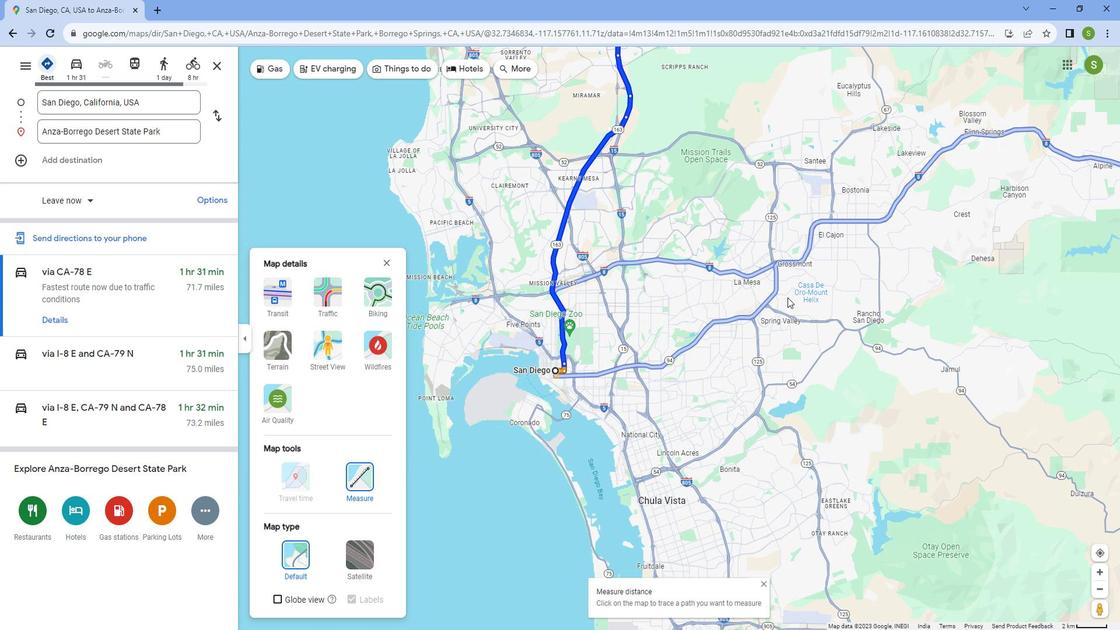 
Action: Mouse pressed left at (799, 303)
Screenshot: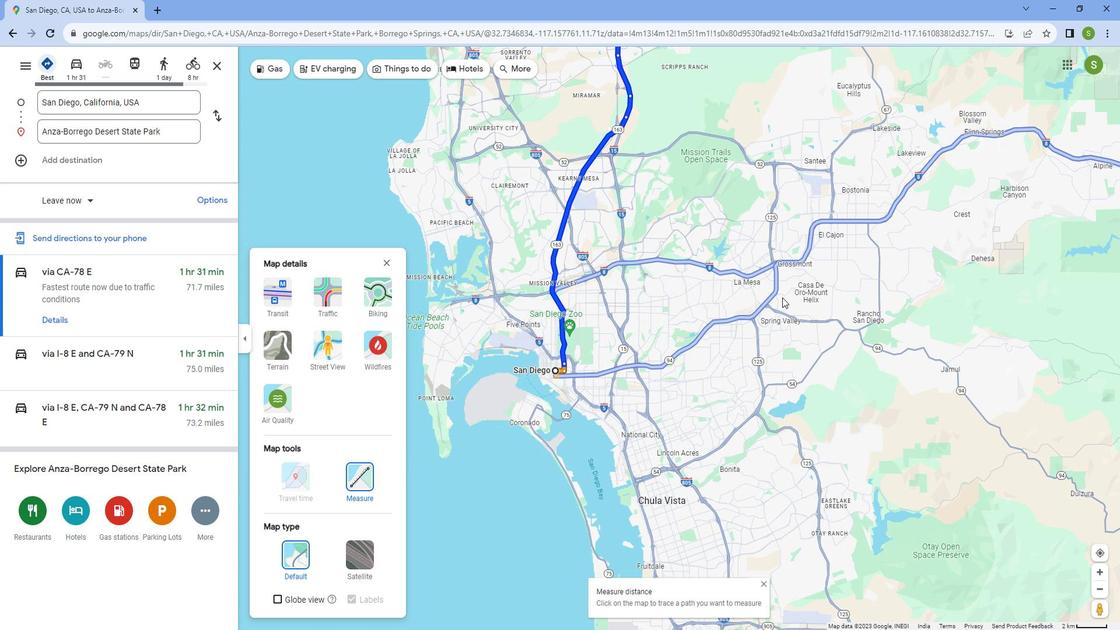 
Action: Mouse moved to (770, 225)
Screenshot: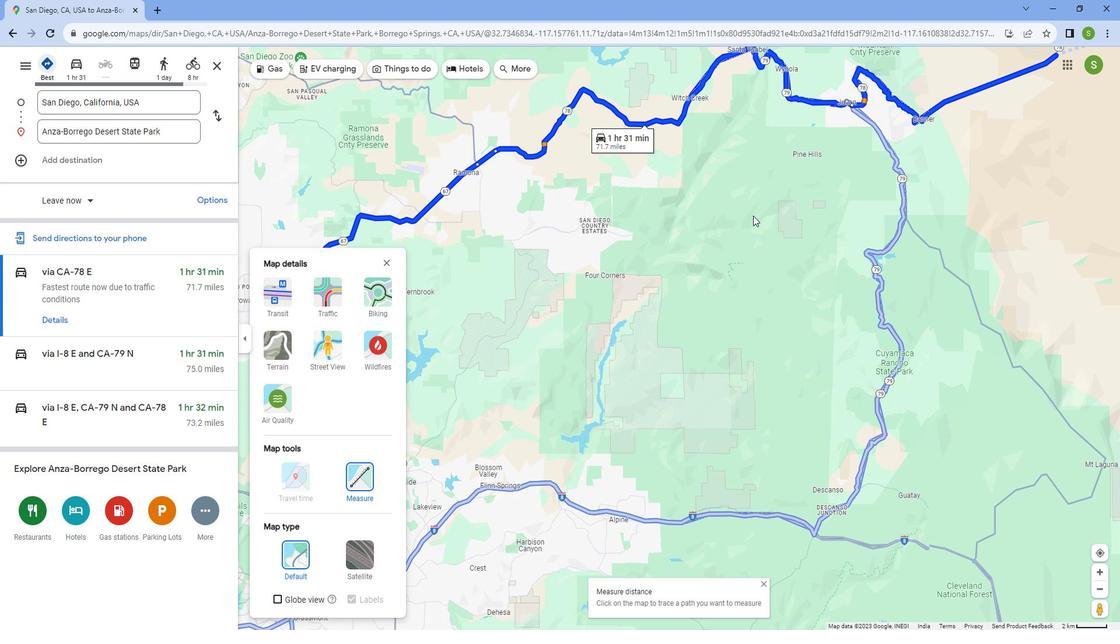 
Action: Mouse pressed left at (770, 225)
Screenshot: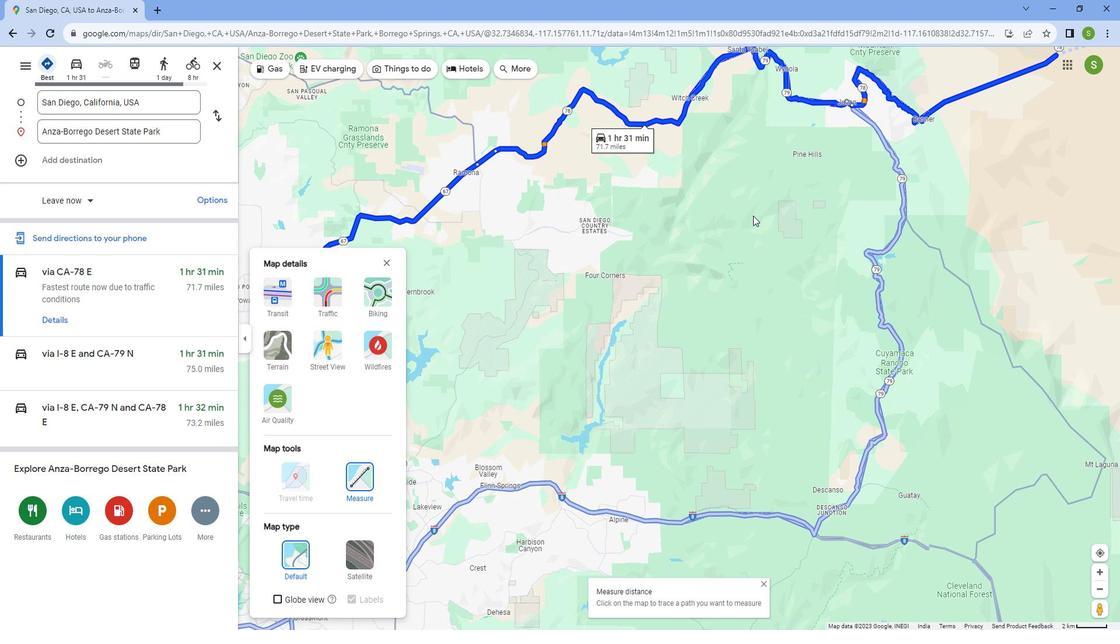 
Action: Mouse moved to (864, 366)
Screenshot: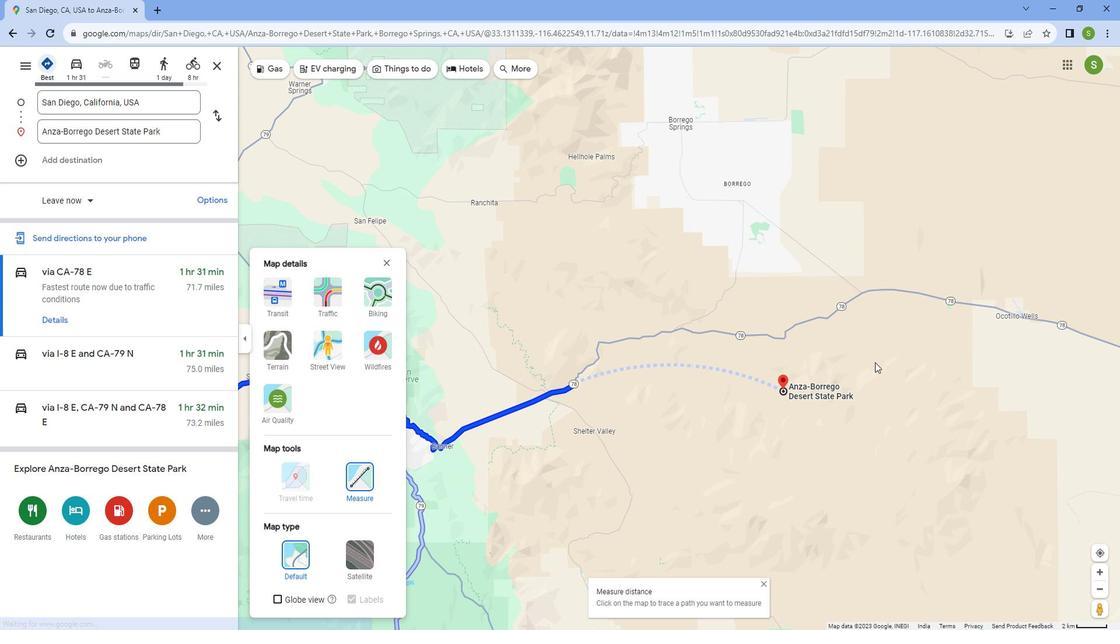 
Action: Mouse scrolled (864, 367) with delta (0, 0)
Screenshot: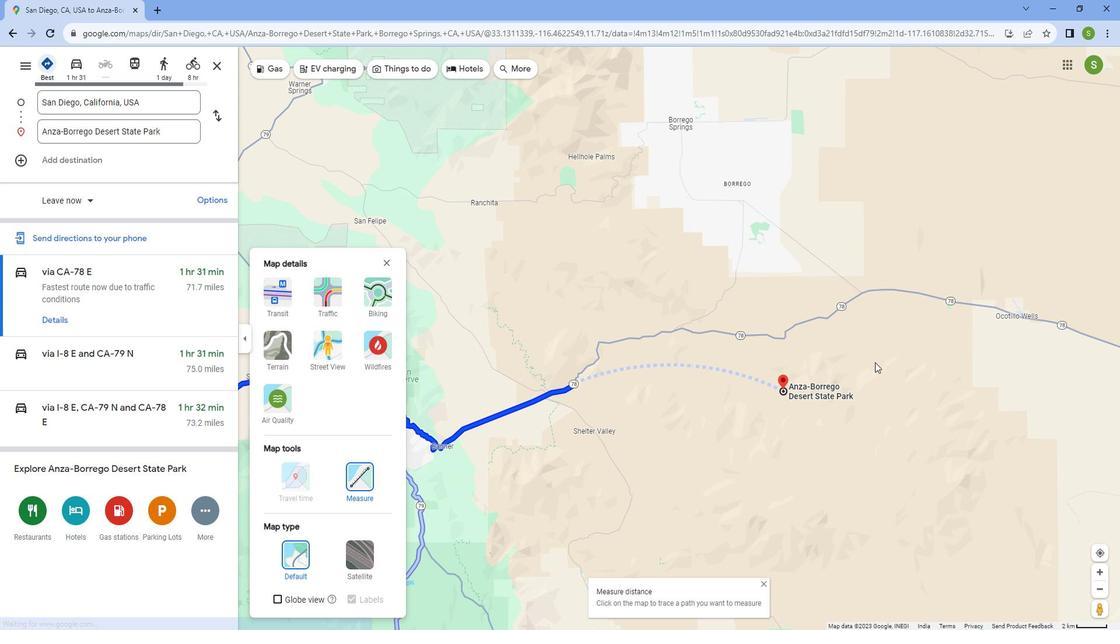 
Action: Mouse moved to (858, 367)
Screenshot: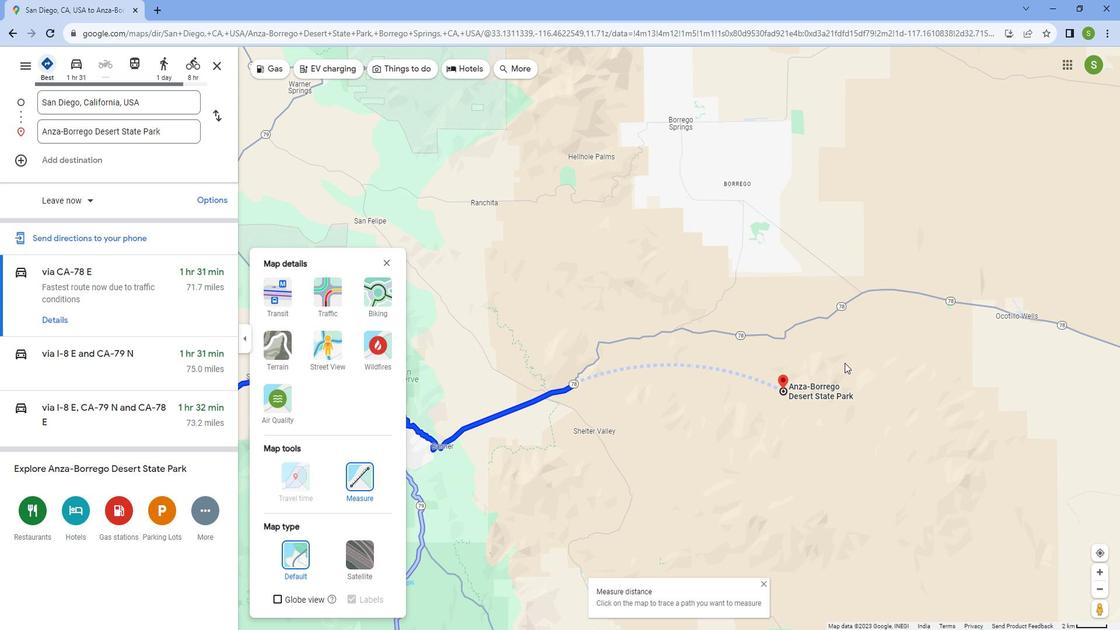 
Action: Mouse scrolled (858, 368) with delta (0, 0)
Screenshot: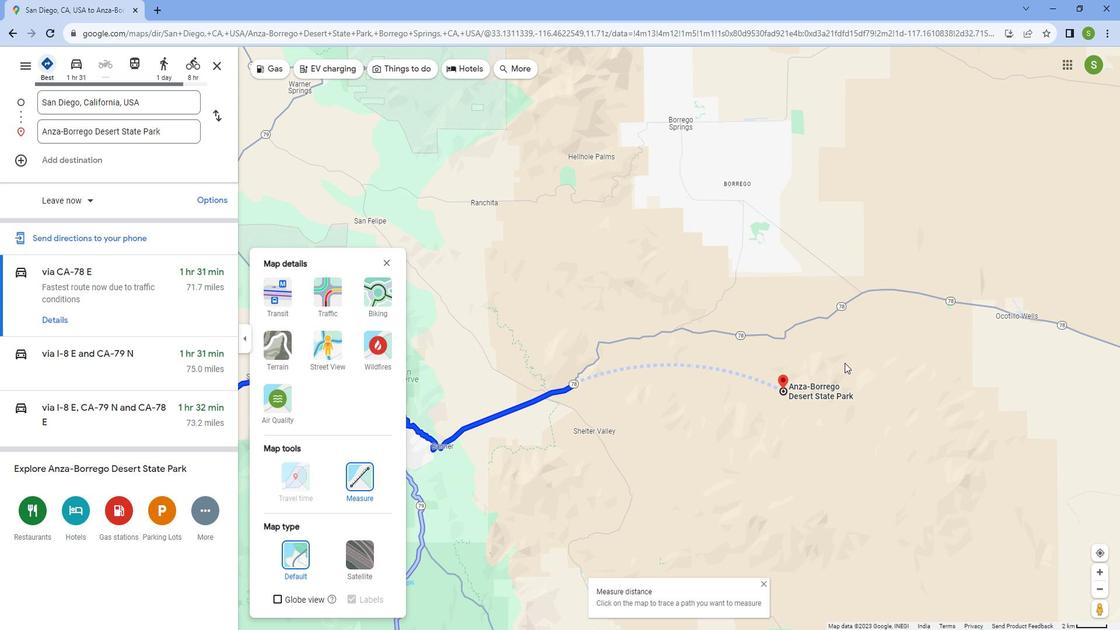 
Action: Mouse moved to (855, 368)
Screenshot: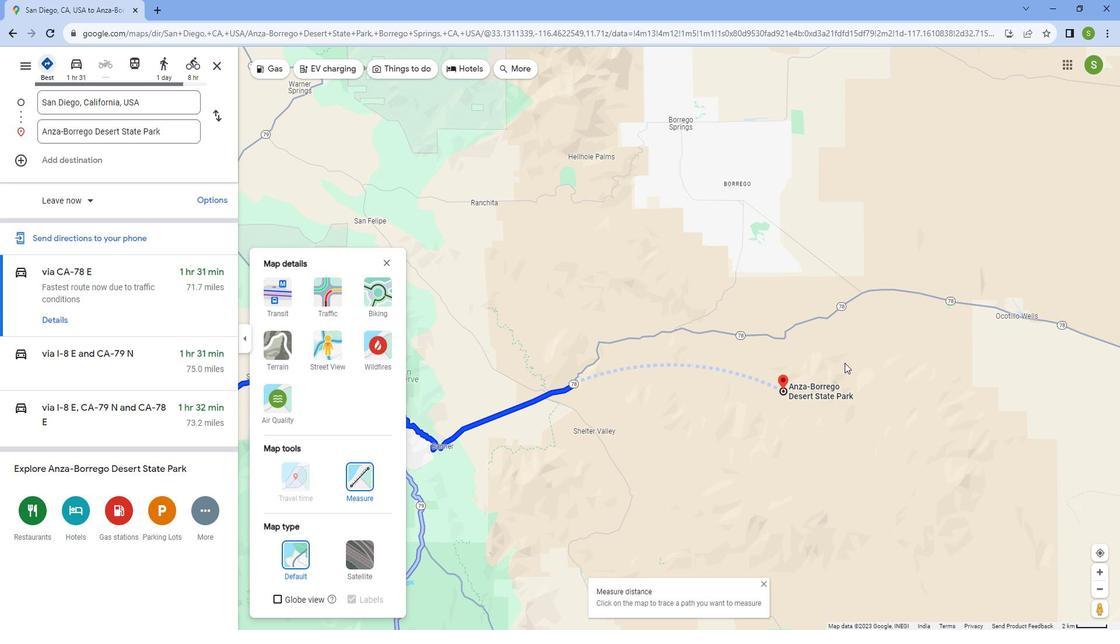 
Action: Mouse scrolled (855, 369) with delta (0, 0)
Screenshot: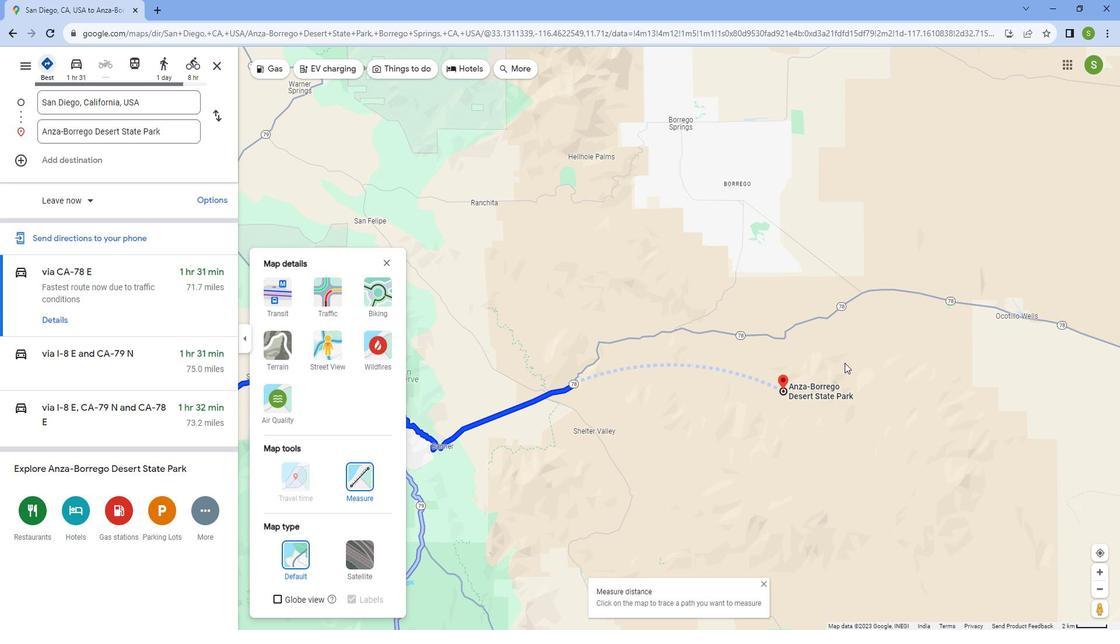 
Action: Mouse moved to (850, 369)
Screenshot: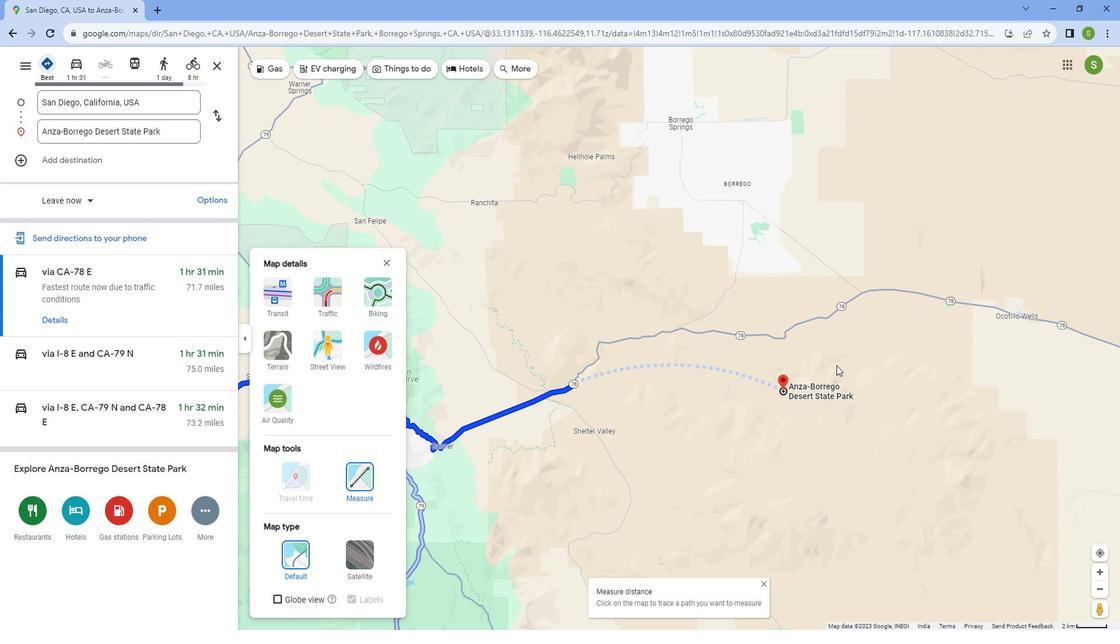 
Action: Mouse scrolled (850, 370) with delta (0, 0)
Screenshot: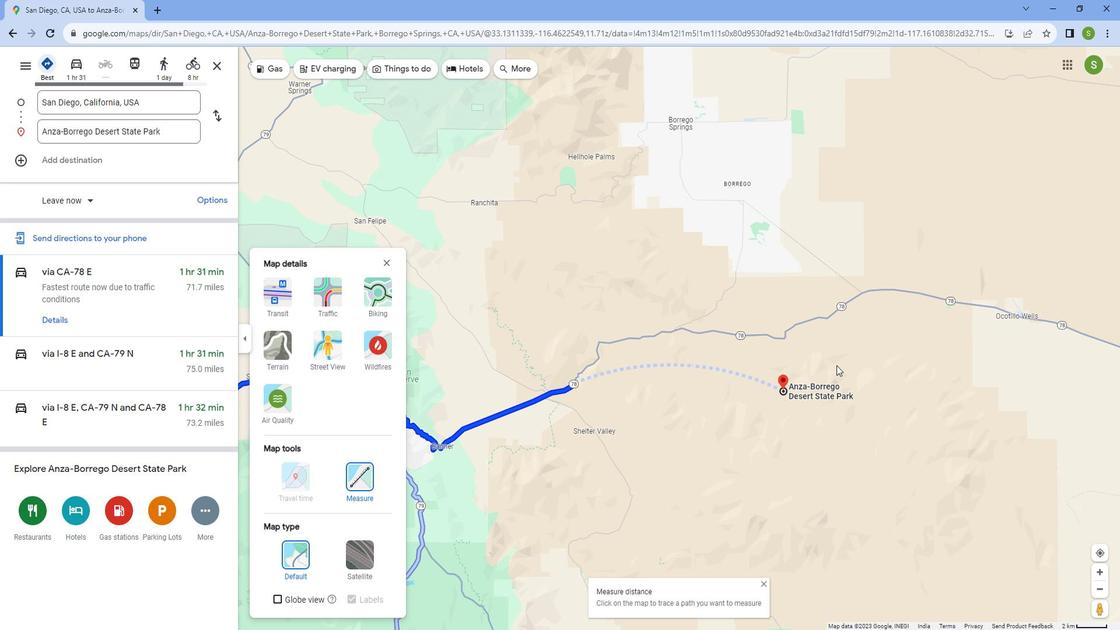 
Action: Mouse scrolled (850, 369) with delta (0, 0)
Screenshot: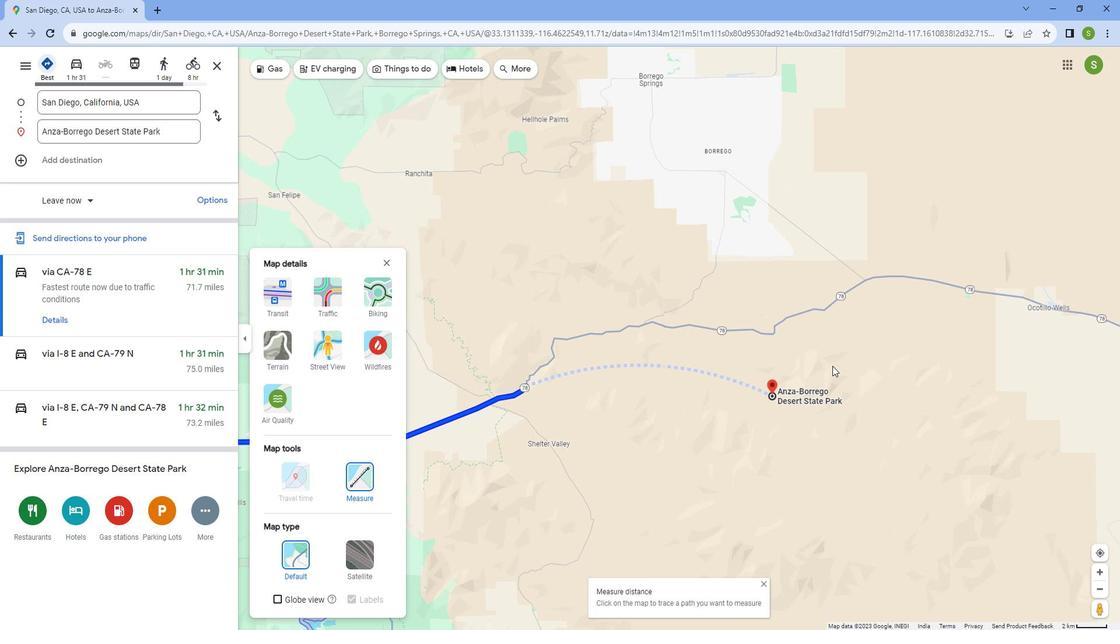 
Action: Mouse moved to (786, 389)
Screenshot: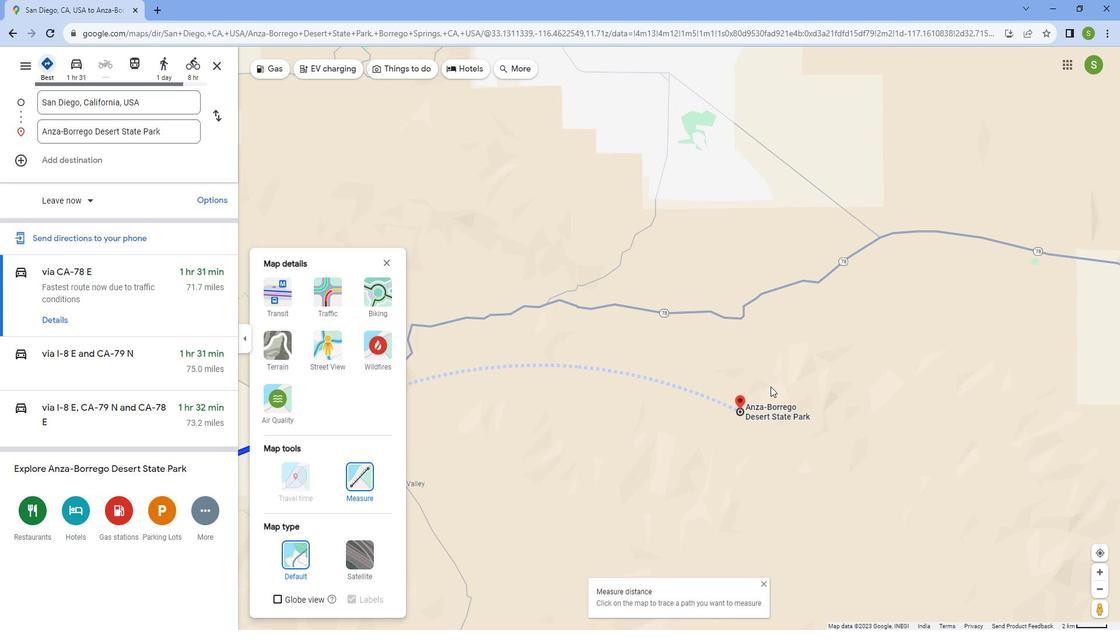 
Action: Mouse scrolled (786, 390) with delta (0, 0)
Screenshot: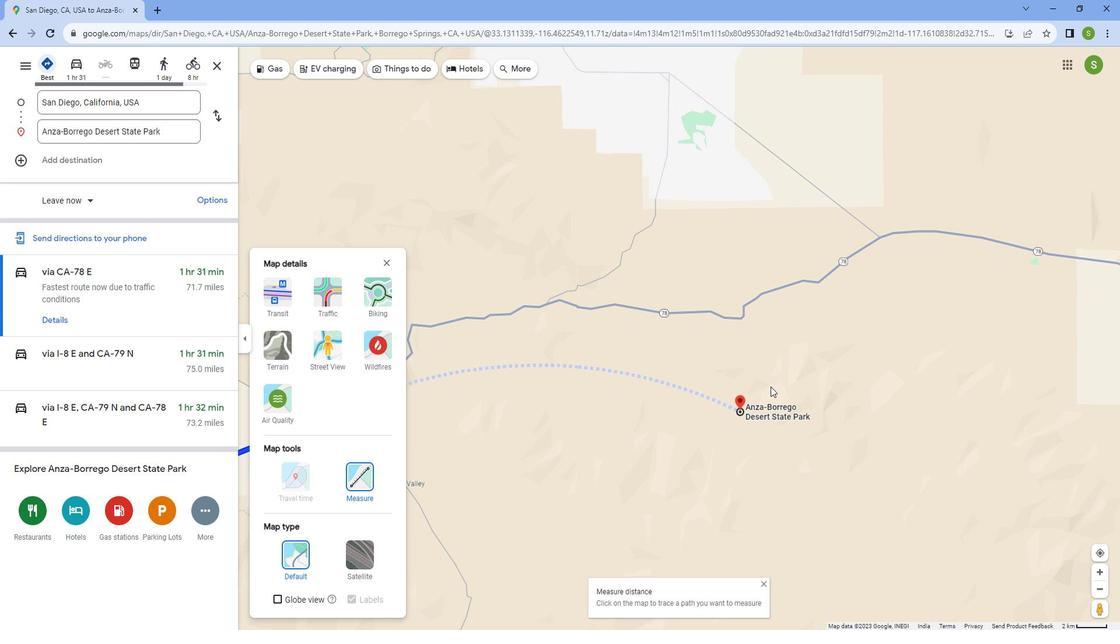 
Action: Mouse scrolled (786, 390) with delta (0, 0)
Screenshot: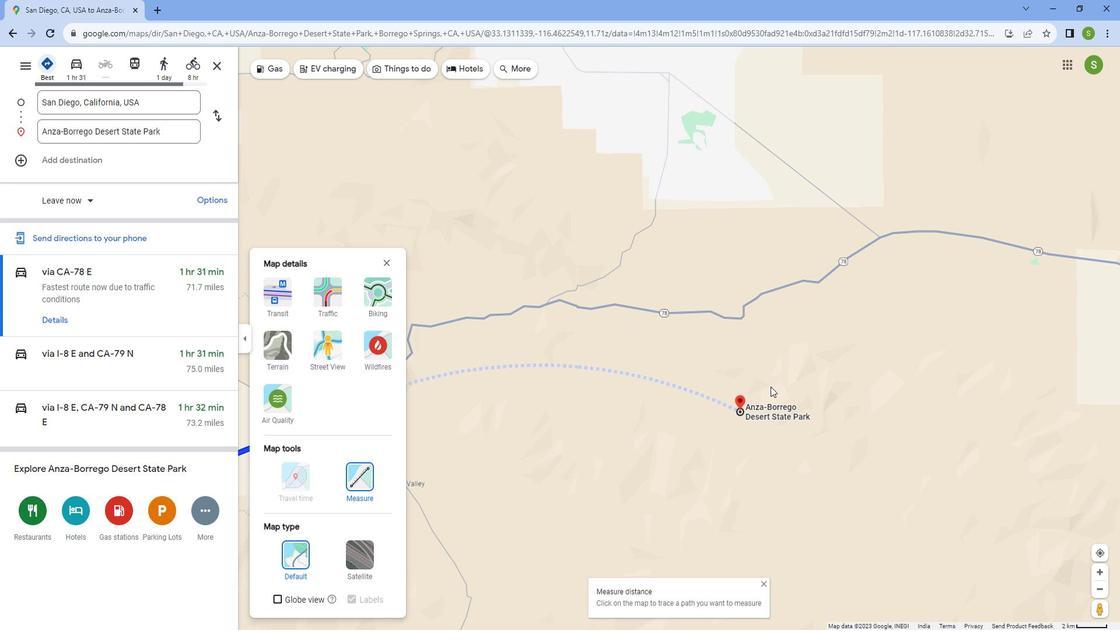 
Action: Mouse scrolled (786, 390) with delta (0, 0)
Screenshot: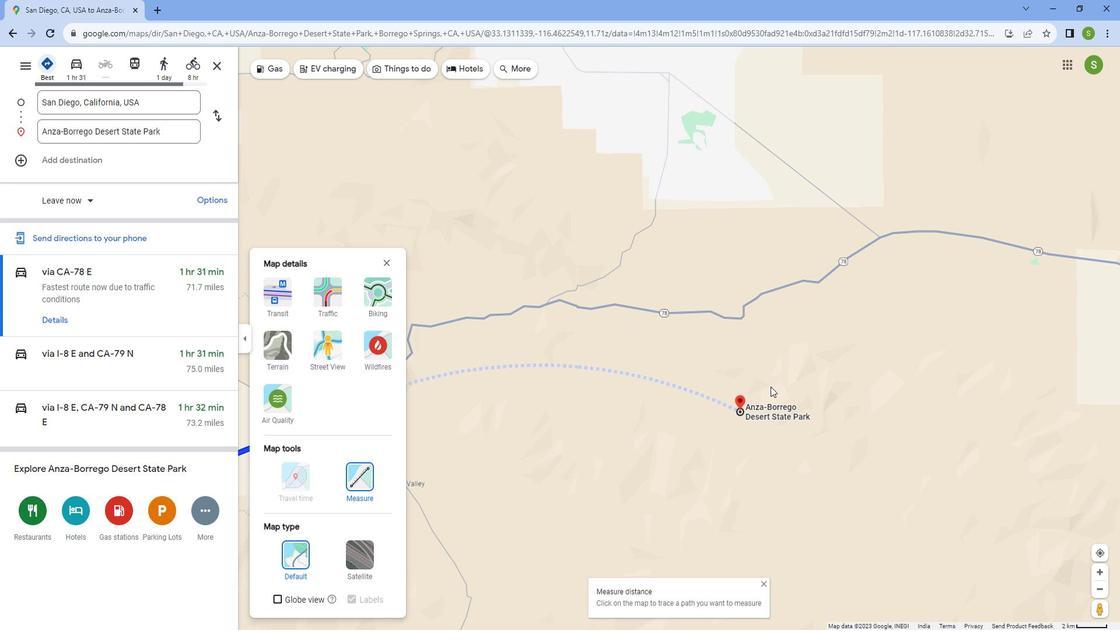 
Action: Mouse scrolled (786, 390) with delta (0, 0)
Screenshot: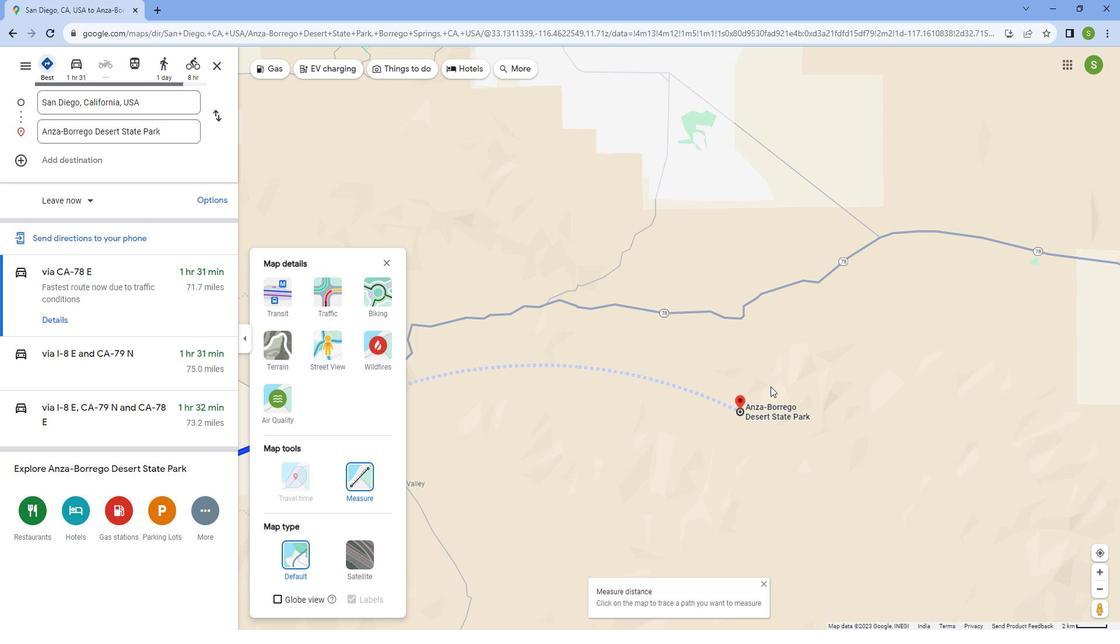 
Action: Mouse moved to (785, 389)
Screenshot: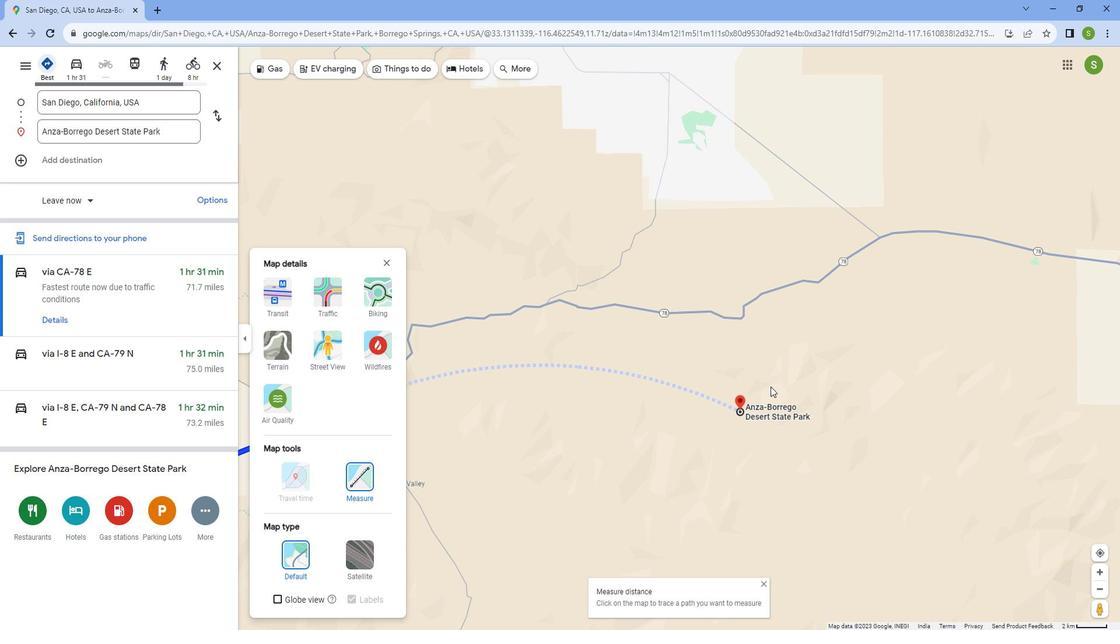 
Action: Mouse scrolled (785, 390) with delta (0, 0)
Screenshot: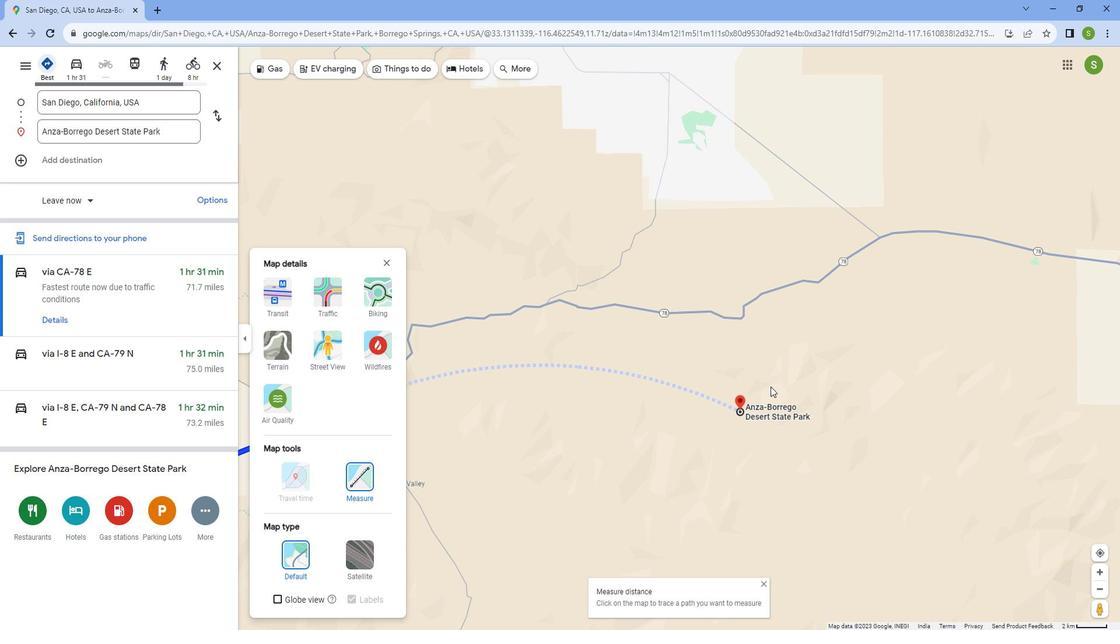 
Action: Mouse moved to (731, 441)
Screenshot: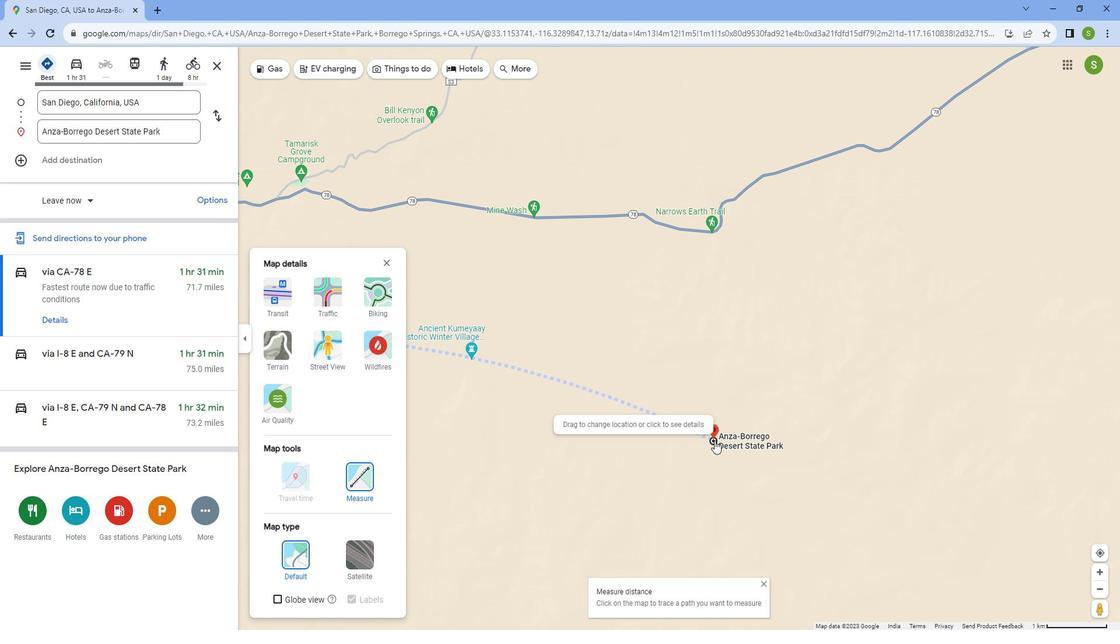 
Action: Mouse pressed left at (731, 441)
Screenshot: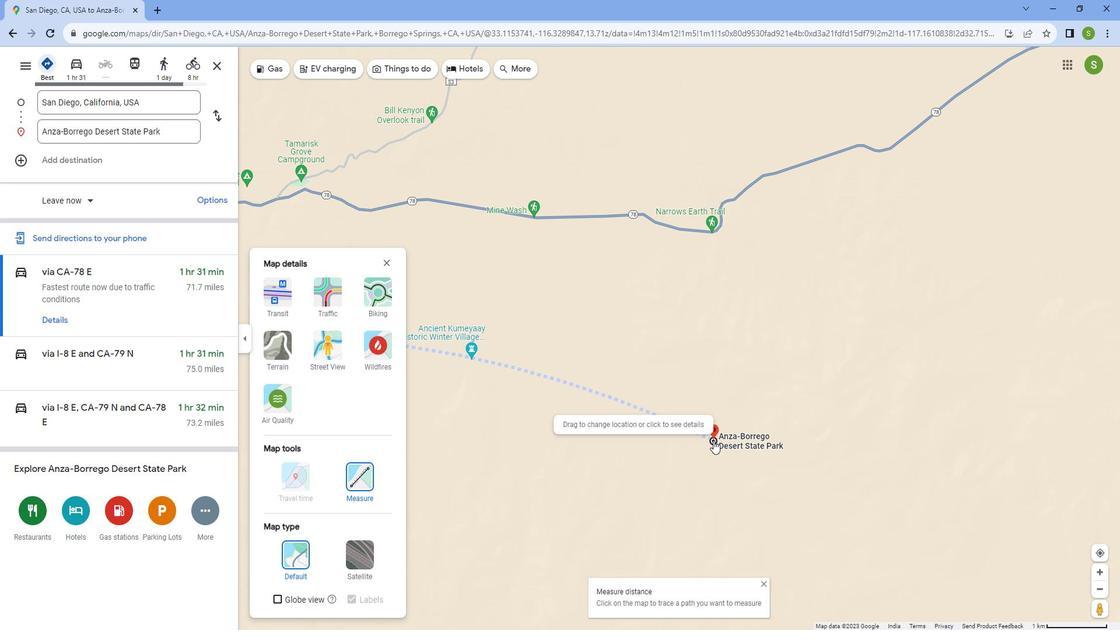 
Action: Mouse moved to (764, 411)
Screenshot: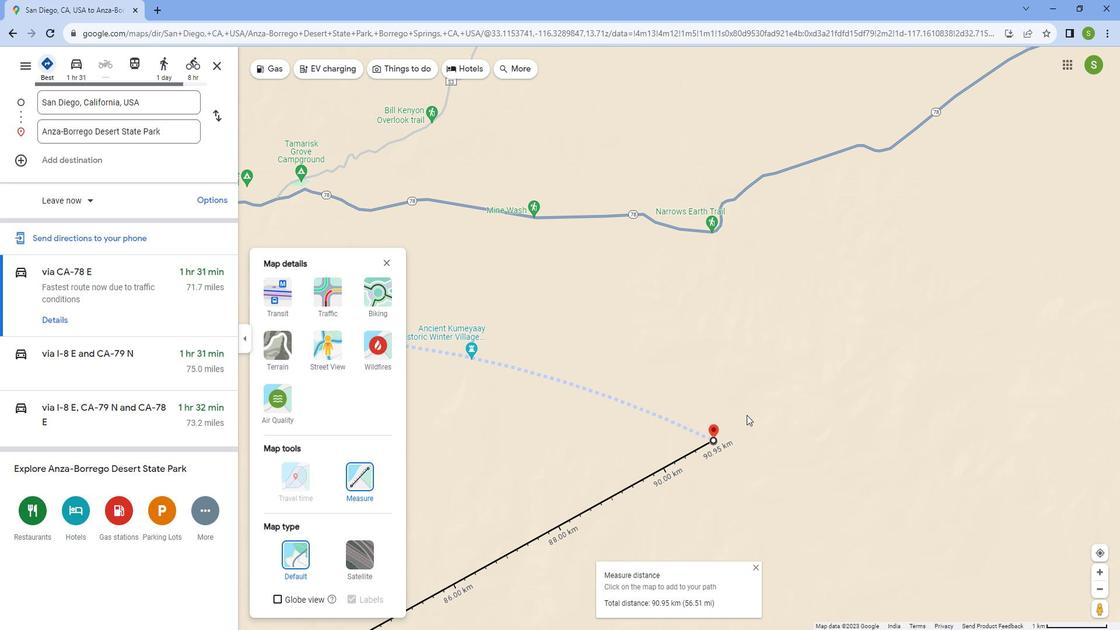 
Action: Mouse scrolled (764, 411) with delta (0, 0)
Screenshot: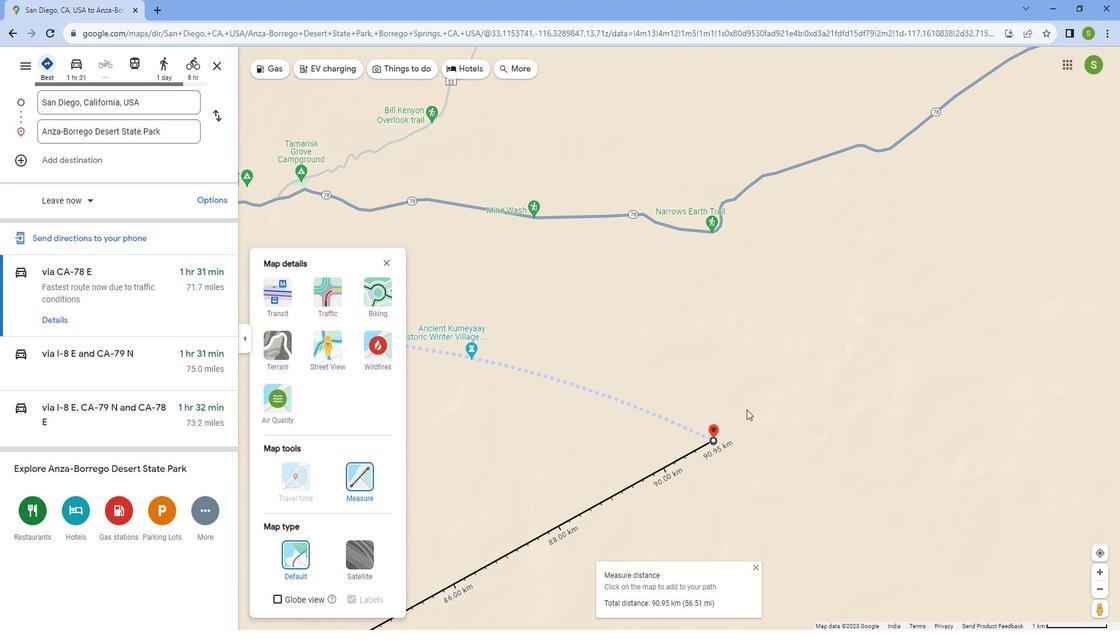 
Action: Mouse scrolled (764, 411) with delta (0, 0)
Screenshot: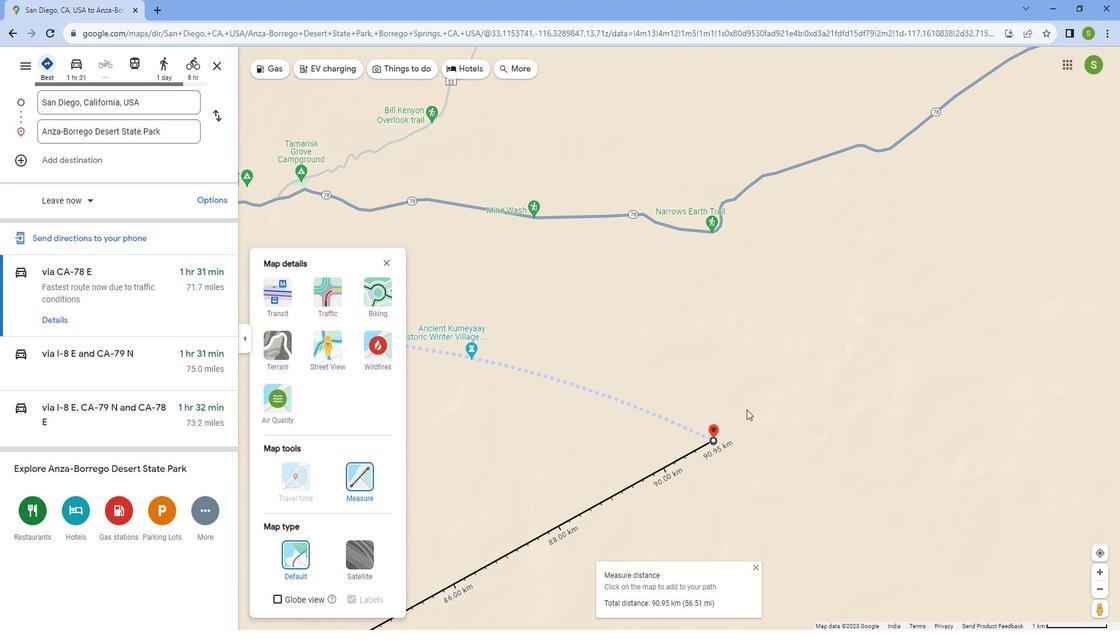 
Action: Mouse scrolled (764, 411) with delta (0, 0)
Screenshot: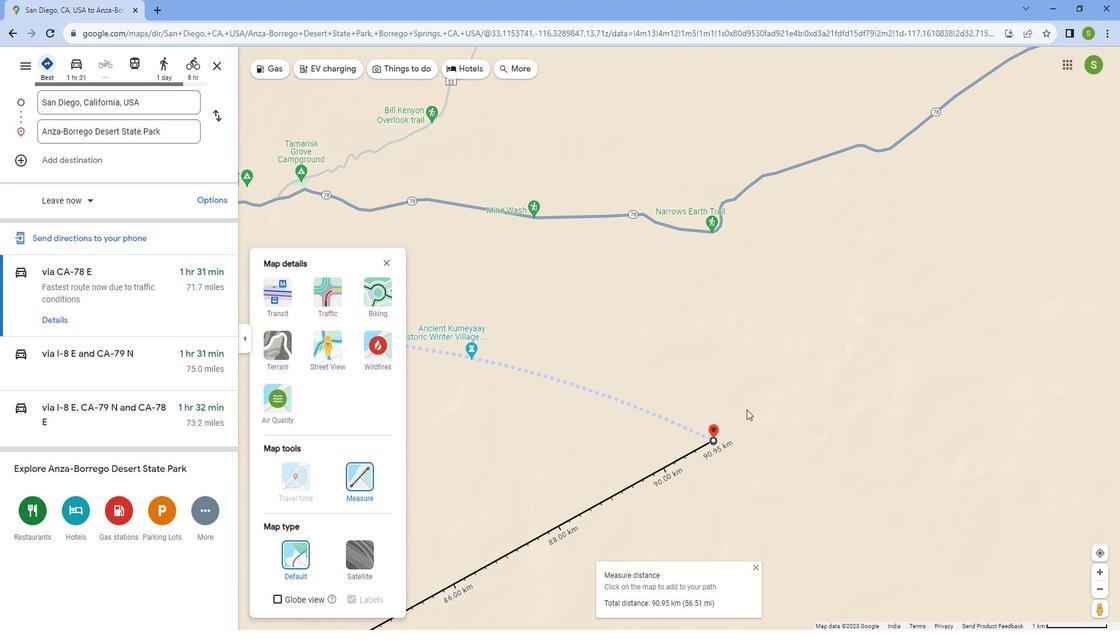
Action: Mouse moved to (763, 410)
Screenshot: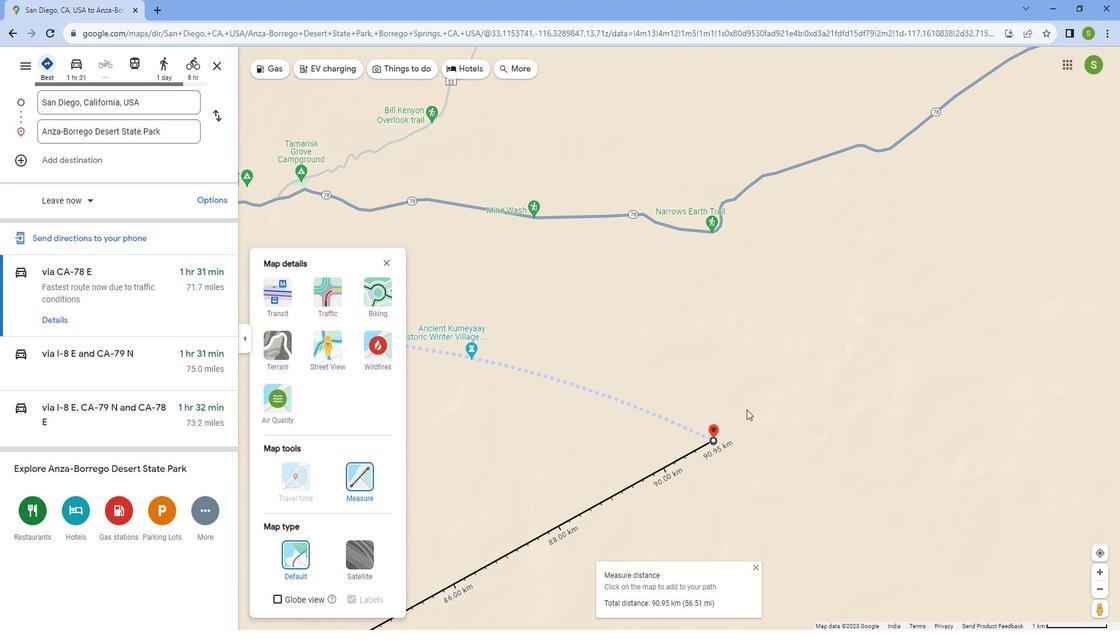 
Action: Mouse scrolled (763, 409) with delta (0, 0)
Screenshot: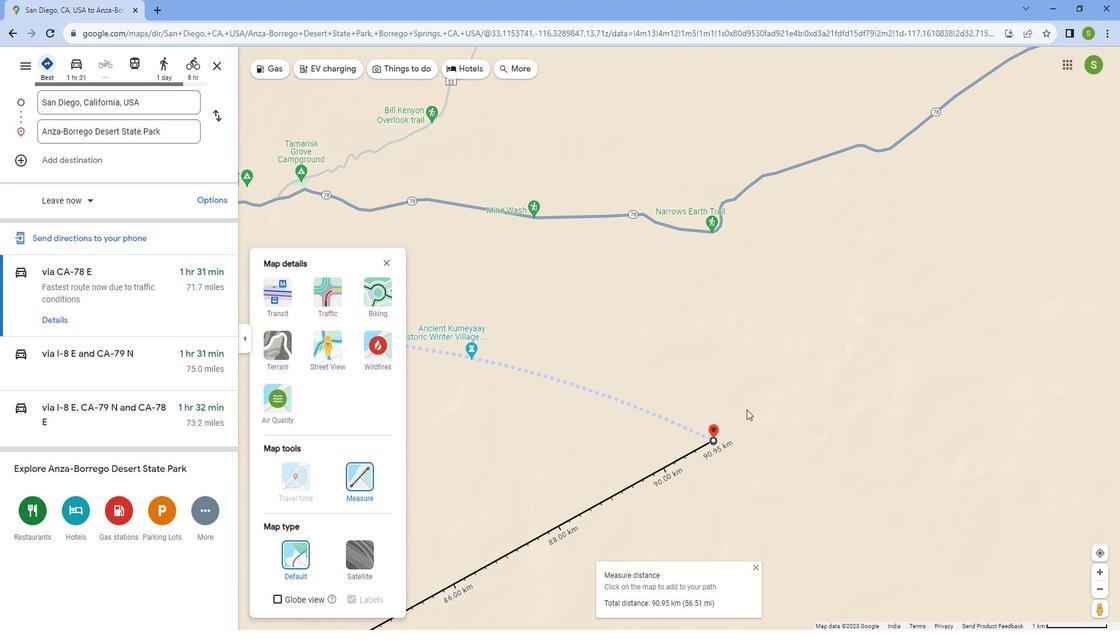 
Action: Mouse moved to (761, 407)
Screenshot: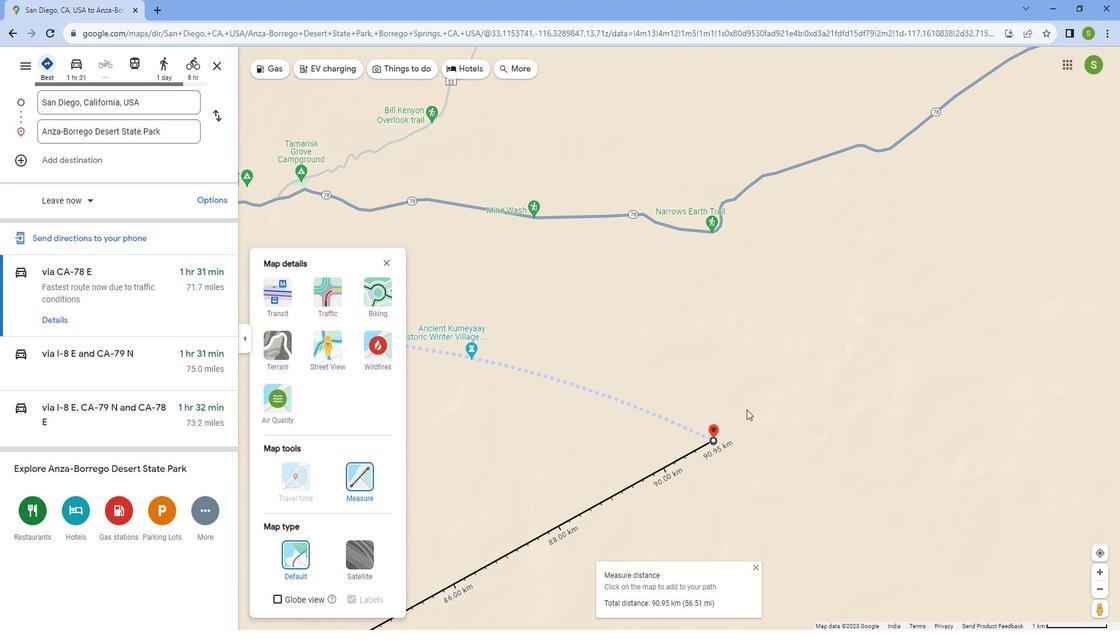 
Action: Mouse scrolled (761, 406) with delta (0, 0)
Screenshot: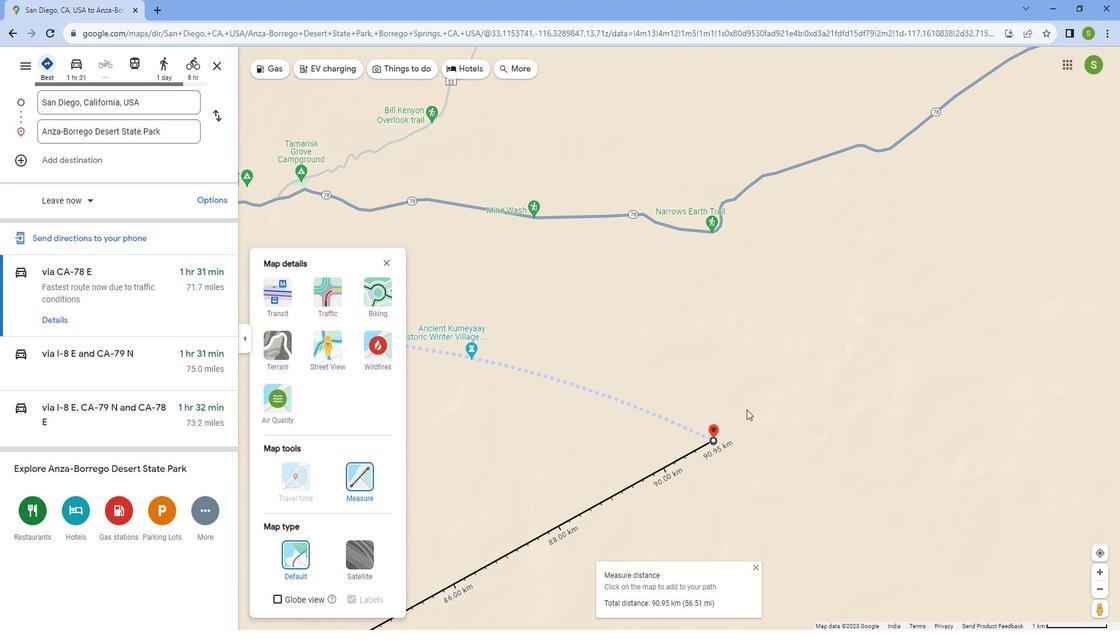 
Action: Mouse moved to (761, 406)
Screenshot: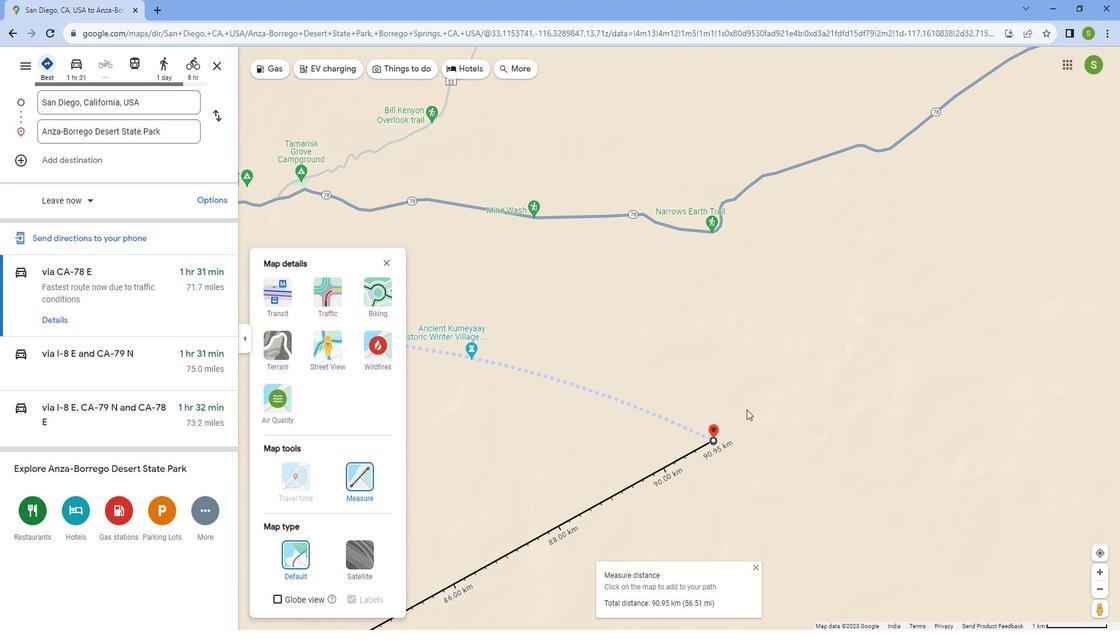 
Action: Mouse scrolled (761, 406) with delta (0, 0)
Screenshot: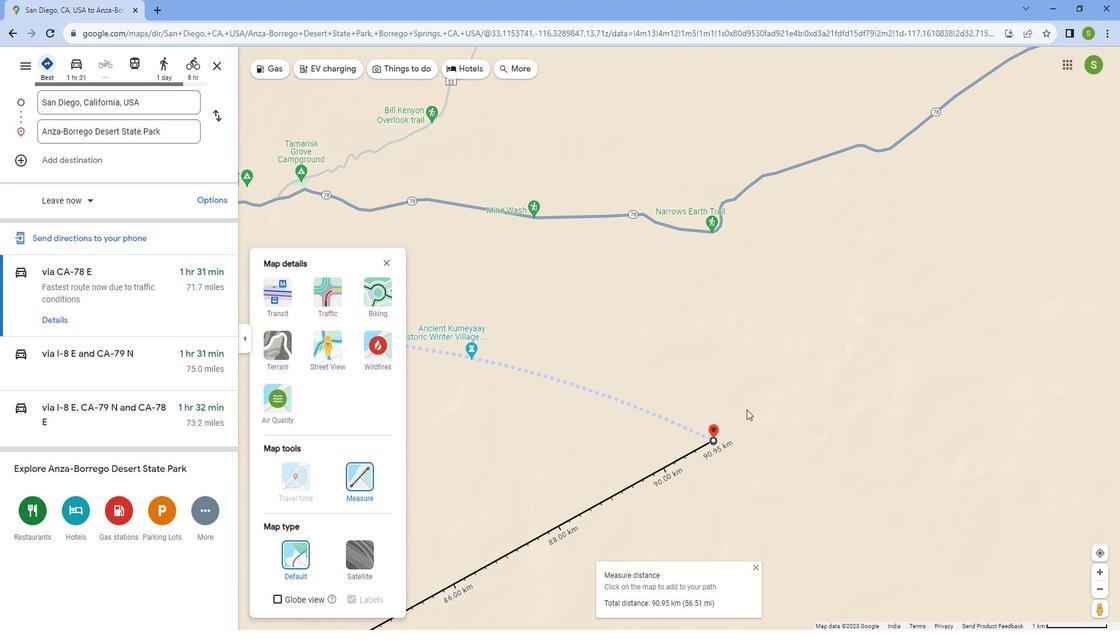 
Action: Mouse scrolled (761, 406) with delta (0, 0)
Screenshot: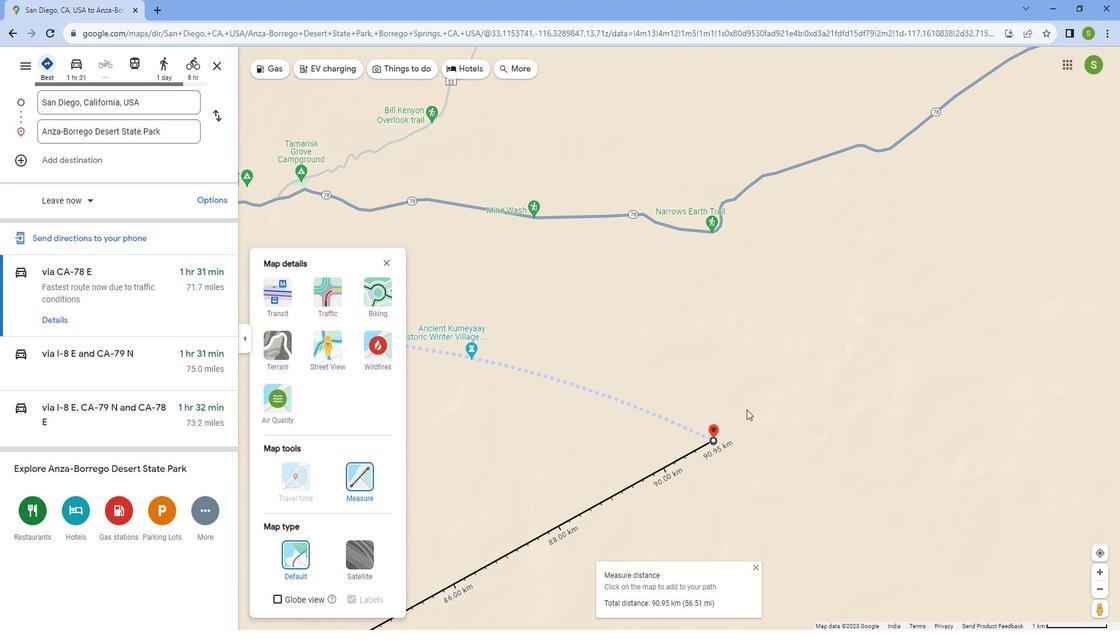 
Action: Mouse moved to (759, 398)
Screenshot: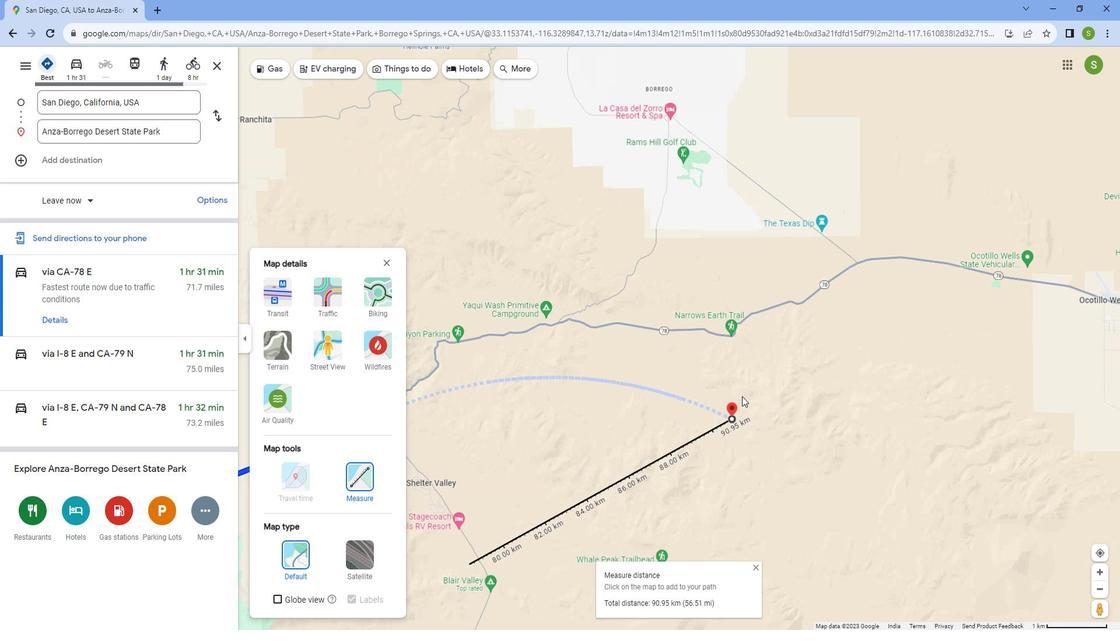 
Action: Mouse scrolled (759, 397) with delta (0, 0)
Screenshot: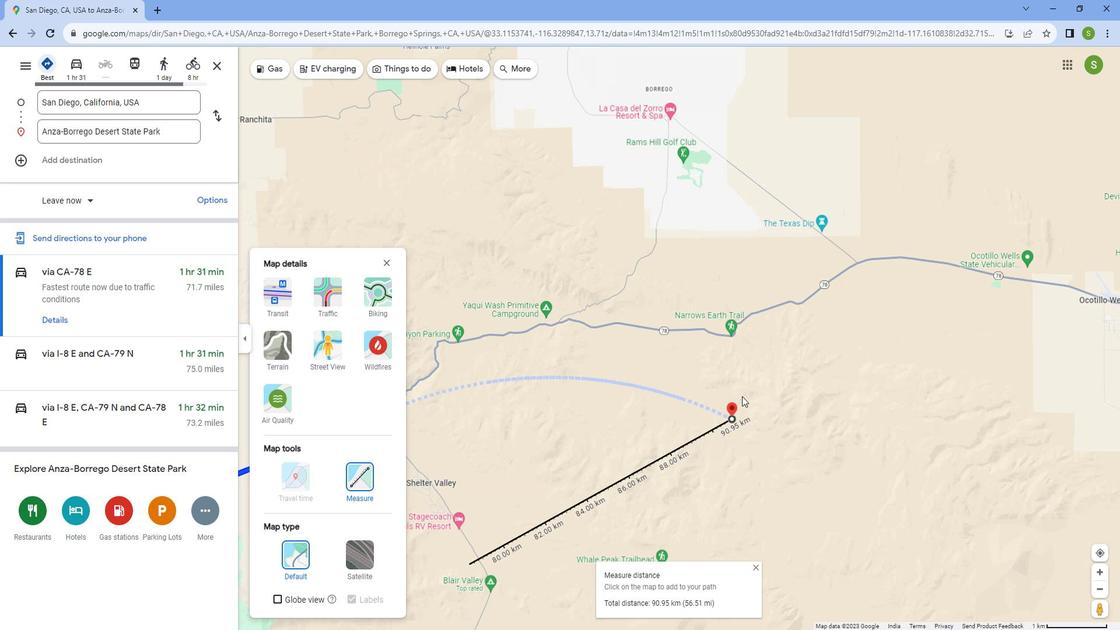 
Action: Mouse moved to (759, 397)
Screenshot: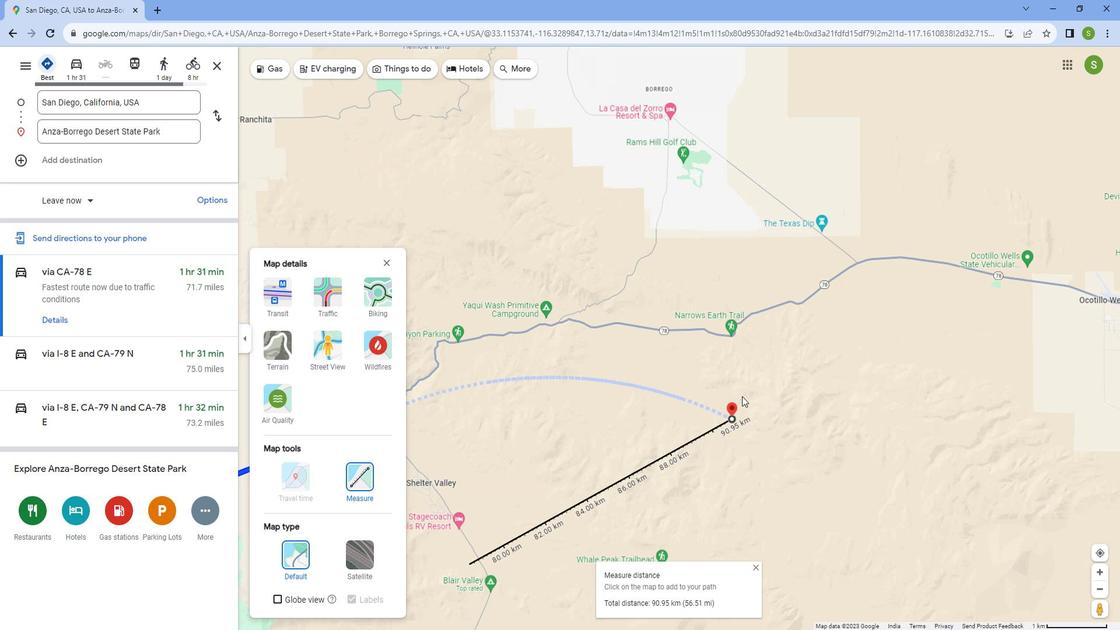 
Action: Mouse scrolled (759, 397) with delta (0, 0)
Screenshot: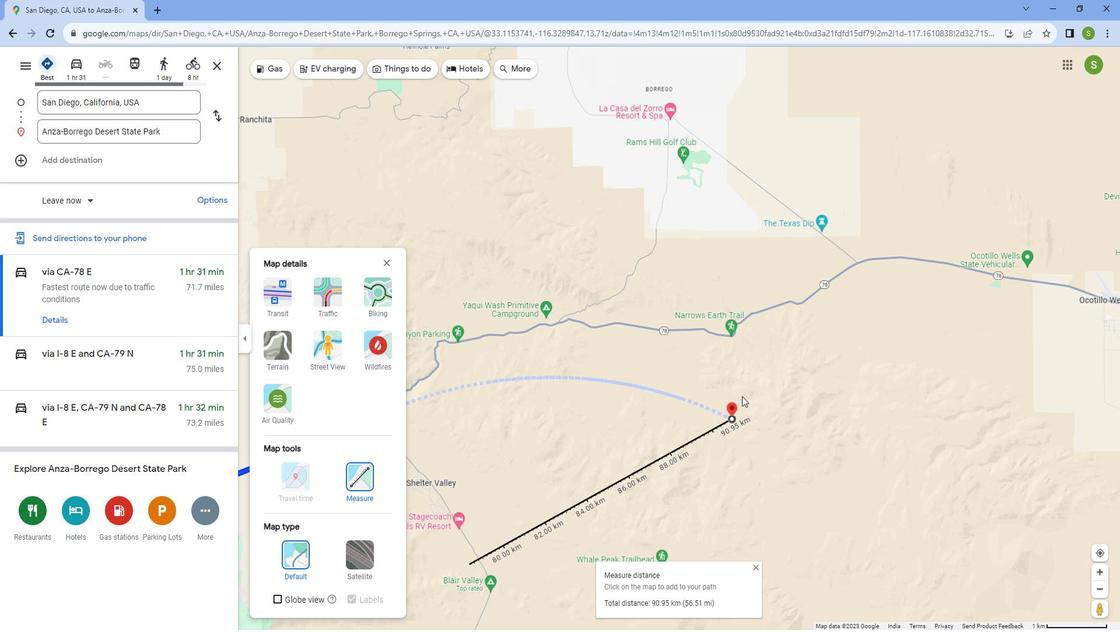 
Action: Mouse scrolled (759, 397) with delta (0, 0)
Screenshot: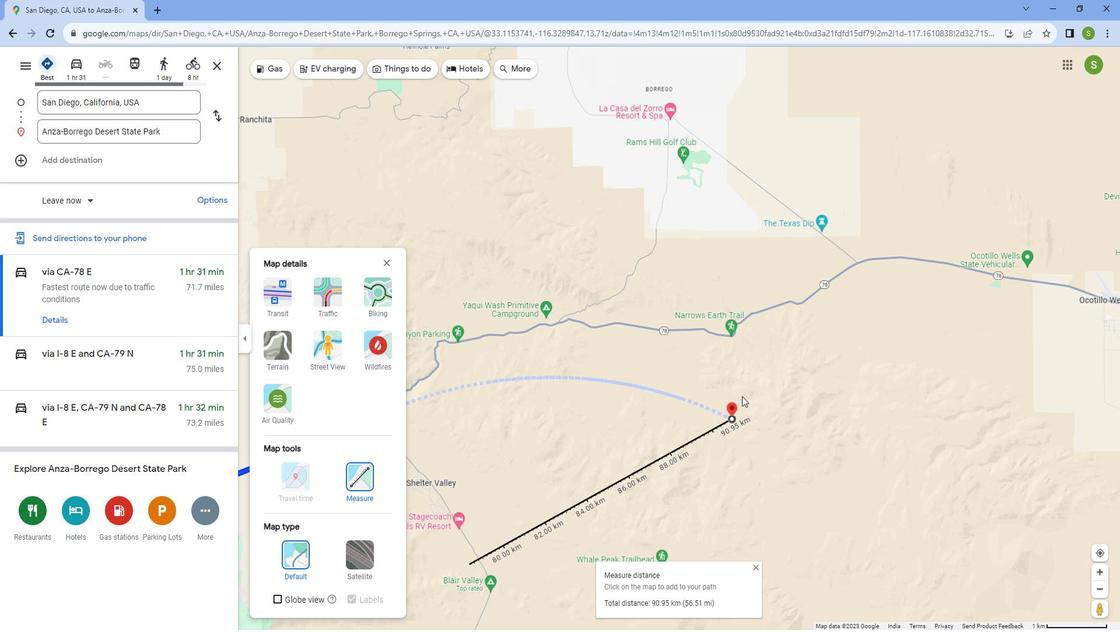 
Action: Mouse scrolled (759, 397) with delta (0, 0)
Screenshot: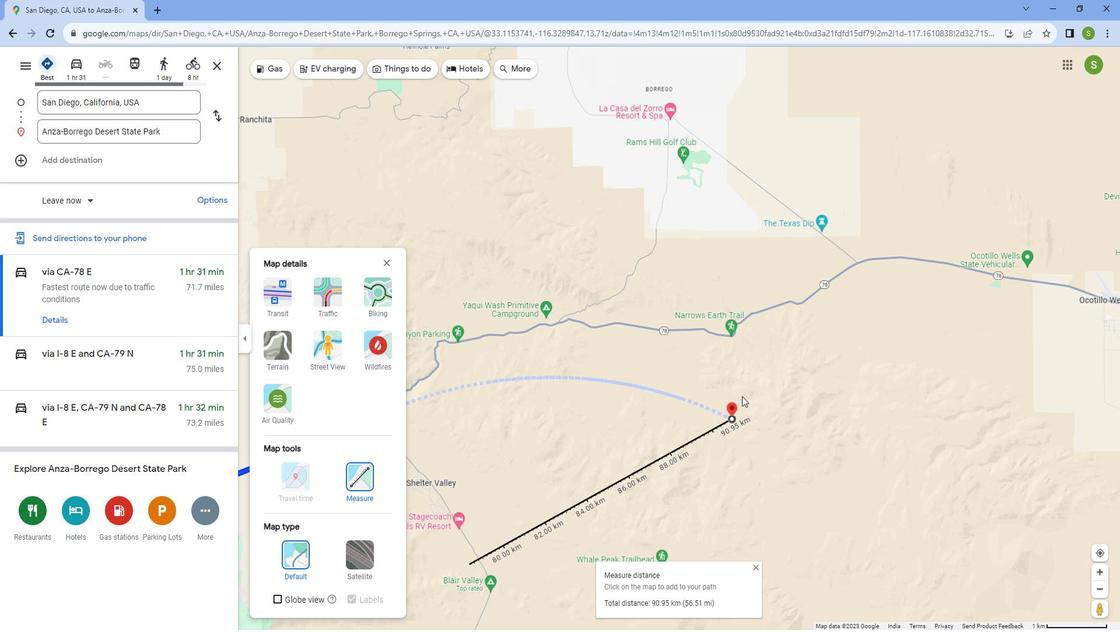 
Action: Mouse scrolled (759, 397) with delta (0, 0)
Screenshot: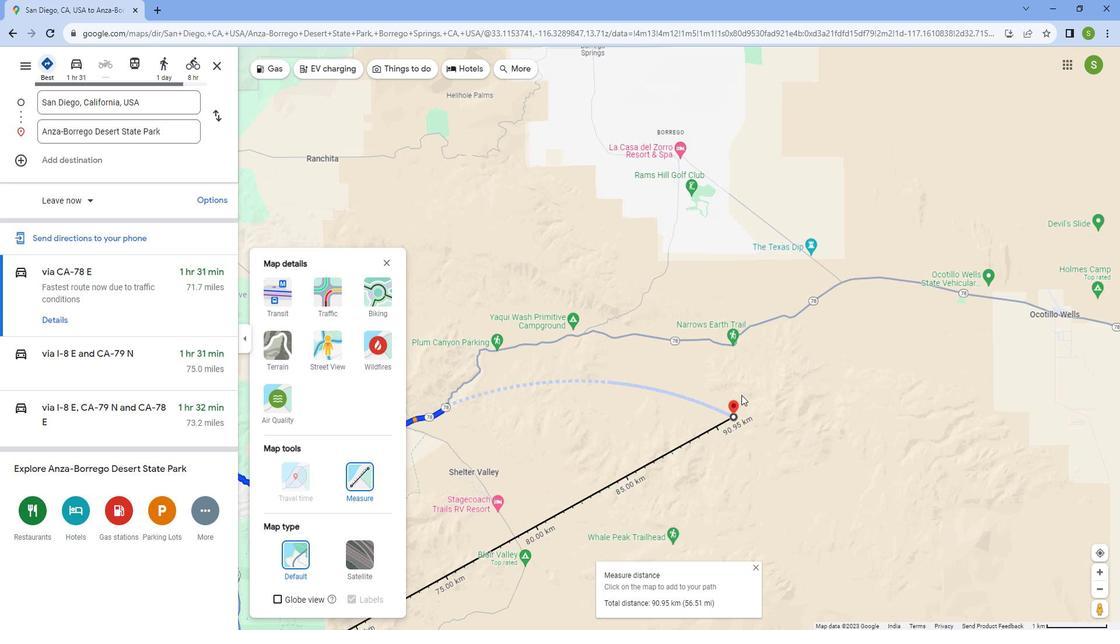 
Action: Mouse scrolled (759, 397) with delta (0, 0)
Screenshot: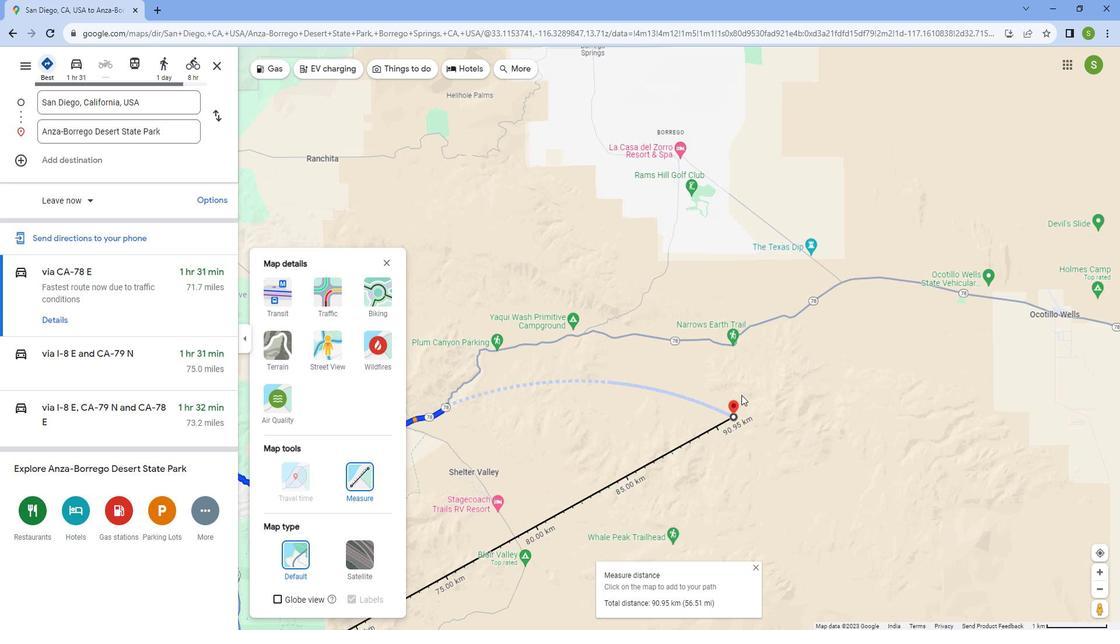 
Action: Mouse moved to (754, 392)
Screenshot: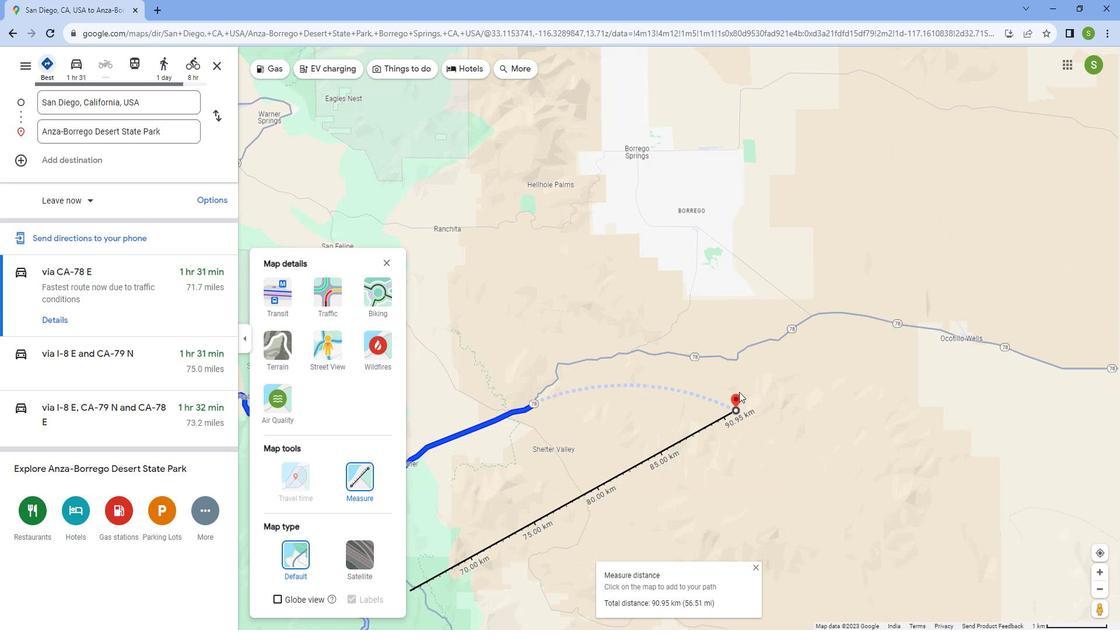 
Action: Mouse scrolled (754, 392) with delta (0, 0)
Screenshot: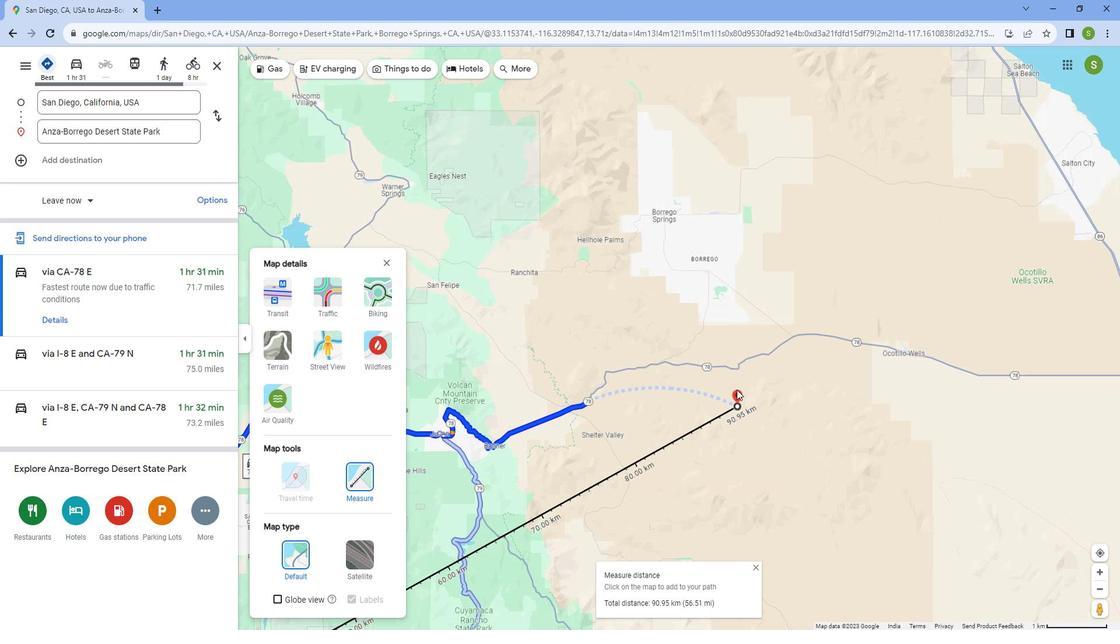 
Action: Mouse scrolled (754, 392) with delta (0, 0)
Screenshot: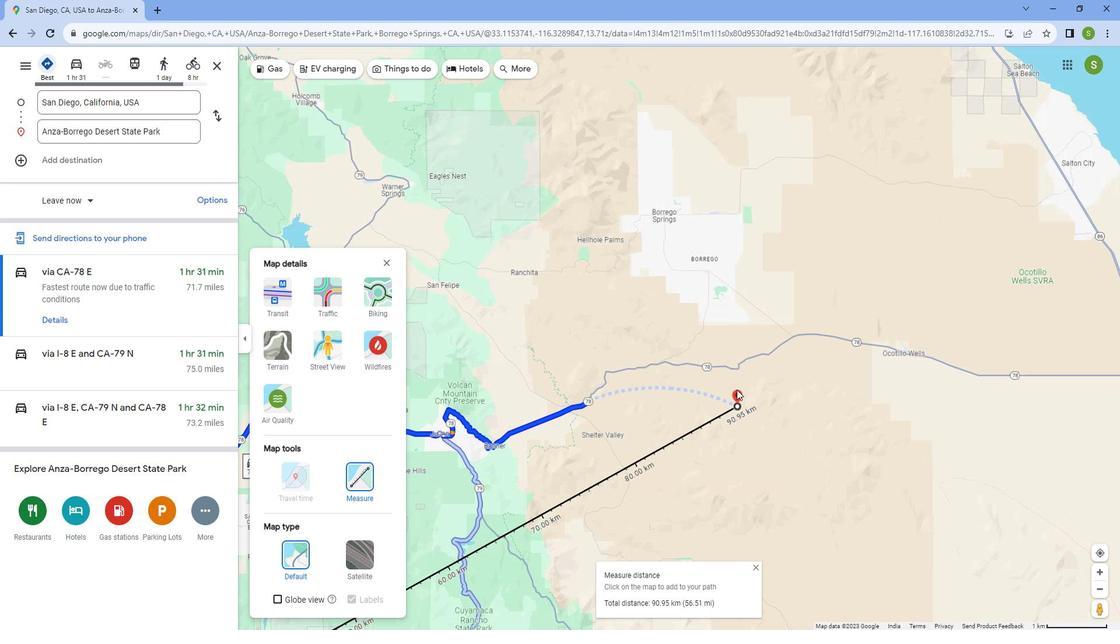 
Action: Mouse scrolled (754, 392) with delta (0, 0)
Screenshot: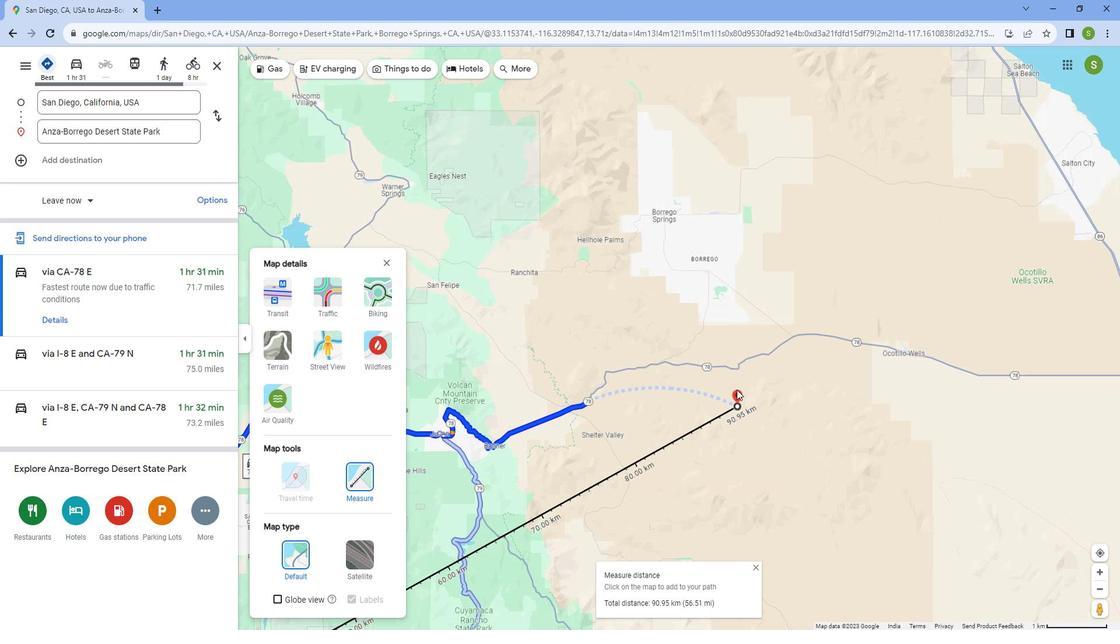 
Action: Mouse scrolled (754, 392) with delta (0, 0)
Screenshot: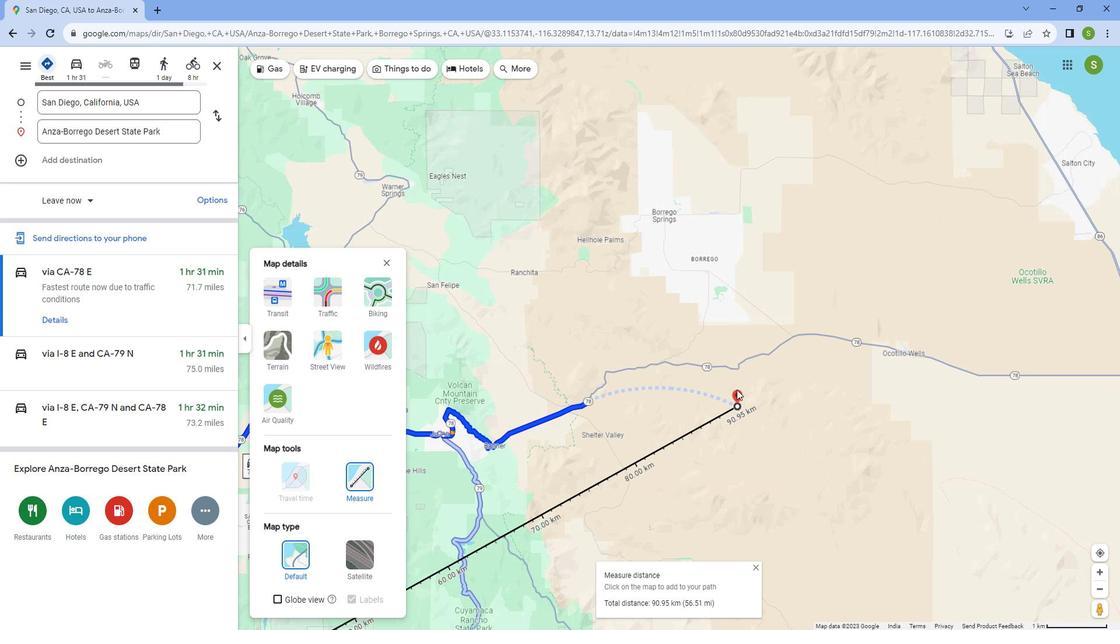
Action: Mouse scrolled (754, 392) with delta (0, 0)
Screenshot: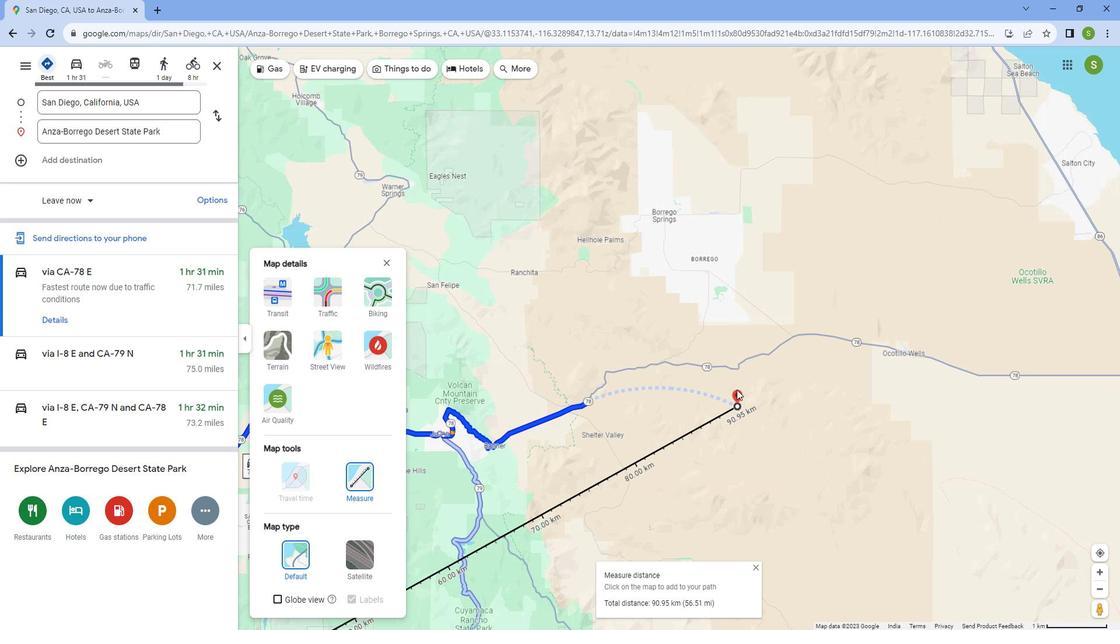 
Action: Mouse scrolled (754, 392) with delta (0, 0)
Screenshot: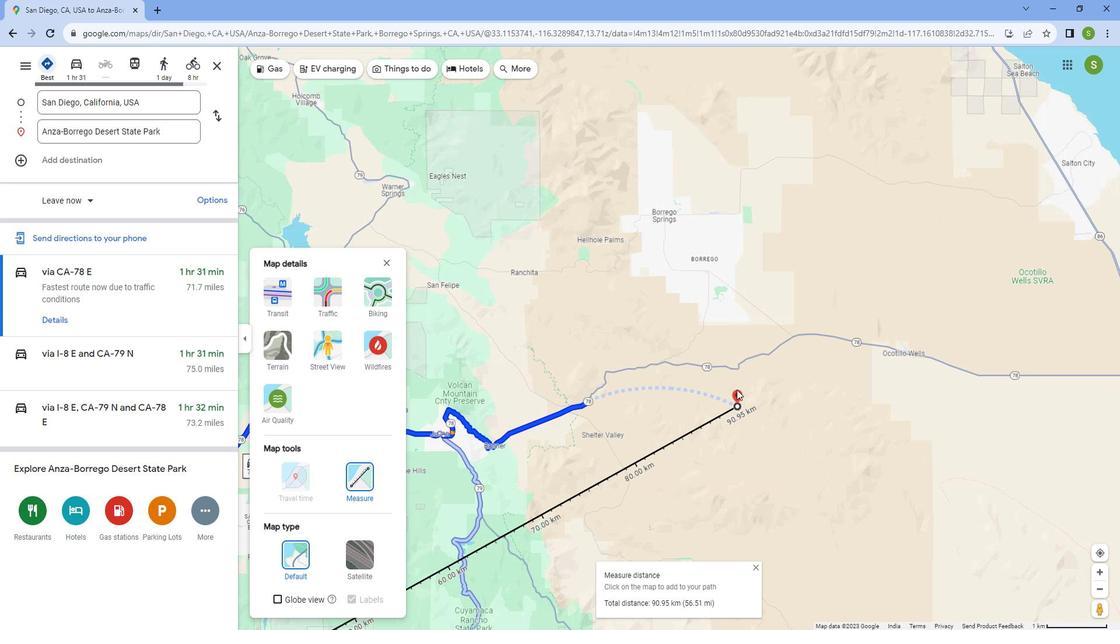 
Action: Mouse scrolled (754, 392) with delta (0, 0)
Screenshot: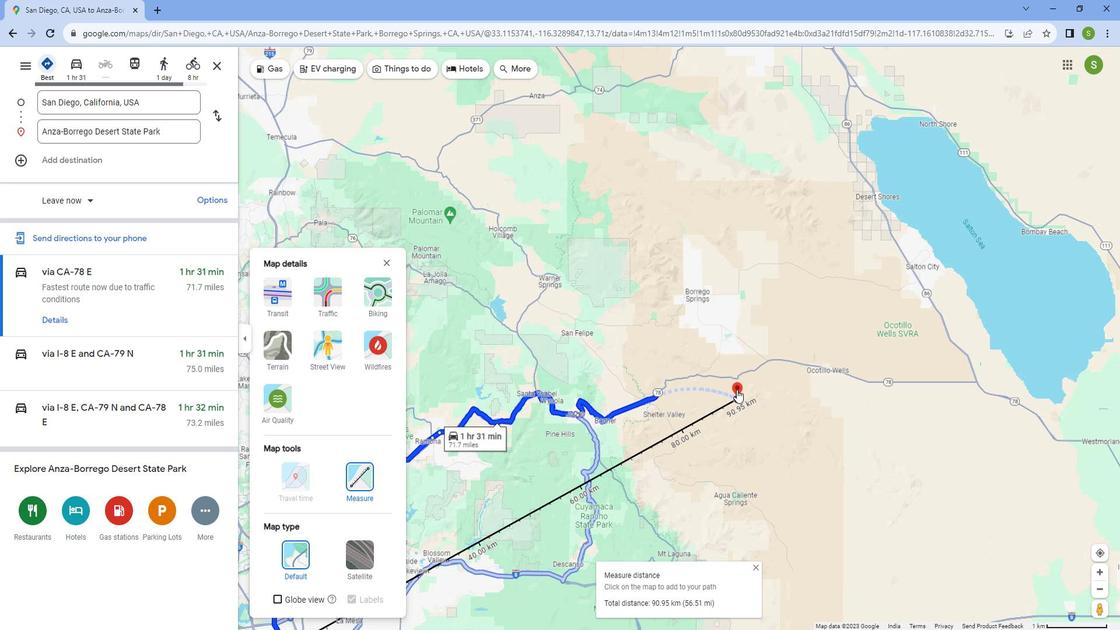 
Action: Mouse scrolled (754, 392) with delta (0, 0)
Screenshot: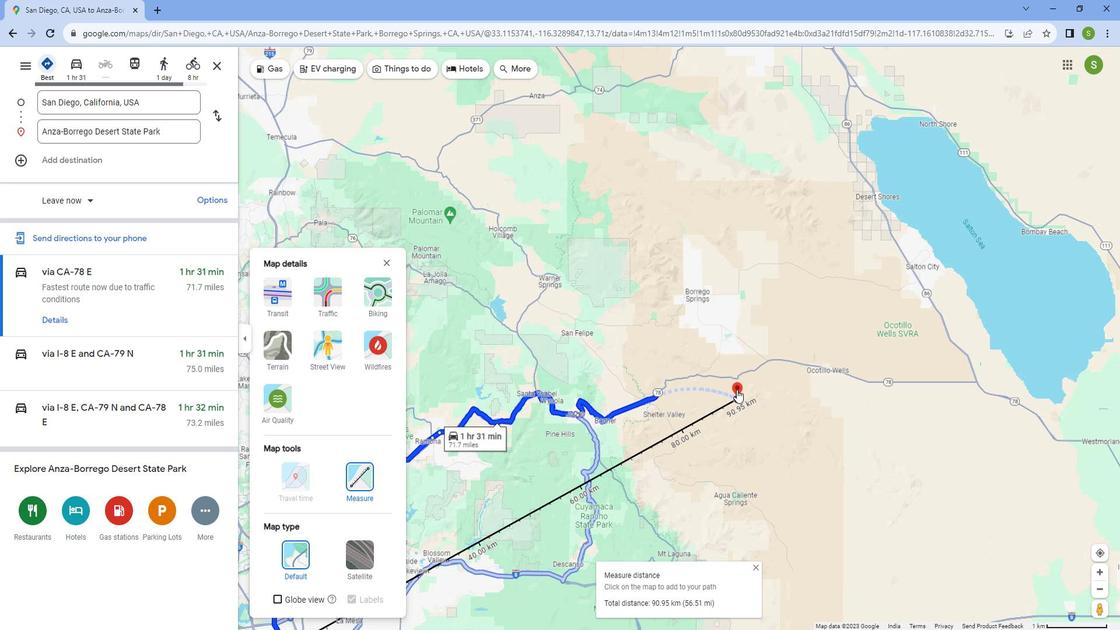 
Action: Mouse scrolled (754, 392) with delta (0, 0)
Screenshot: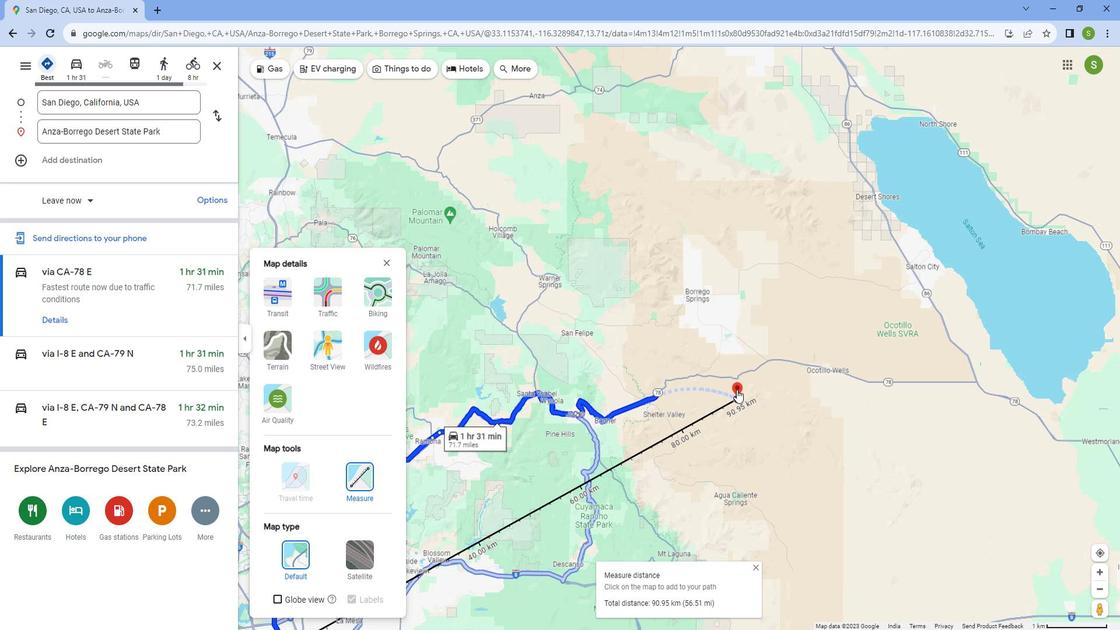
Action: Mouse scrolled (754, 392) with delta (0, 0)
Screenshot: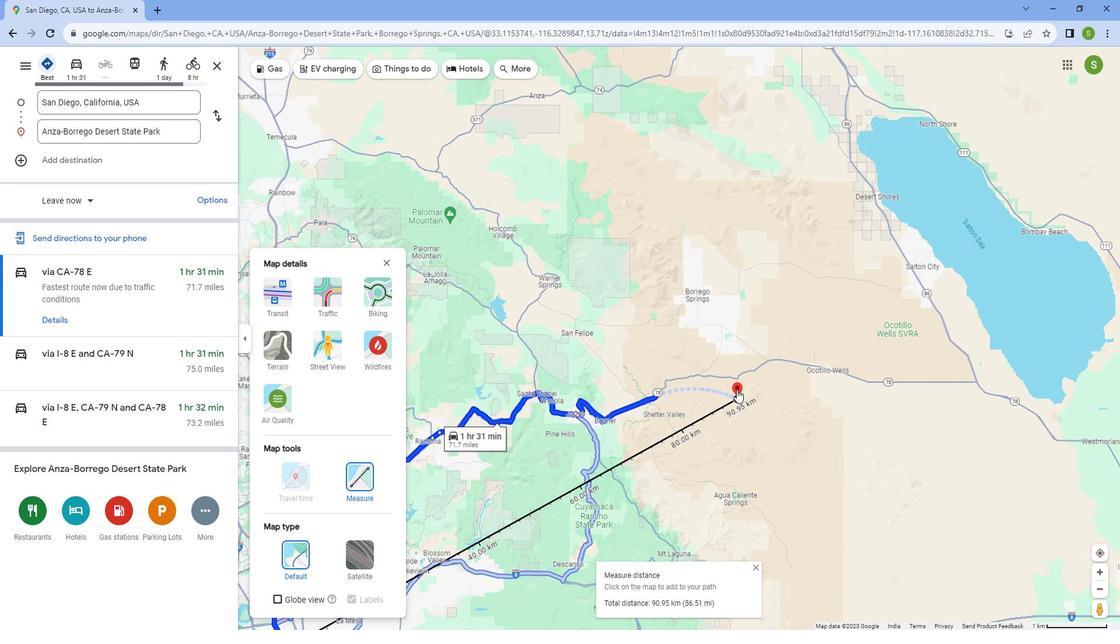 
Action: Mouse scrolled (754, 392) with delta (0, 0)
Screenshot: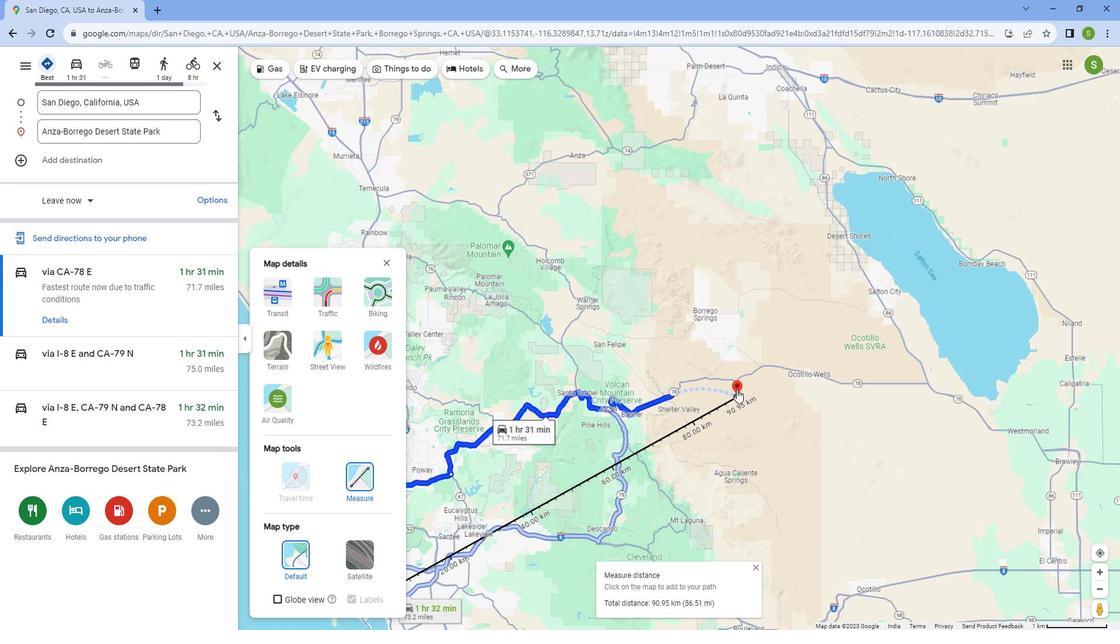 
Action: Mouse scrolled (754, 392) with delta (0, 0)
Screenshot: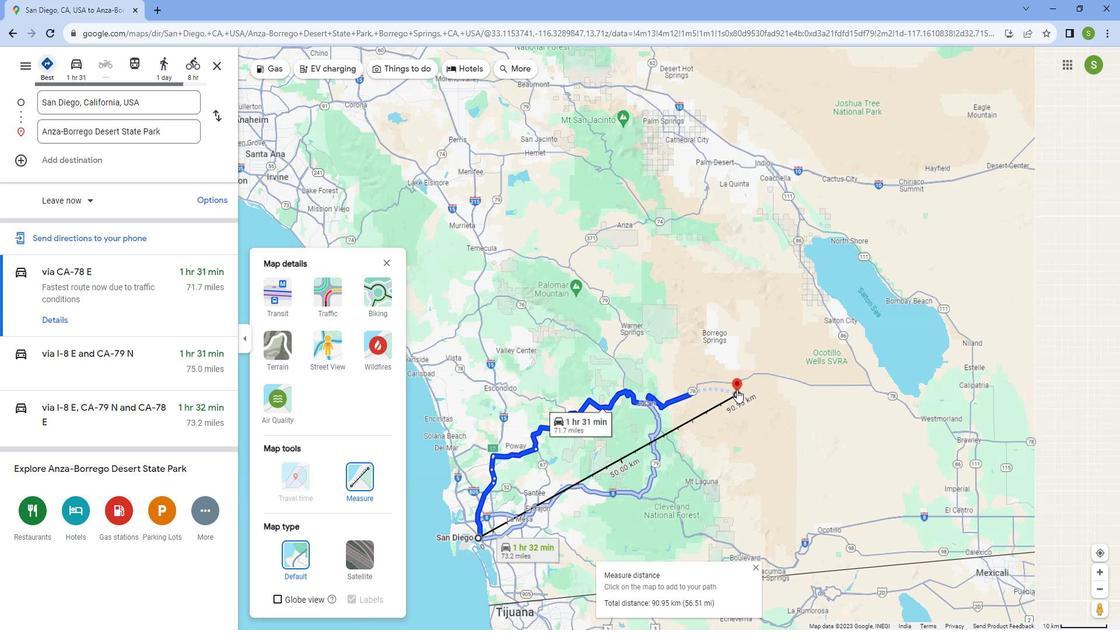 
Action: Mouse scrolled (754, 392) with delta (0, 0)
Screenshot: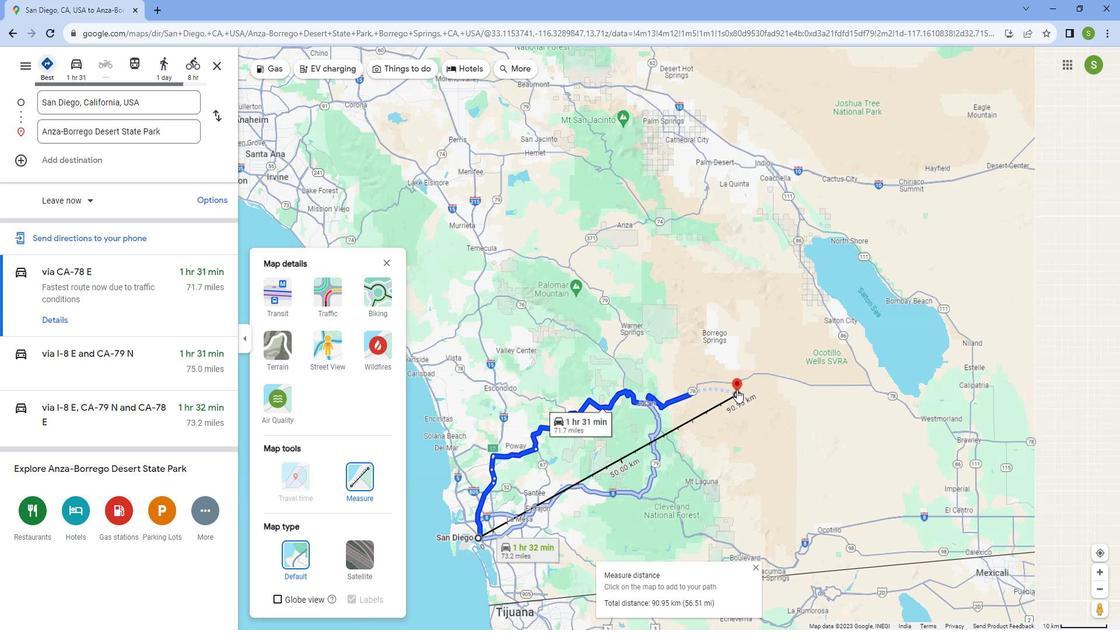 
Action: Mouse scrolled (754, 392) with delta (0, 0)
Screenshot: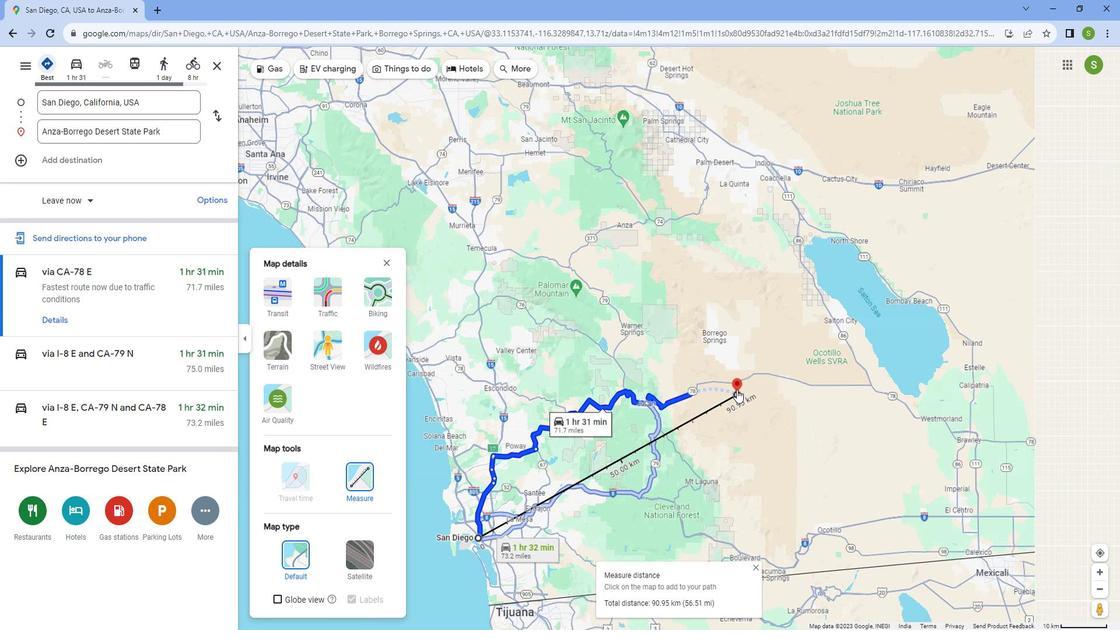 
Action: Mouse scrolled (754, 392) with delta (0, 0)
Screenshot: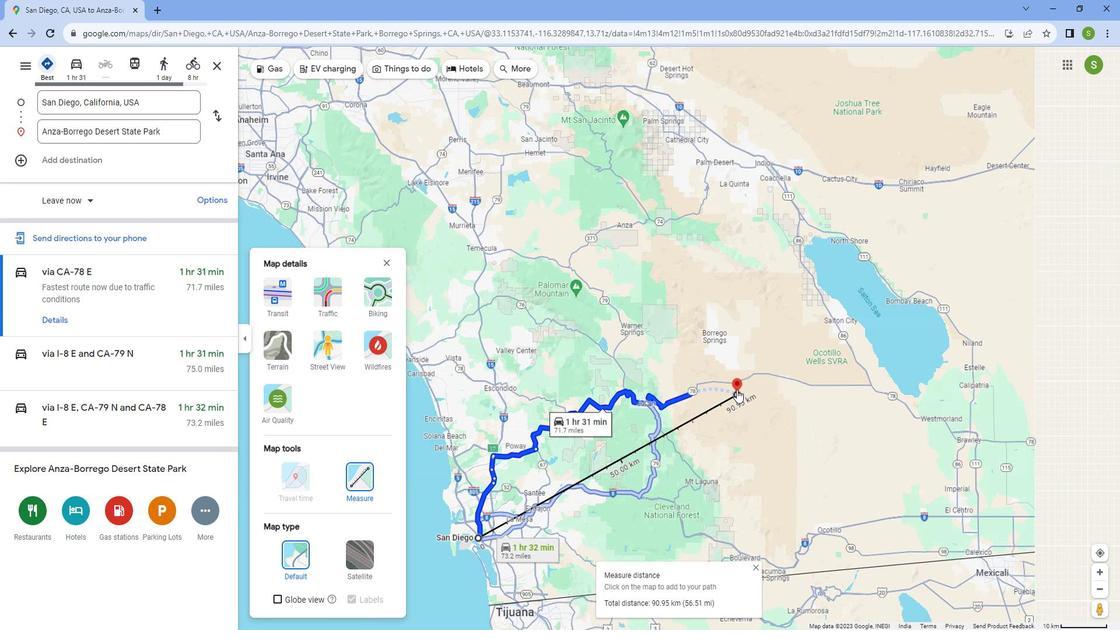 
Action: Mouse scrolled (754, 392) with delta (0, 0)
Screenshot: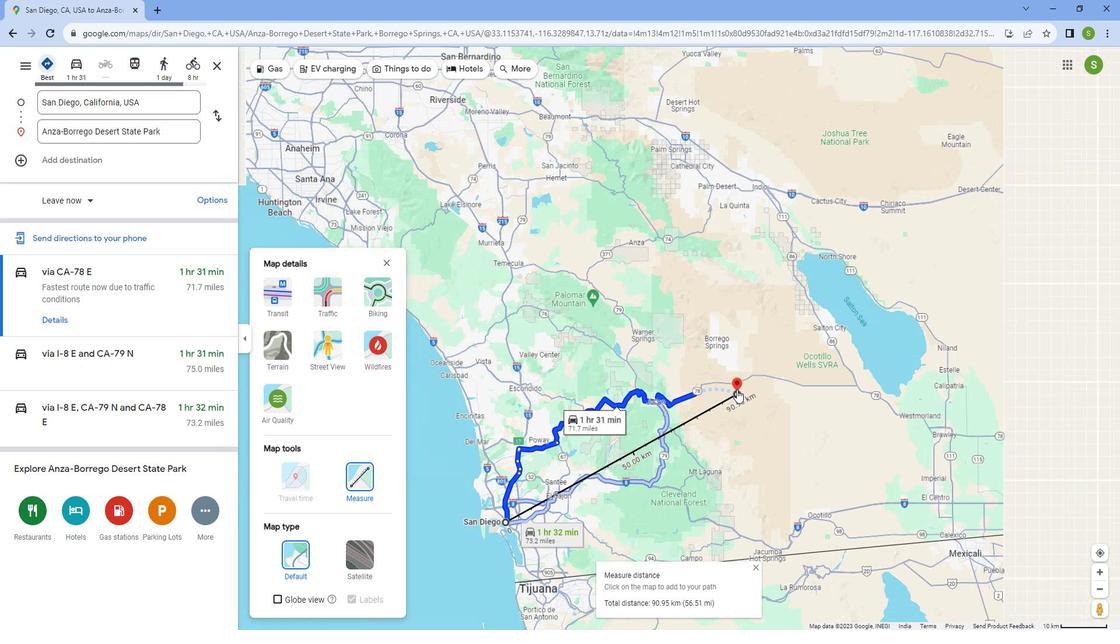 
Action: Mouse scrolled (754, 393) with delta (0, 0)
Screenshot: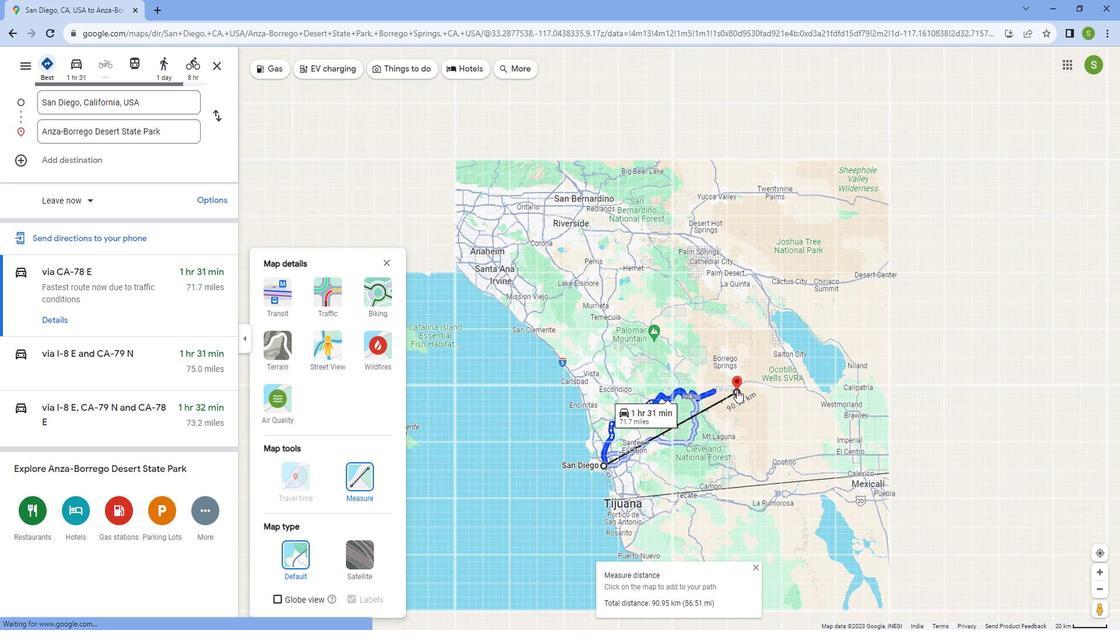 
Action: Mouse scrolled (754, 393) with delta (0, 0)
Screenshot: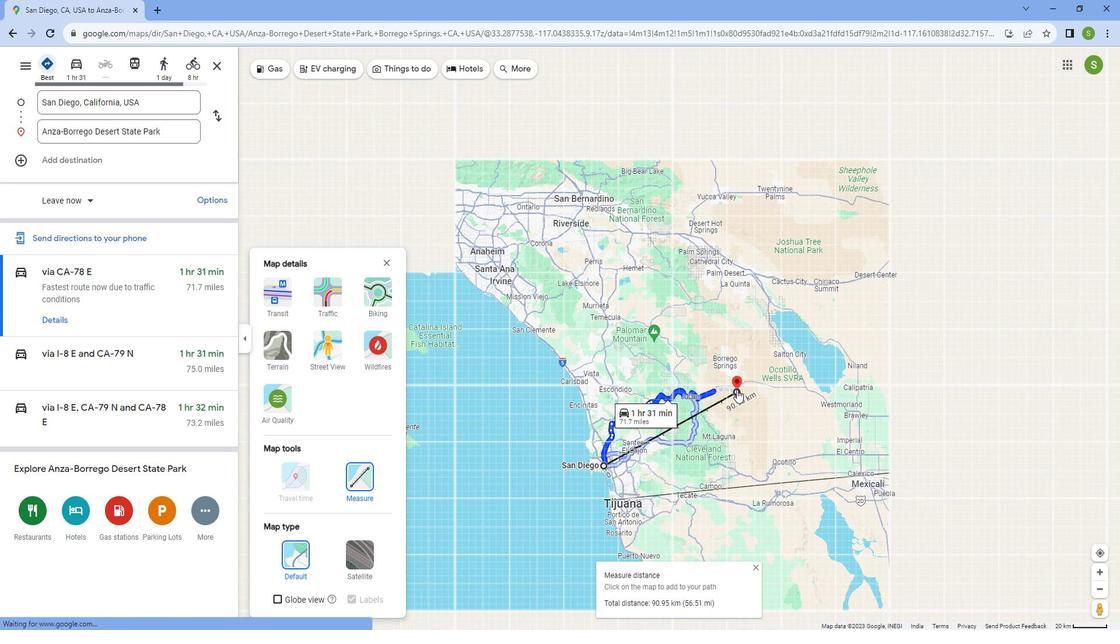 
Action: Mouse scrolled (754, 393) with delta (0, 0)
Screenshot: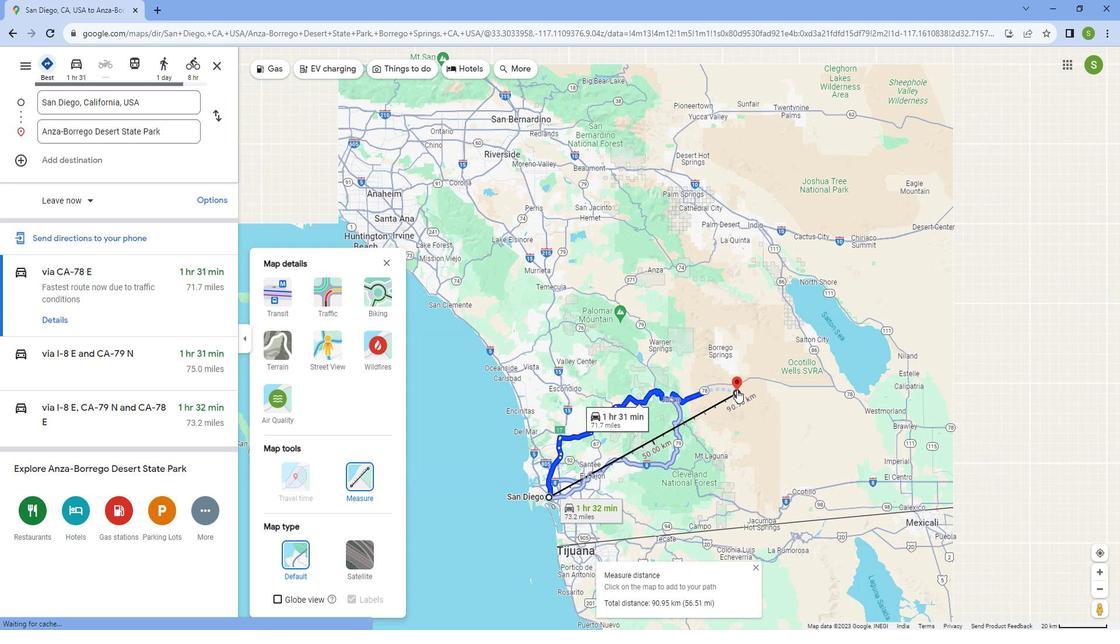 
Action: Mouse scrolled (754, 393) with delta (0, 0)
Screenshot: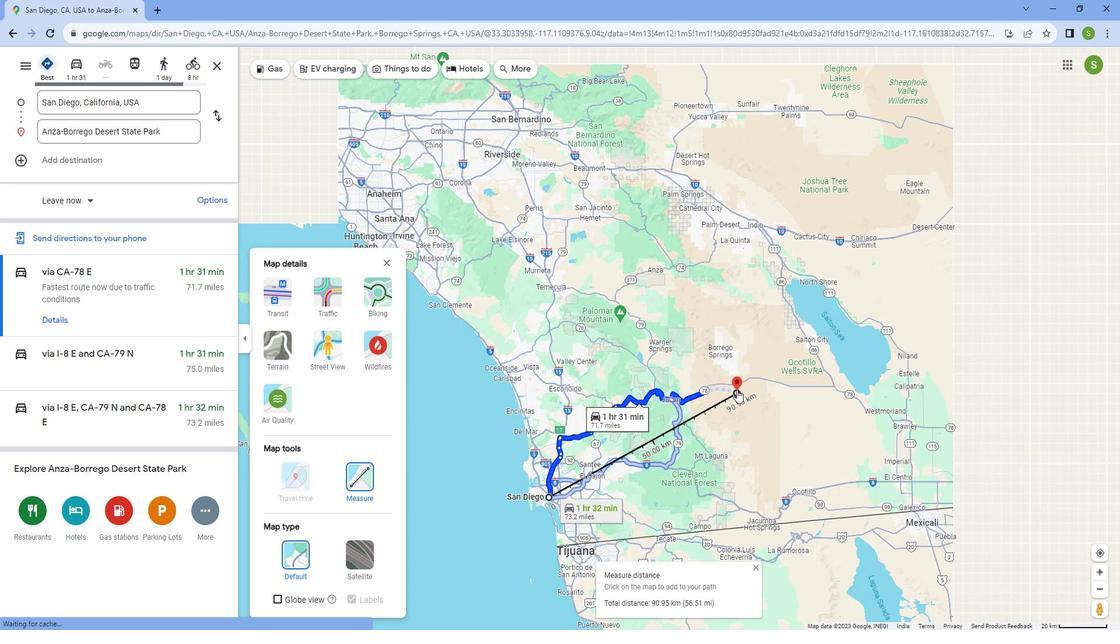 
Action: Mouse scrolled (754, 393) with delta (0, 0)
Screenshot: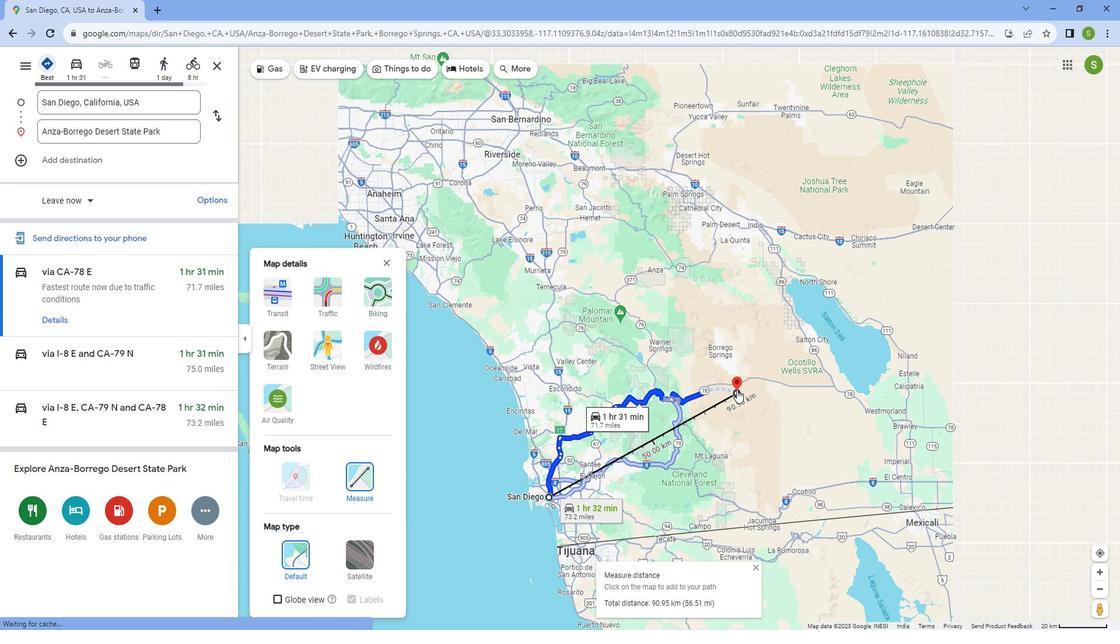 
